 Task: Forward as attachment and add a link Link0000000001 from vinny@softage.net to parteek.kumar@softage.net with a subject Subject0000000001 and add a message Message0000000001. Forward as attachment and add a link Link0000000001 from vinny@softage.net to parteek.kumar@softage.net; aakash.mishra@softage.net with a subject Subject0000000002 and add a message Message0000000002. Forward as attachment and add a link Link0000000001 from vinny@softage.net to parteek.kumar@softage.net with a subject Subject0000000001 and add a message Message0000000001 and with an attachment of Attach0000000001. Forward as attachment and add a link Link0000000001 from vinny@softage.net to parteek.kumar@softage.net; aakash.mishra@softage.net; ayush@softage.net with a subject Subject0000000002 and add a message Message0000000003 and with an attachment of Attach0000000001. Forward as attachment and add a link Link0000000001 from vinny@softage.net to parteek.kumar@softage.net with a cc to Aakash.mishra@softage.net with a subject Subject0000000001 and add a message Message0000000003
Action: Mouse moved to (1234, 345)
Screenshot: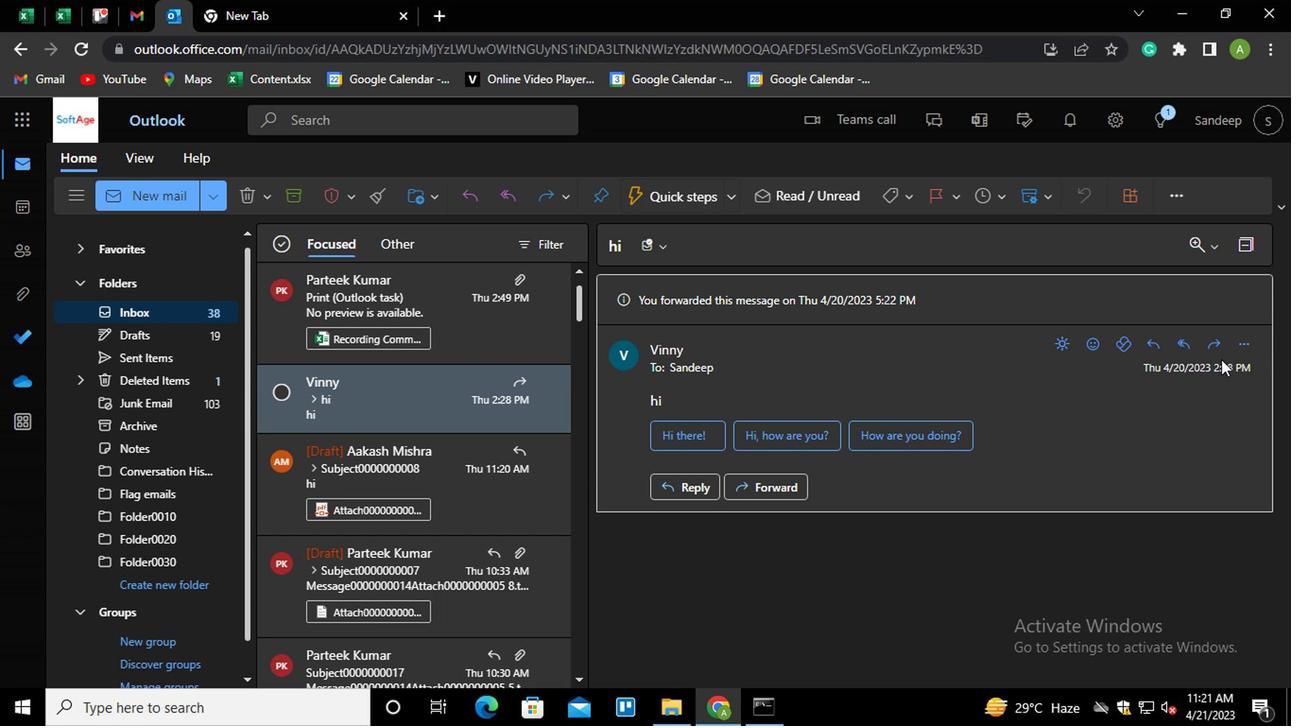 
Action: Mouse pressed left at (1234, 345)
Screenshot: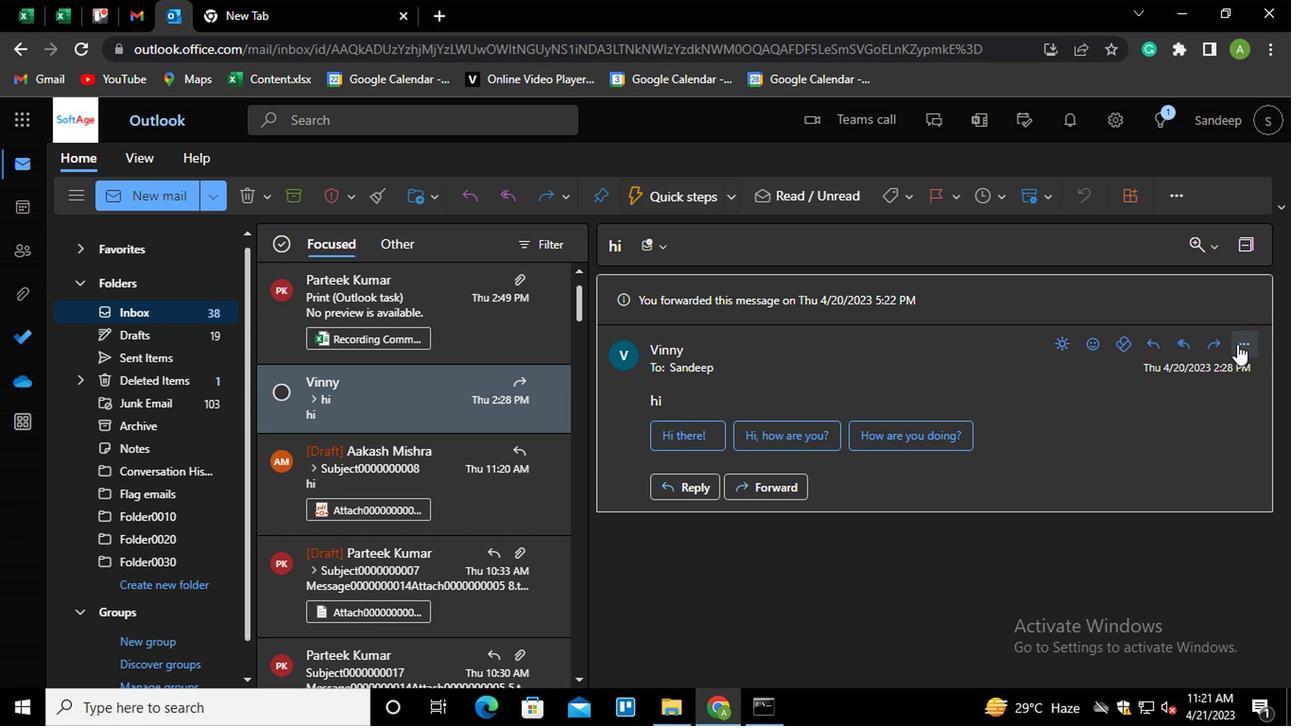 
Action: Mouse moved to (1009, 252)
Screenshot: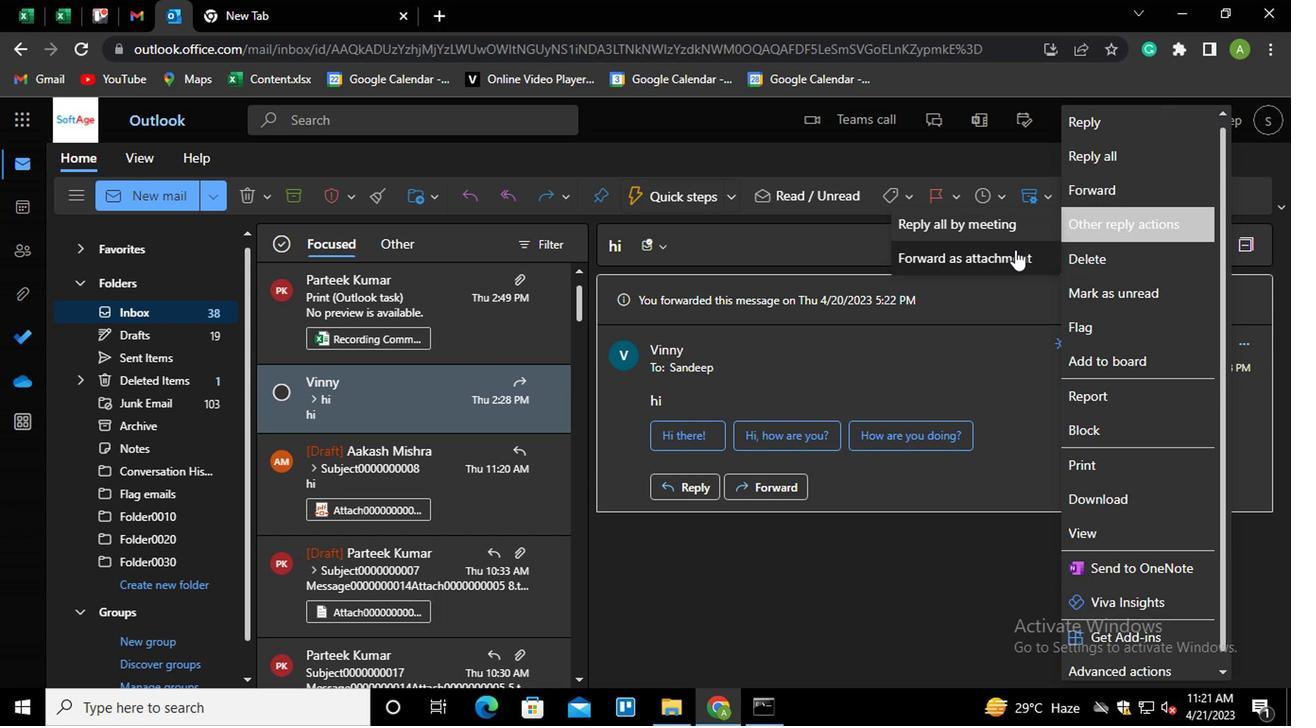 
Action: Mouse pressed left at (1009, 252)
Screenshot: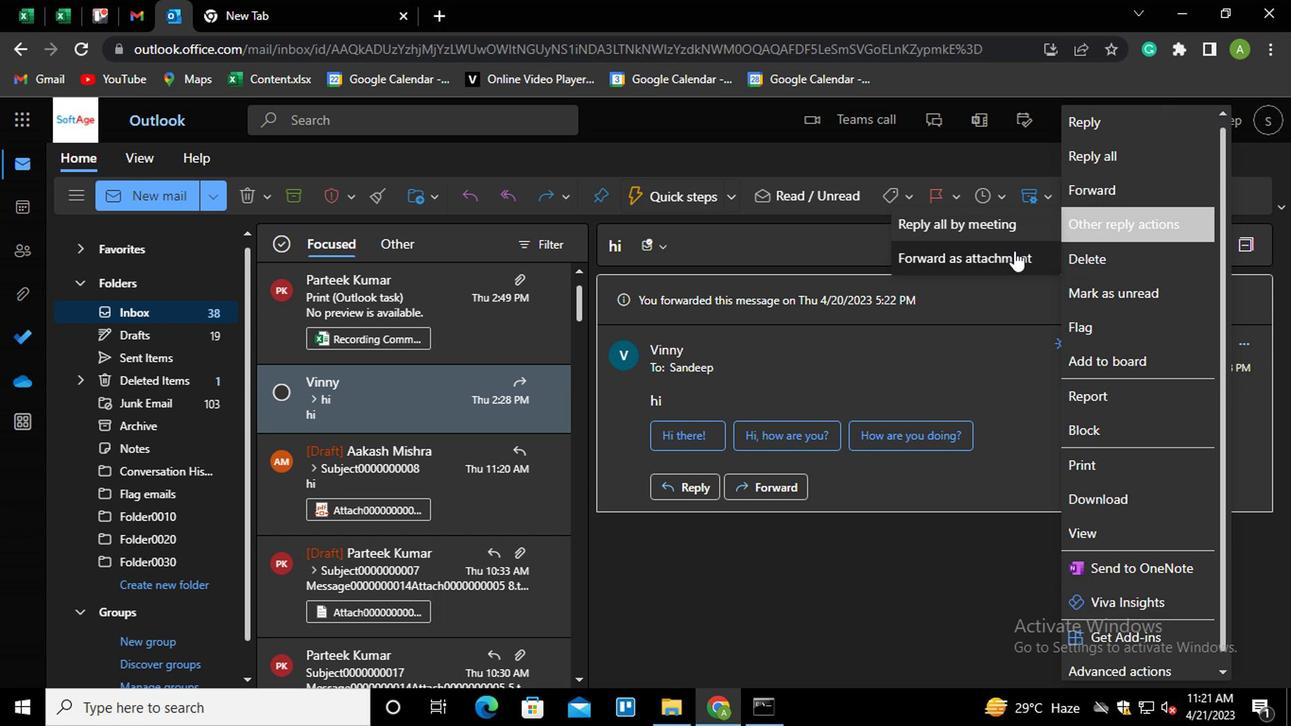 
Action: Mouse moved to (742, 298)
Screenshot: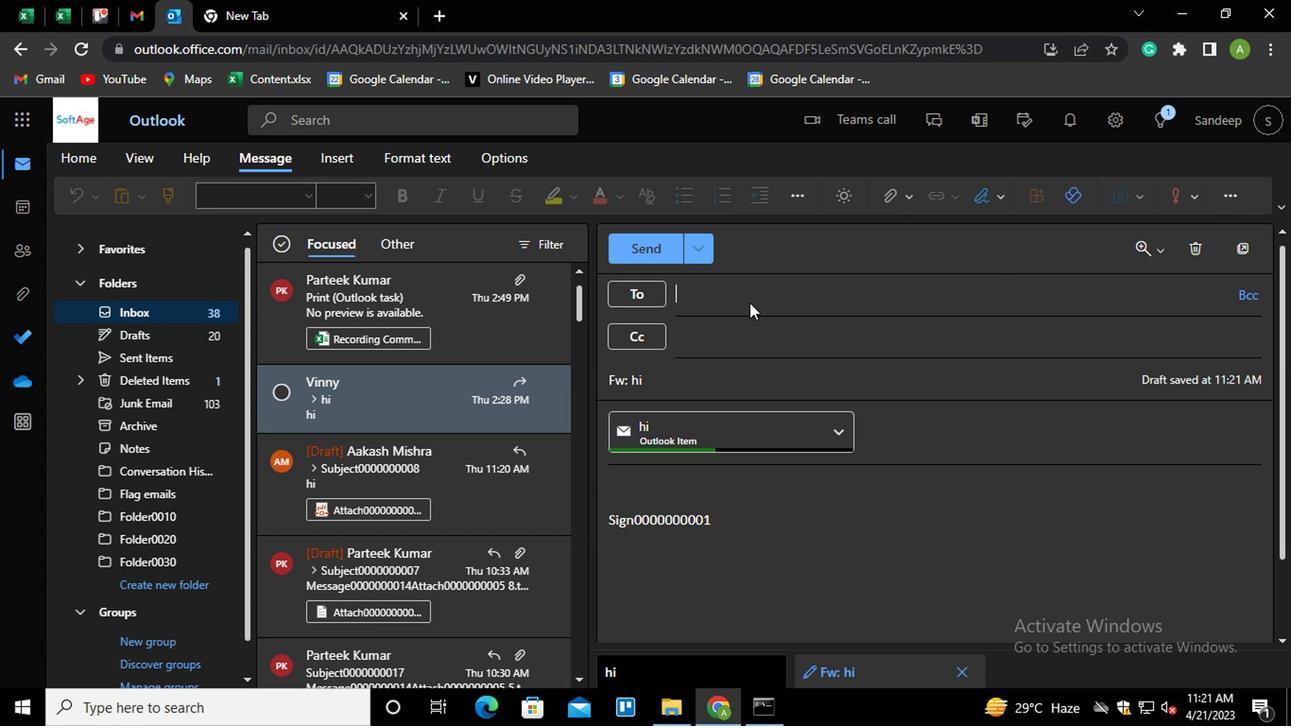 
Action: Mouse pressed left at (742, 298)
Screenshot: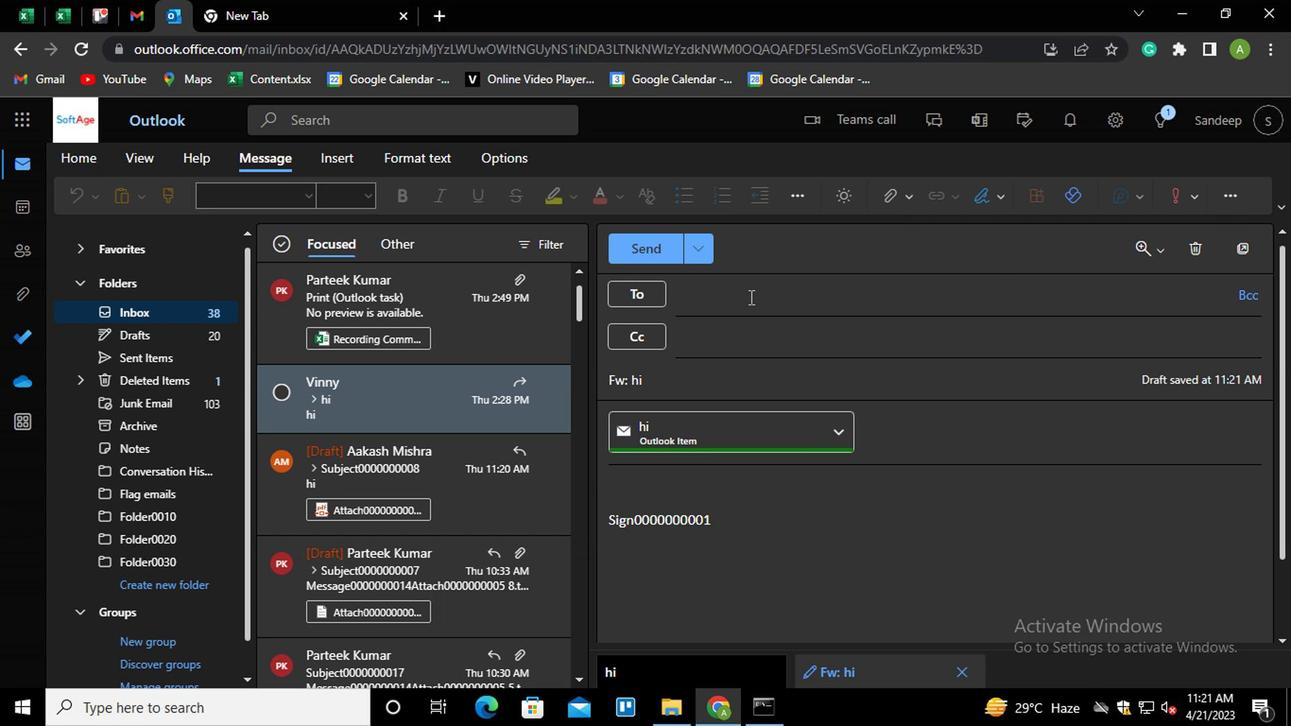 
Action: Key pressed part<Key.enter>
Screenshot: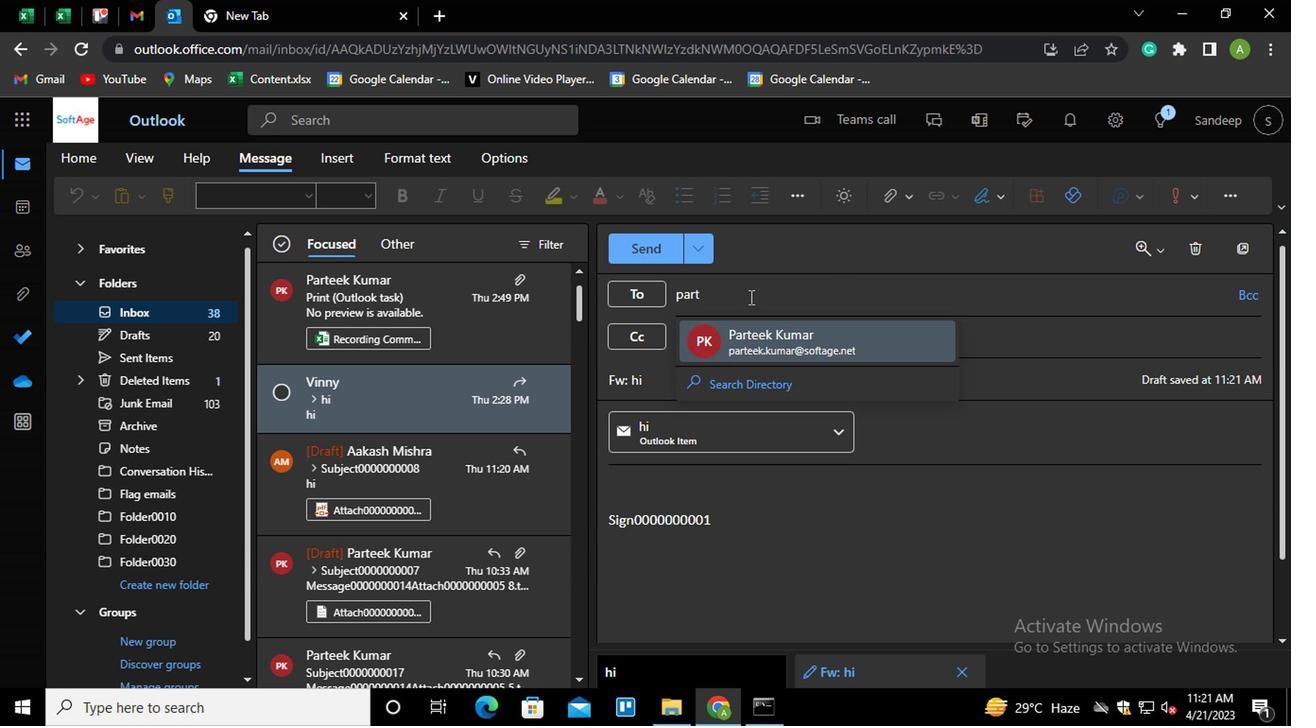 
Action: Mouse moved to (718, 526)
Screenshot: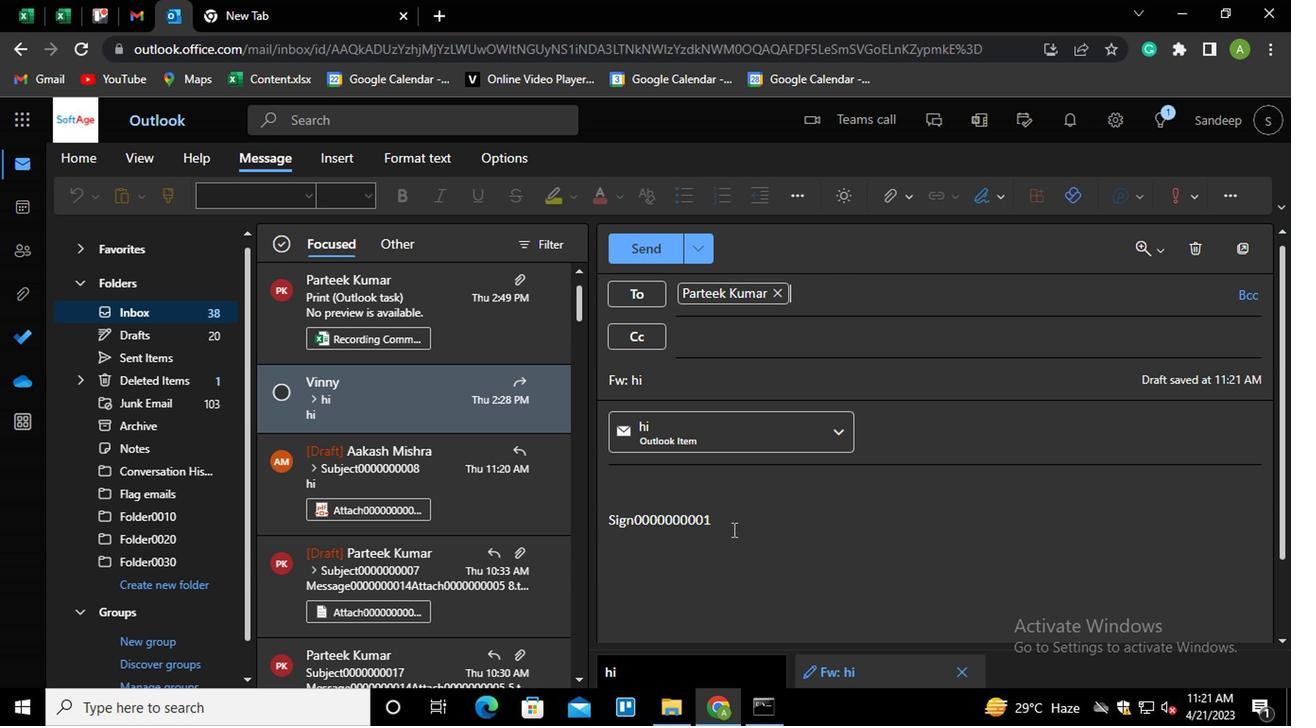 
Action: Mouse pressed left at (718, 526)
Screenshot: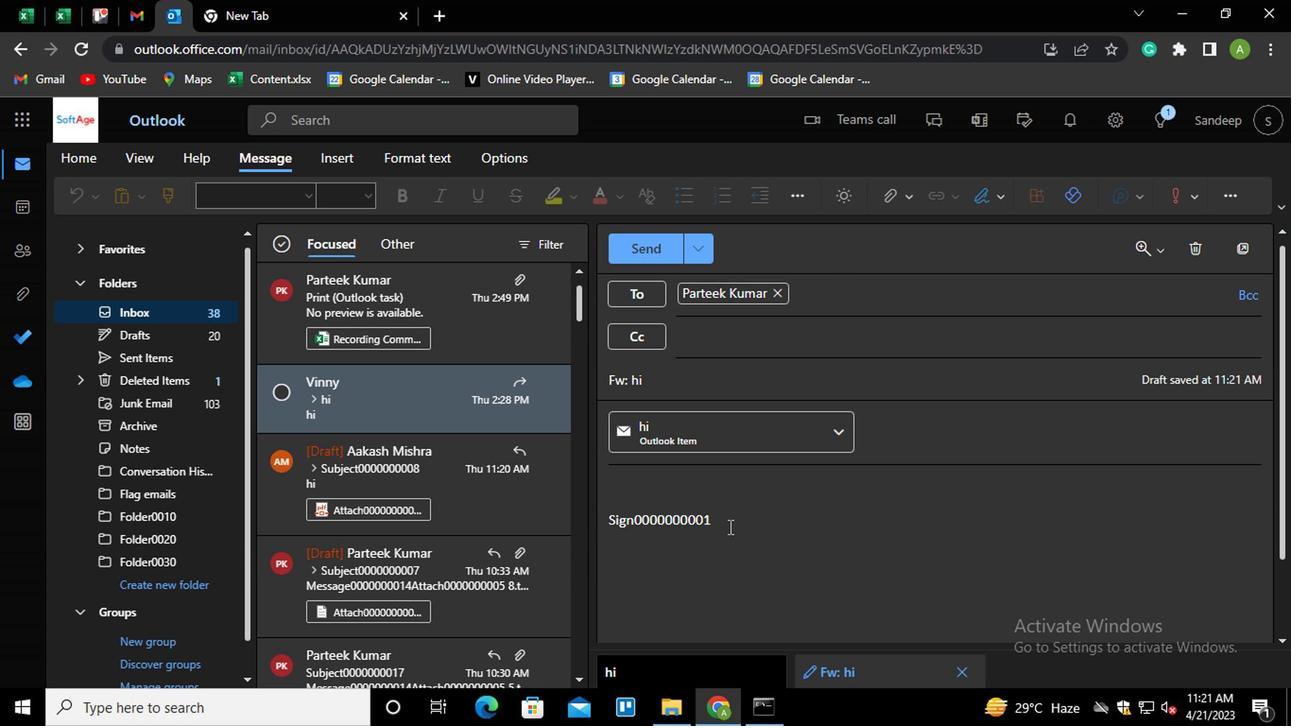 
Action: Mouse moved to (713, 519)
Screenshot: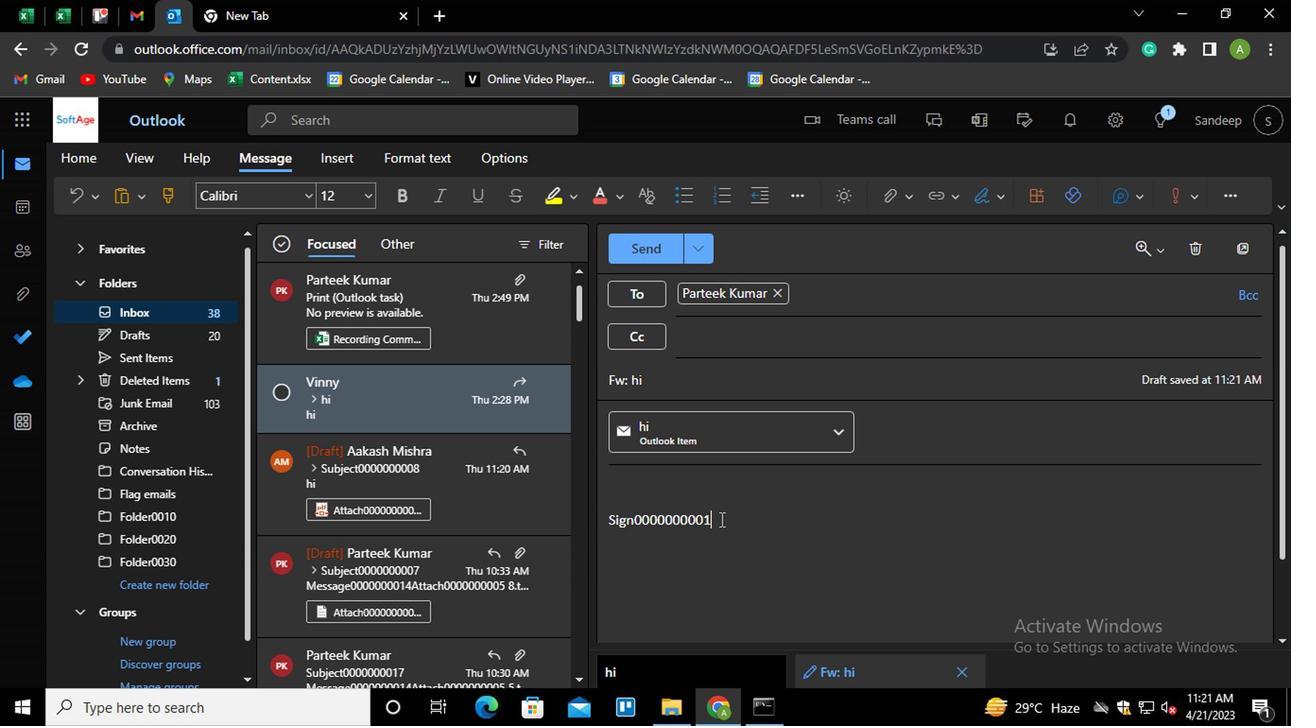 
Action: Key pressed <Key.shift_r><Key.shift_r><Key.enter>ctrl+K<Key.shift_r>ctrl+Link0000000001
Screenshot: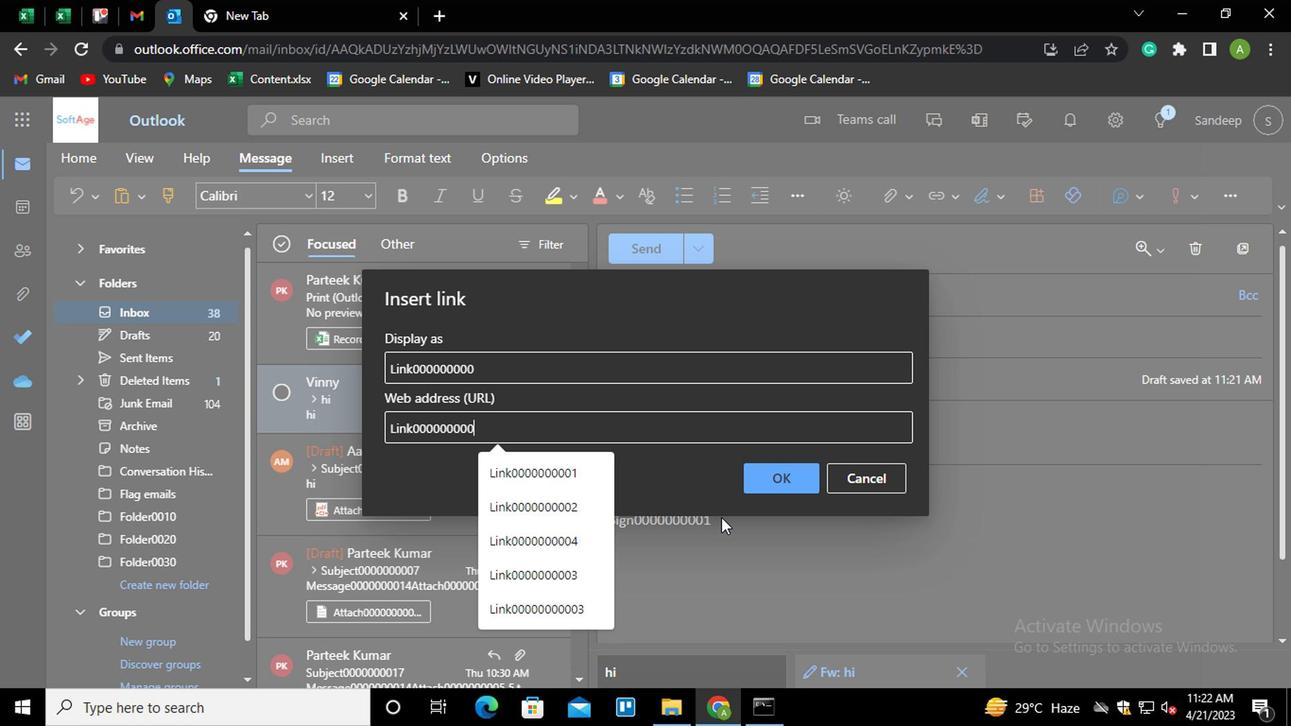 
Action: Mouse moved to (743, 484)
Screenshot: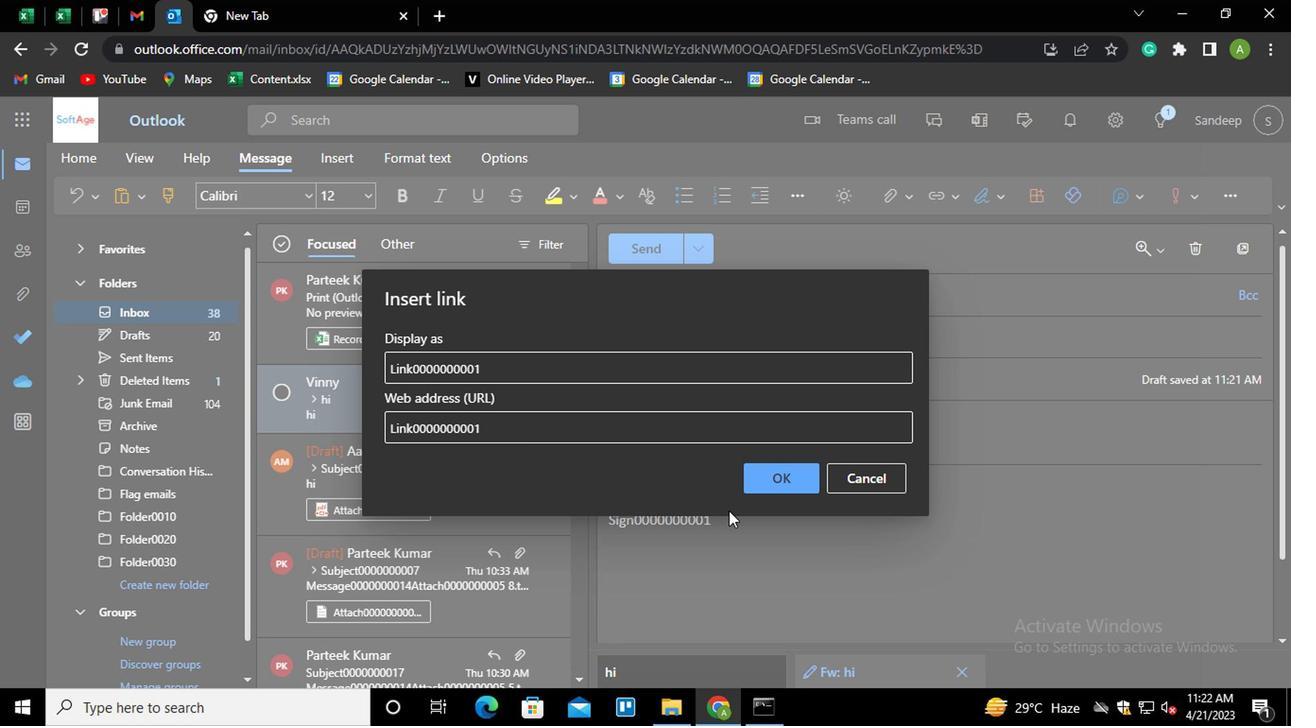 
Action: Mouse pressed left at (743, 484)
Screenshot: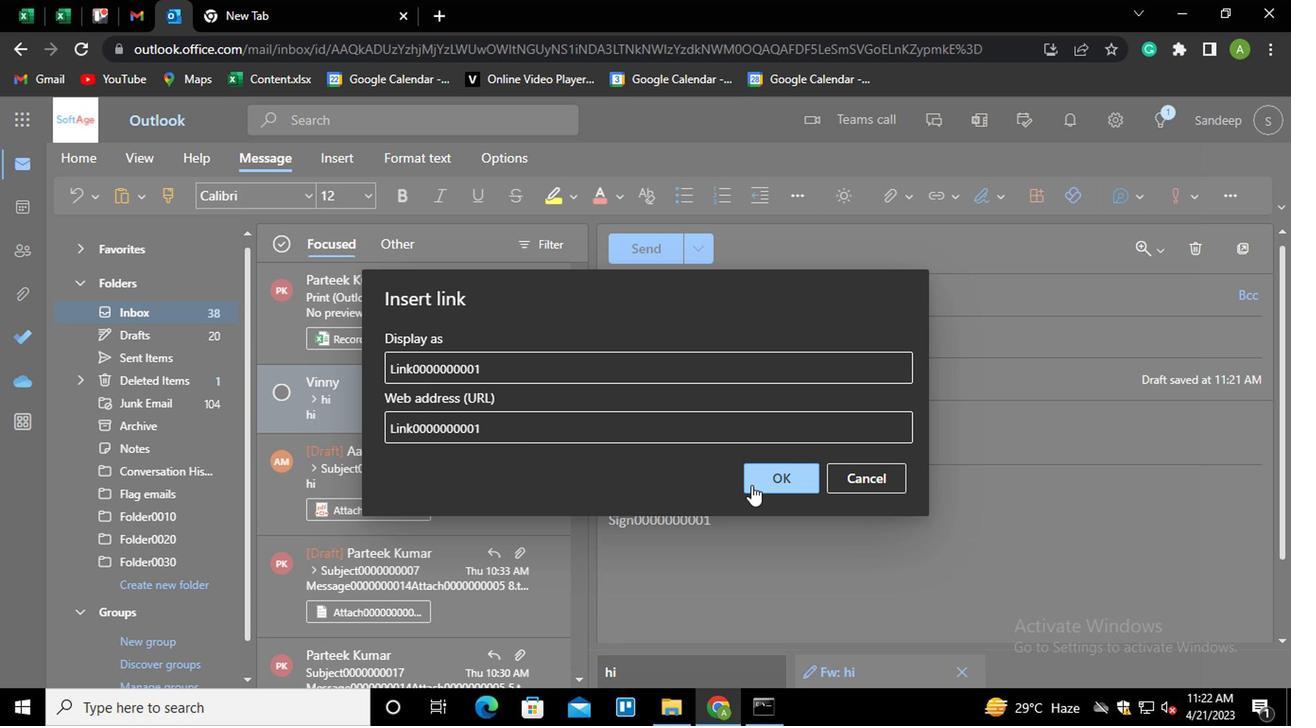
Action: Mouse moved to (713, 523)
Screenshot: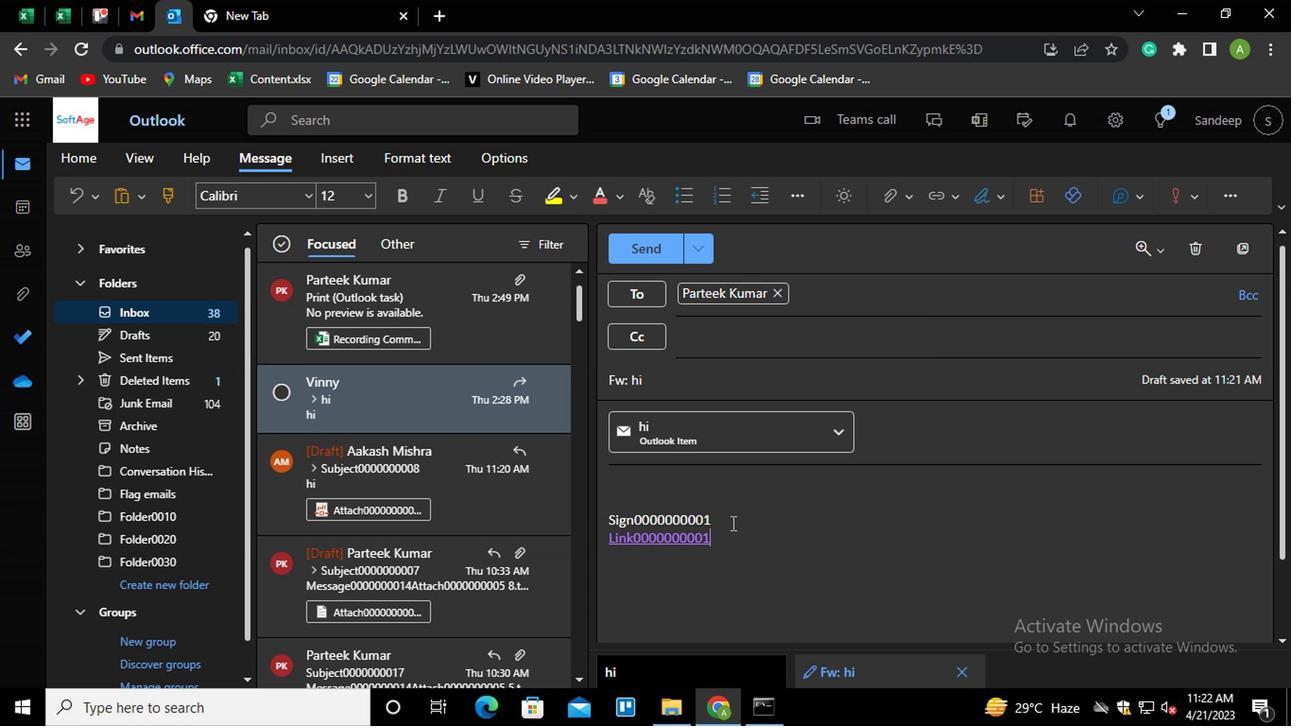 
Action: Mouse pressed left at (713, 523)
Screenshot: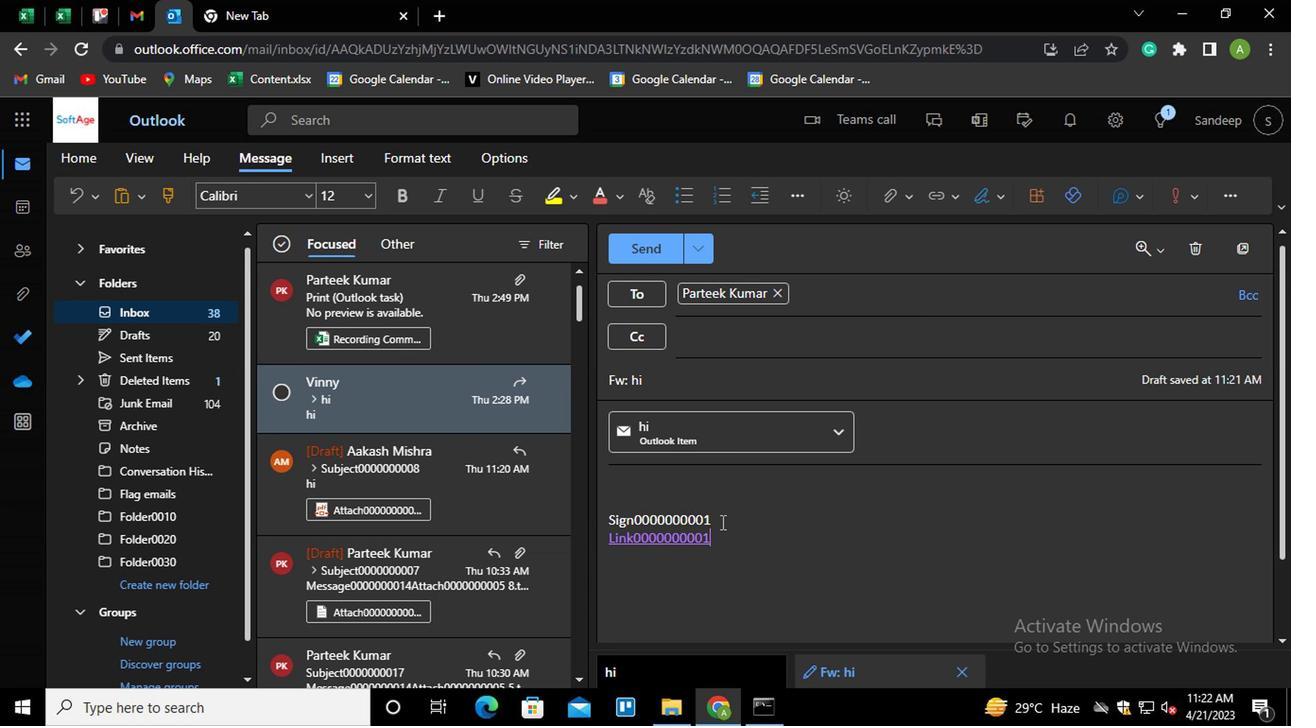 
Action: Key pressed <Key.shift_r><Key.home><Key.backspace>
Screenshot: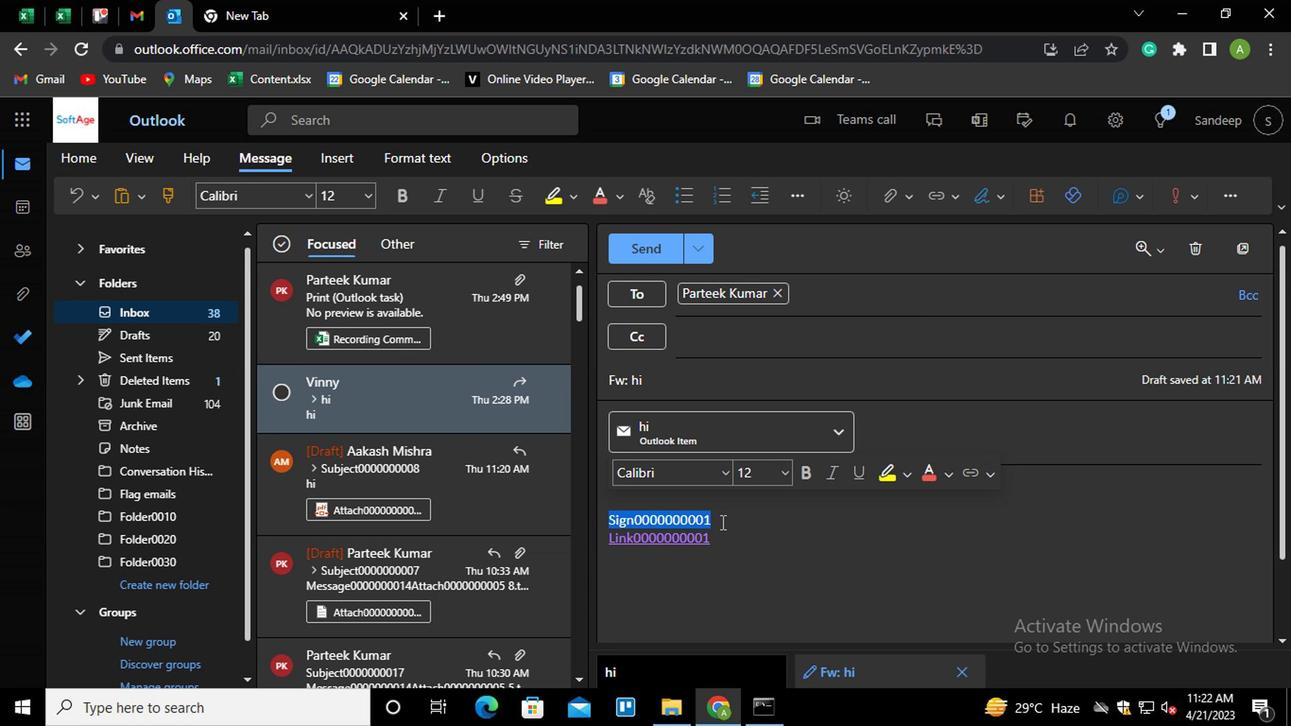 
Action: Mouse moved to (709, 384)
Screenshot: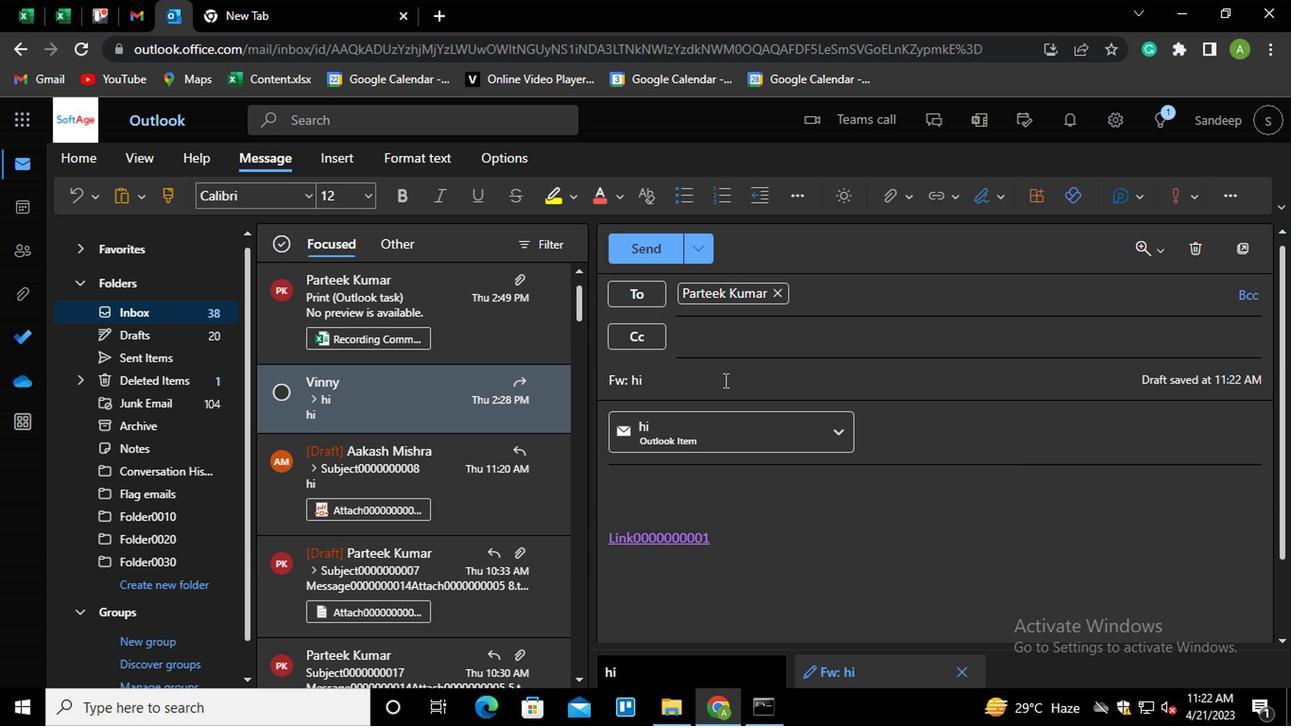 
Action: Mouse pressed left at (709, 384)
Screenshot: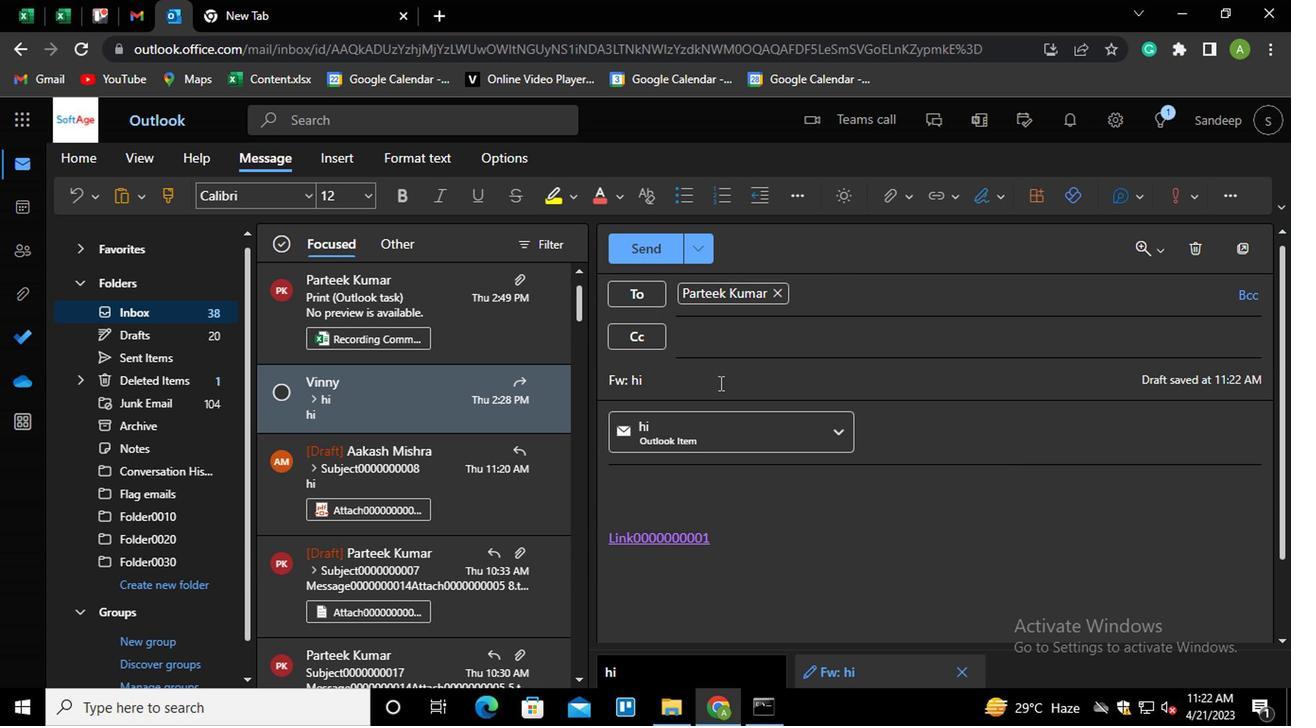 
Action: Key pressed <Key.shift_r><Key.home><Key.shift>SUBJECT0000000001
Screenshot: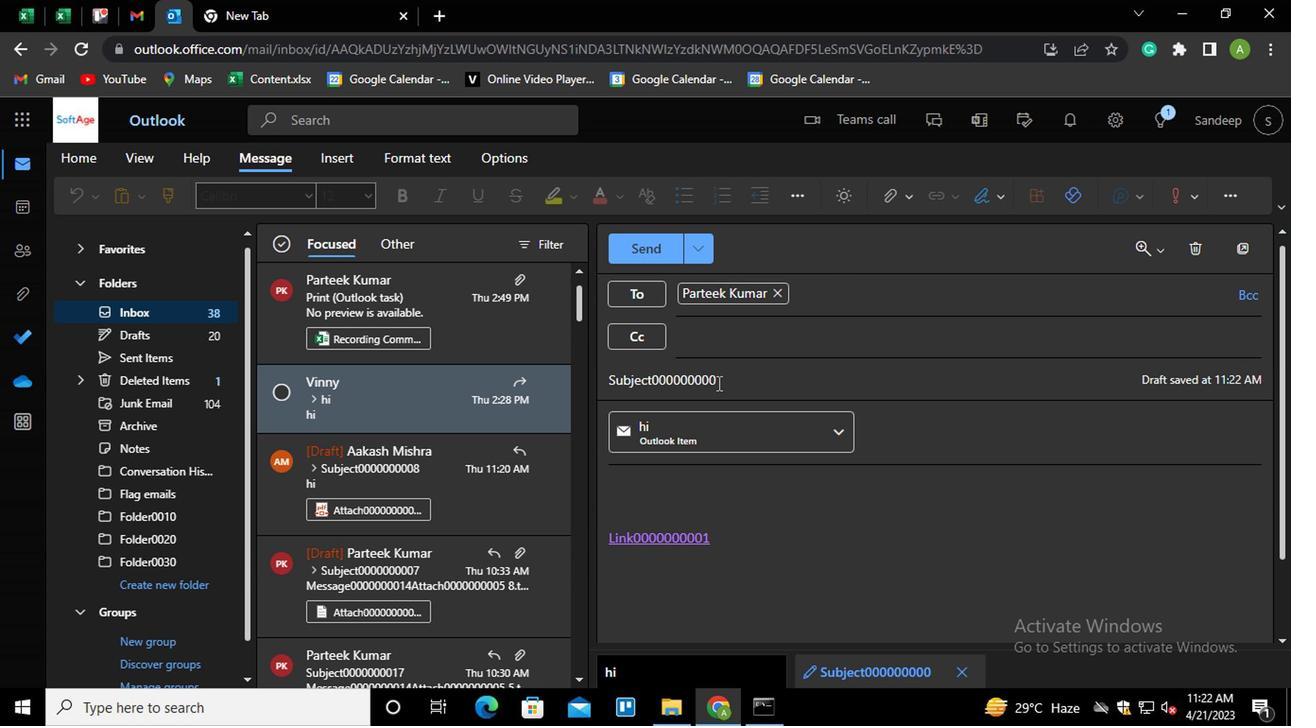 
Action: Mouse moved to (713, 541)
Screenshot: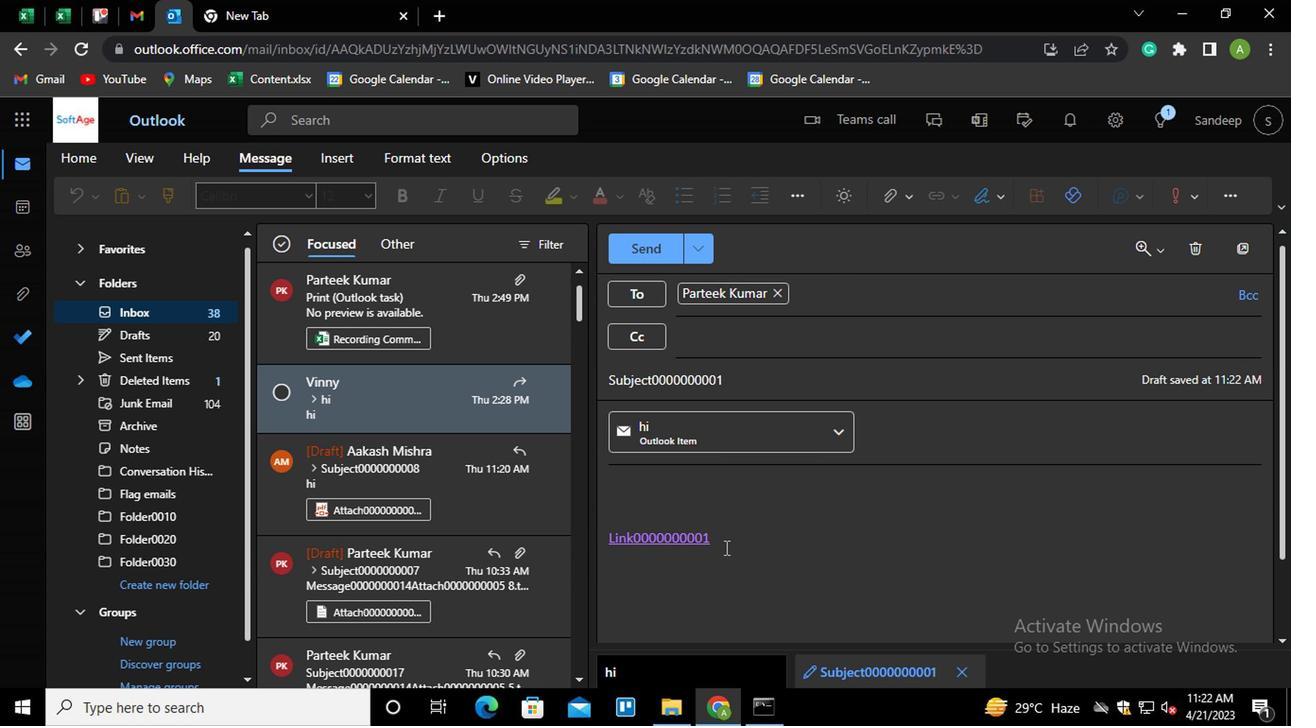 
Action: Mouse pressed left at (713, 541)
Screenshot: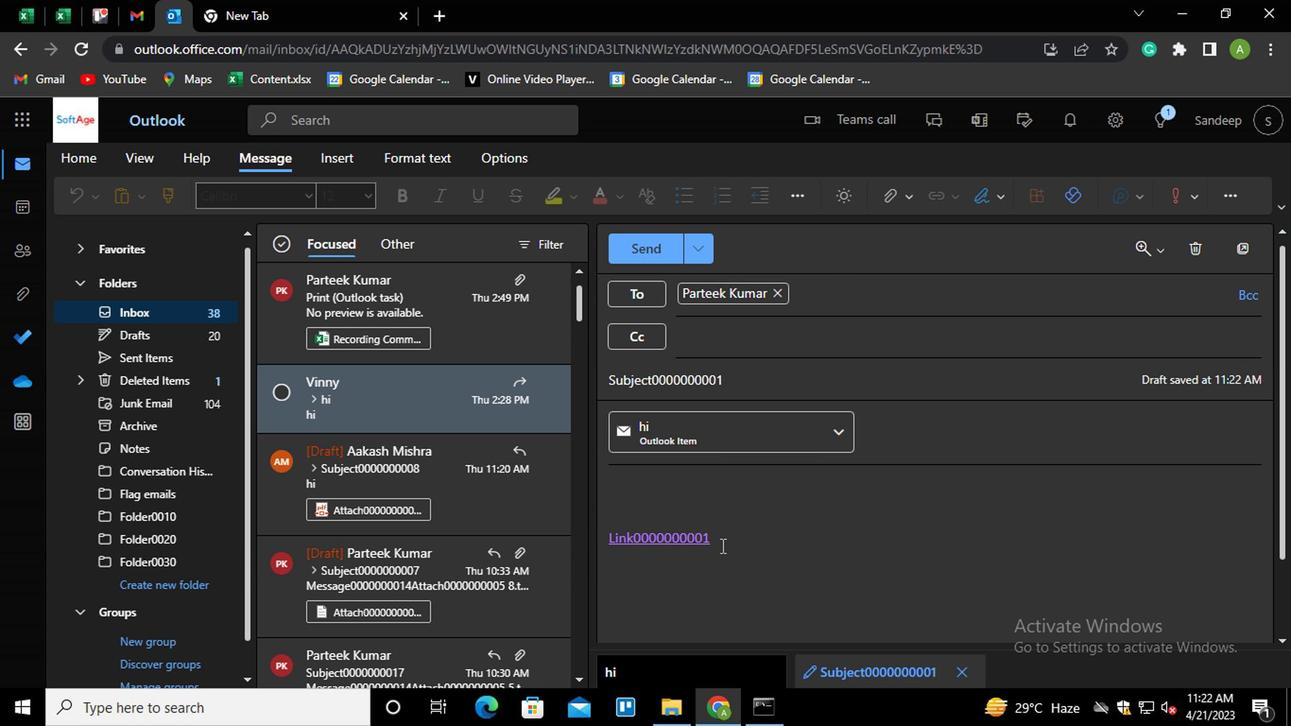 
Action: Key pressed <Key.shift_r><Key.enter><Key.shift_r>MESSAGE0000000001
Screenshot: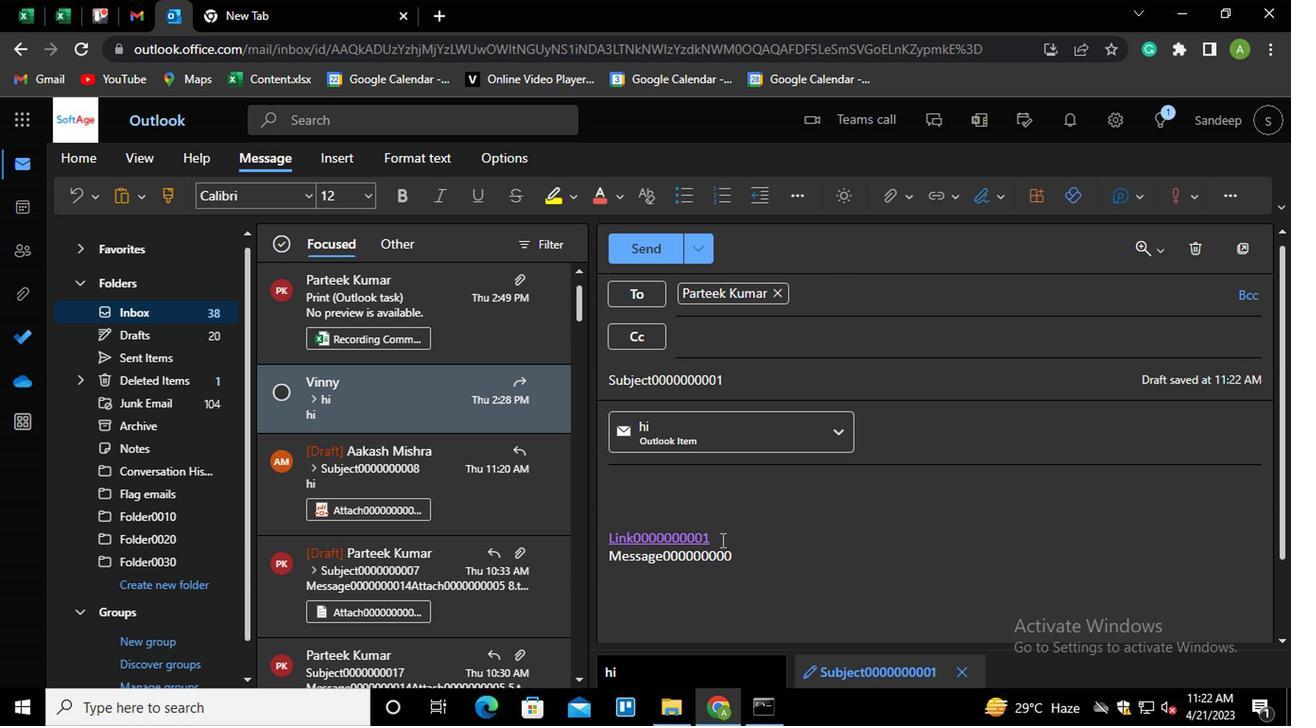 
Action: Mouse moved to (638, 250)
Screenshot: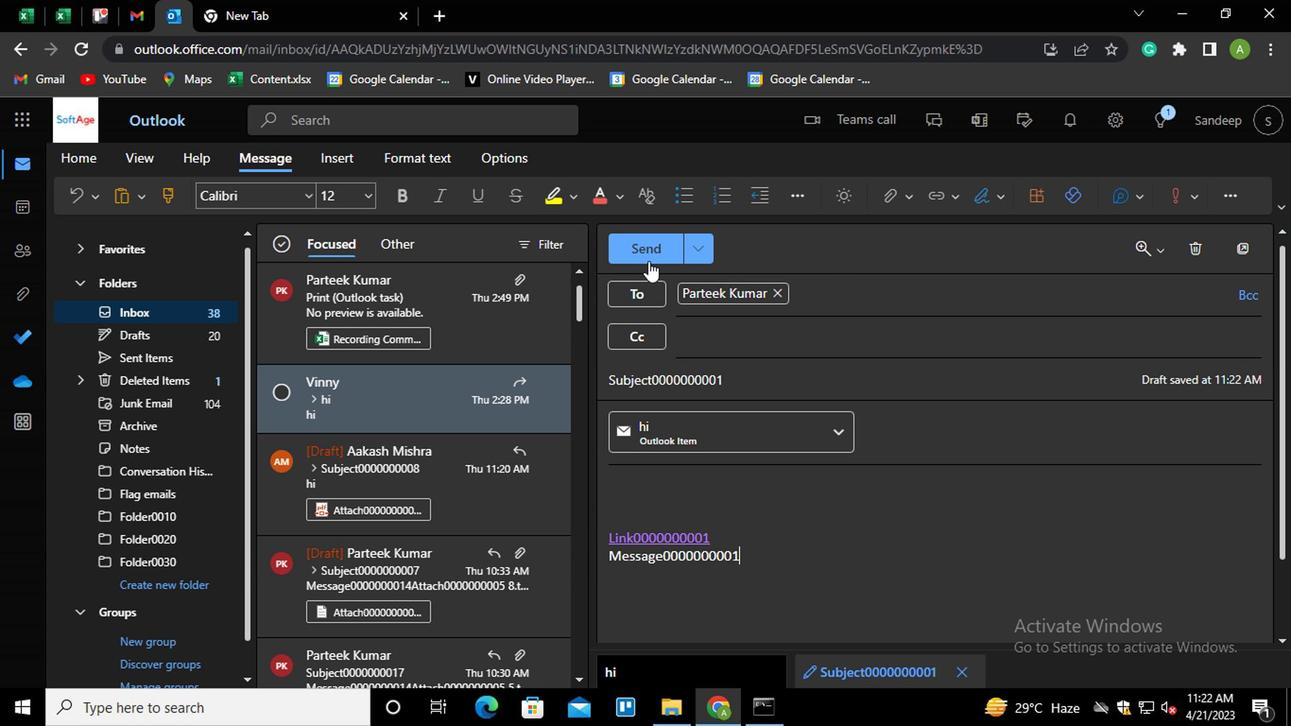 
Action: Mouse pressed left at (638, 250)
Screenshot: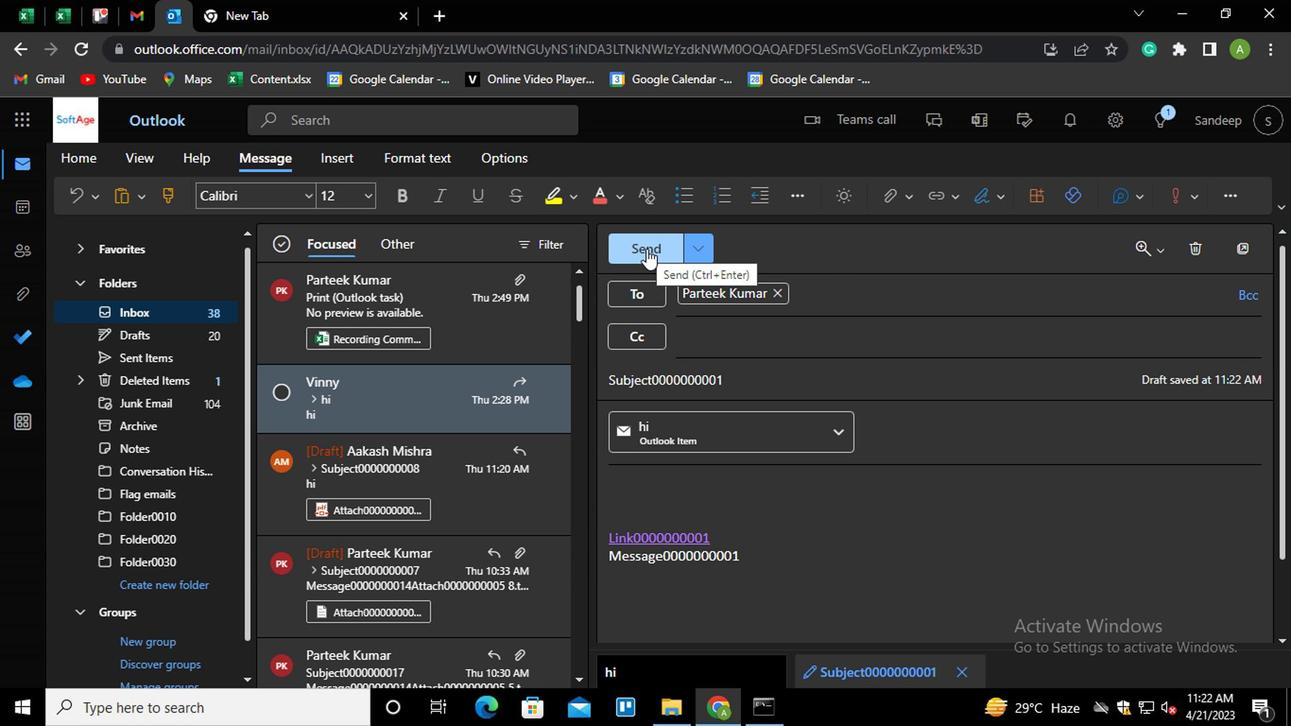 
Action: Mouse moved to (1241, 347)
Screenshot: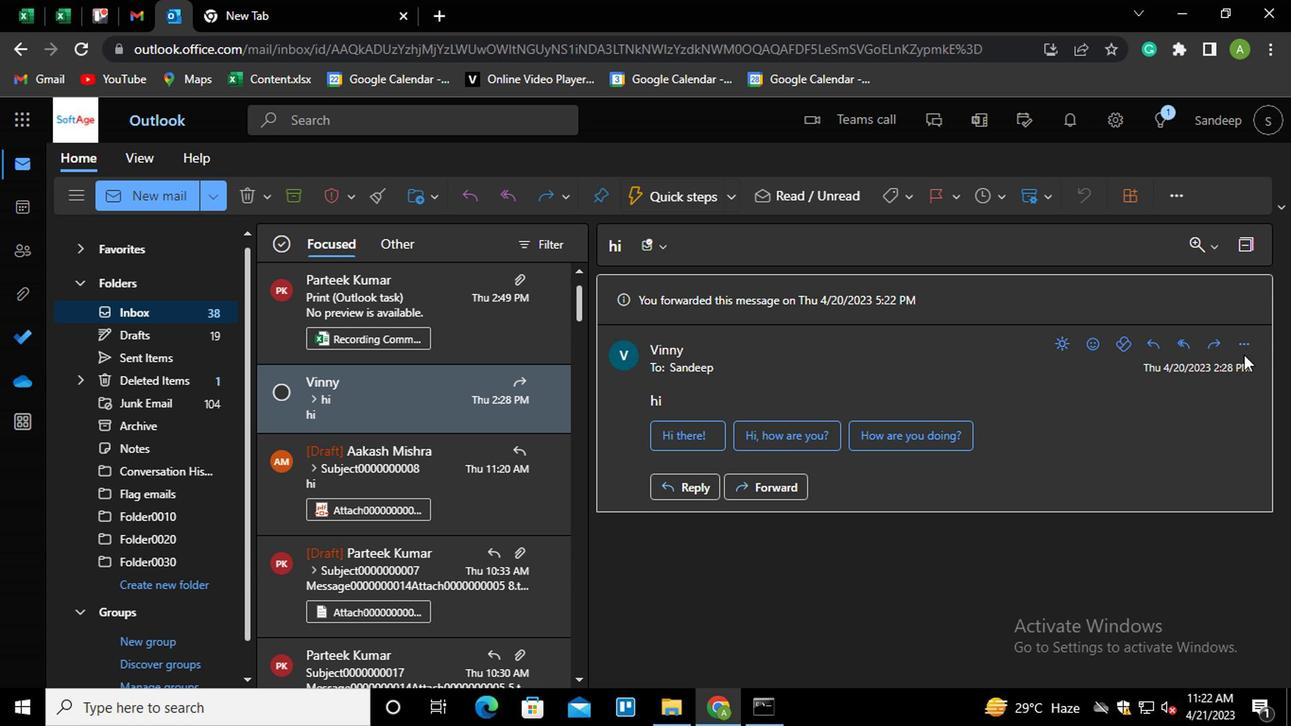 
Action: Mouse pressed left at (1241, 347)
Screenshot: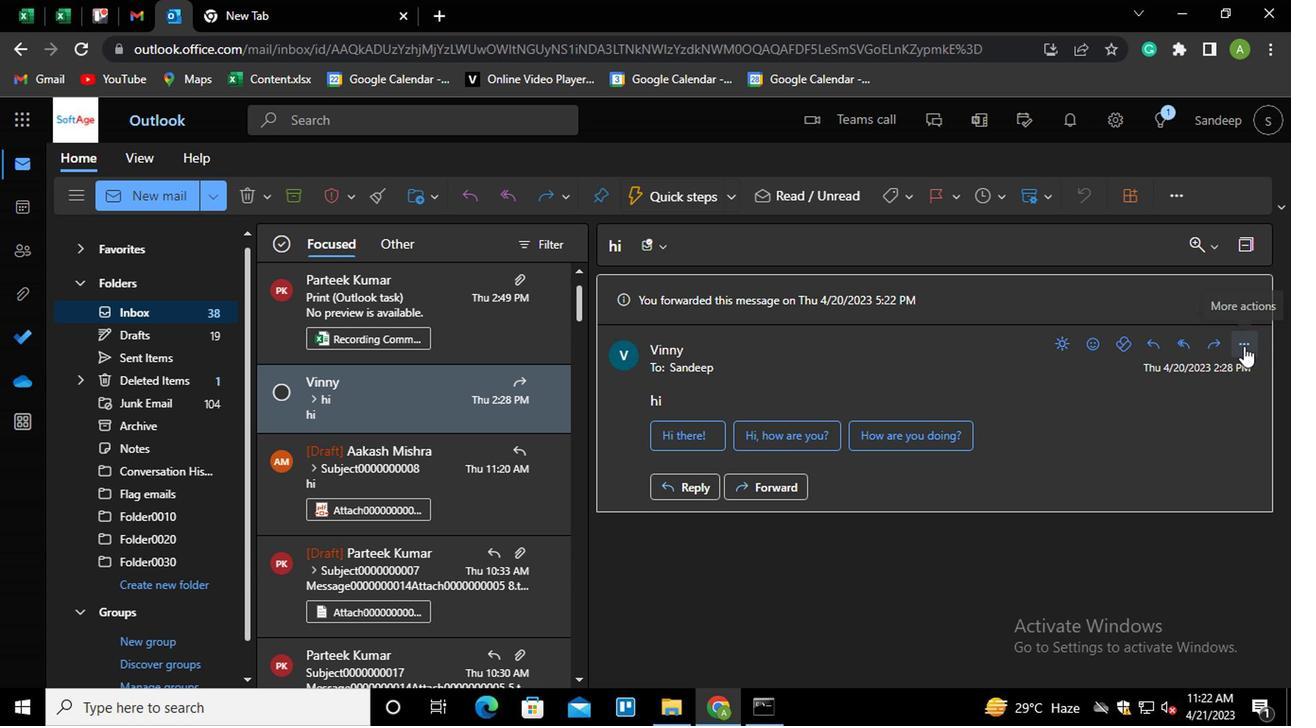 
Action: Mouse moved to (986, 263)
Screenshot: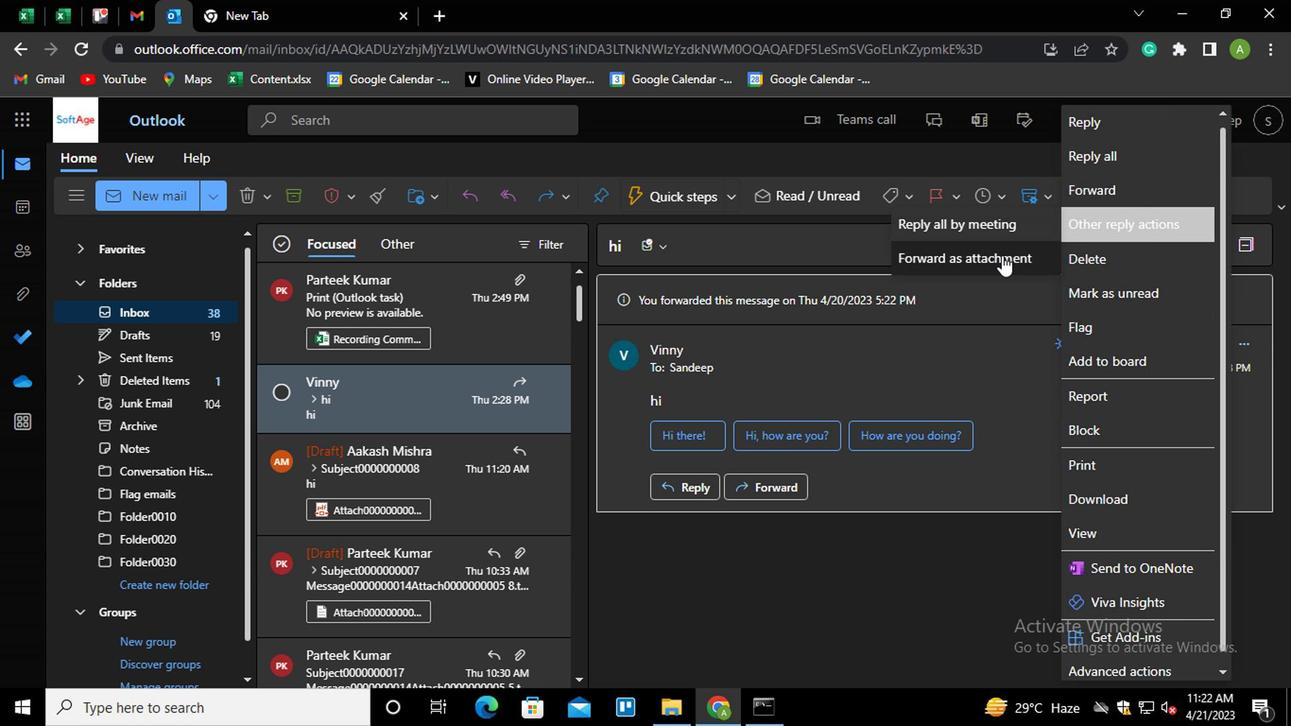 
Action: Mouse pressed left at (986, 263)
Screenshot: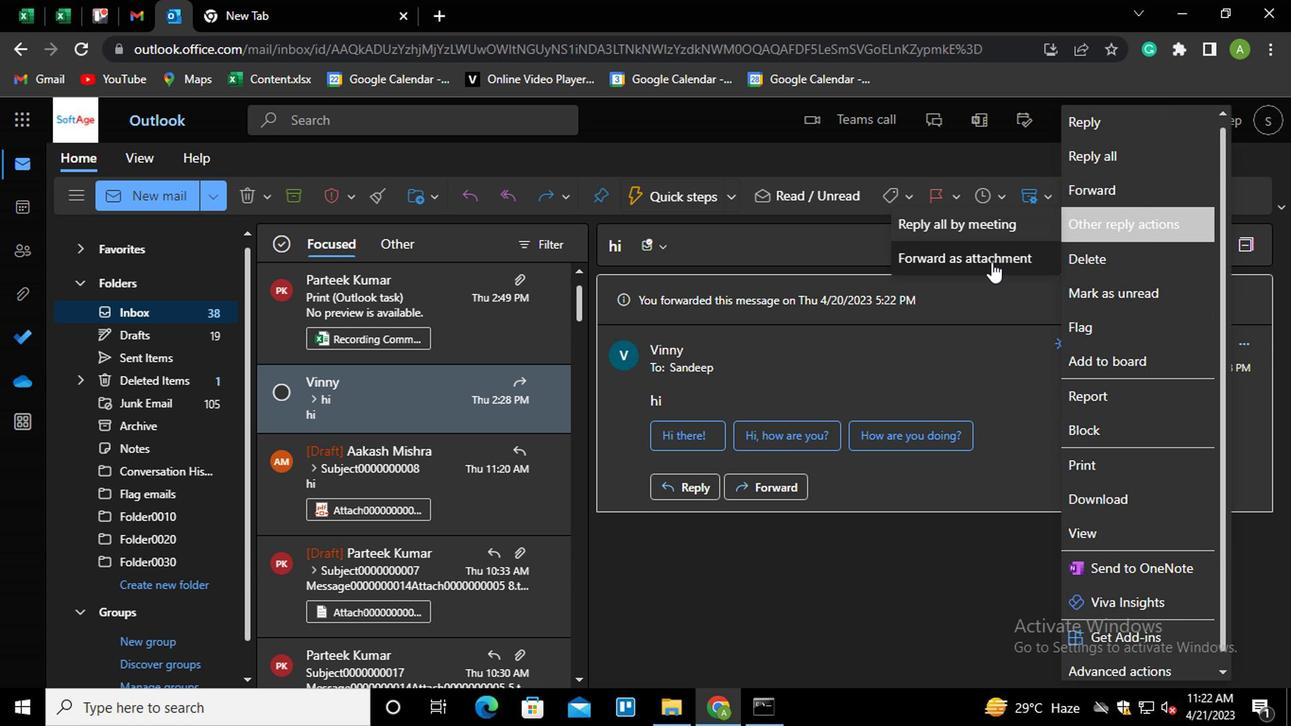 
Action: Mouse moved to (802, 305)
Screenshot: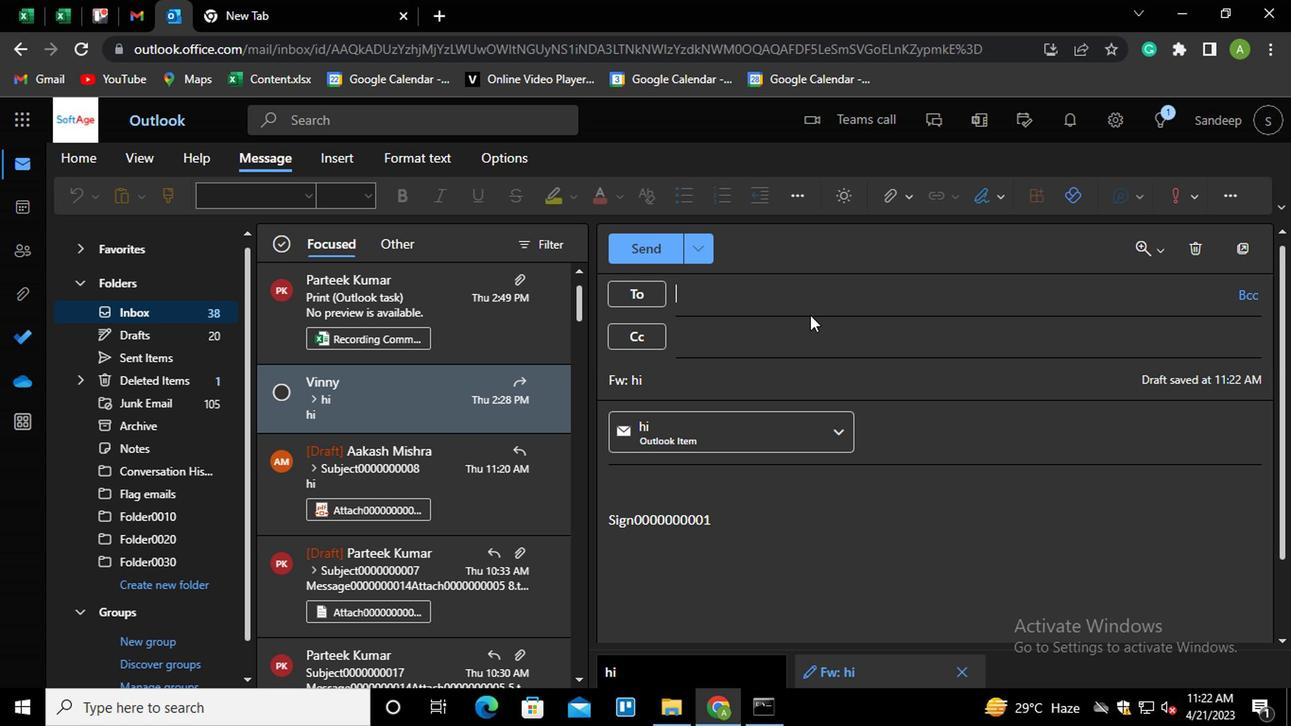 
Action: Mouse pressed left at (802, 305)
Screenshot: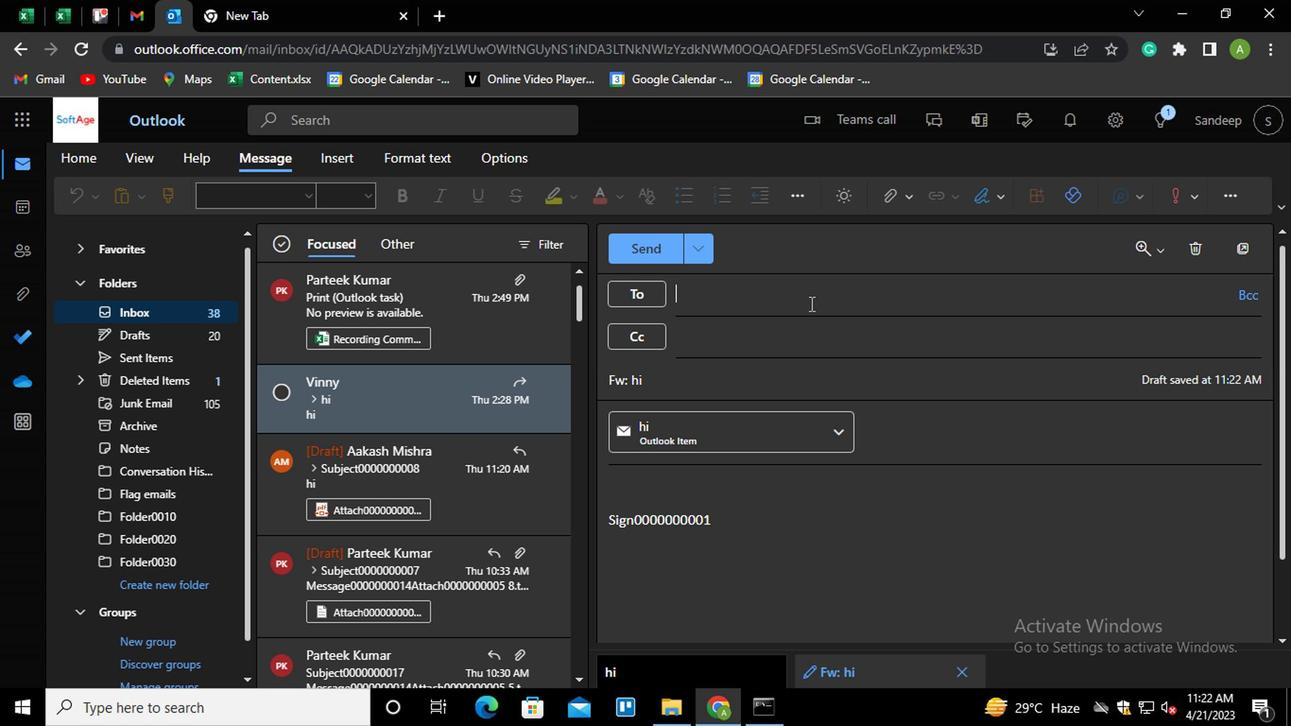 
Action: Key pressed PART<Key.enter>AA<Key.enter>
Screenshot: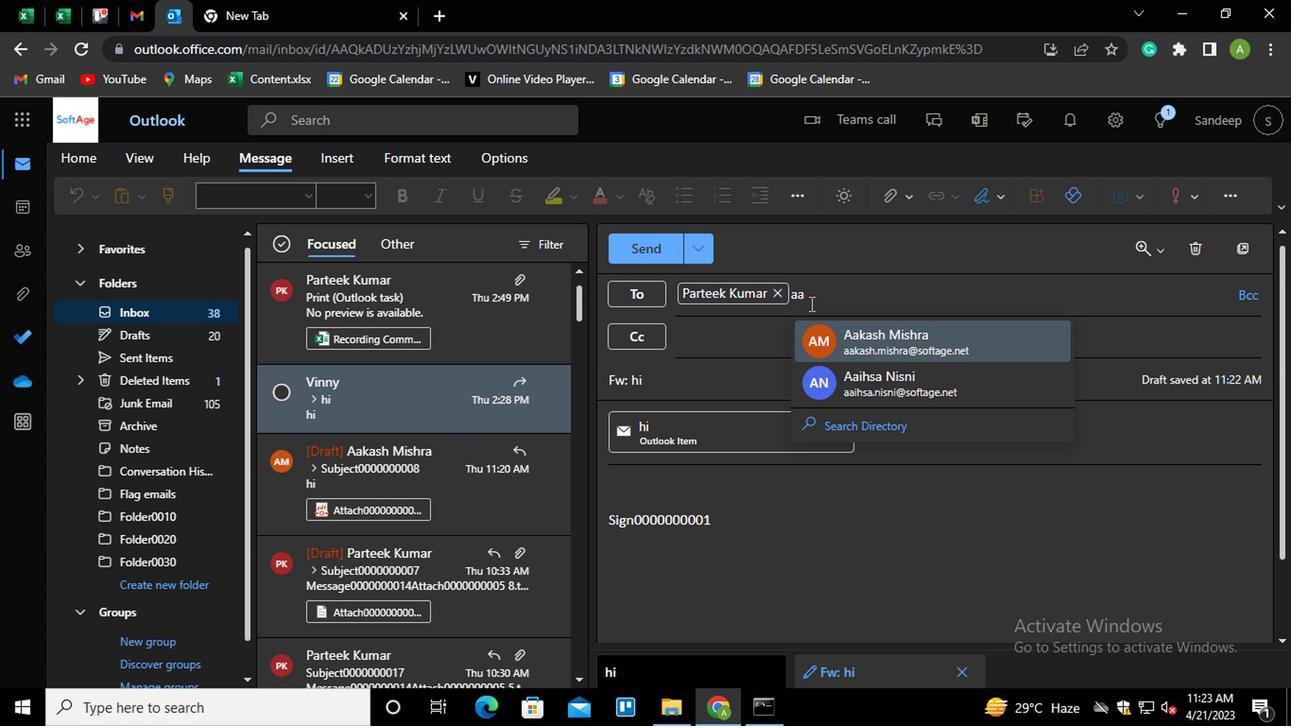 
Action: Mouse moved to (691, 375)
Screenshot: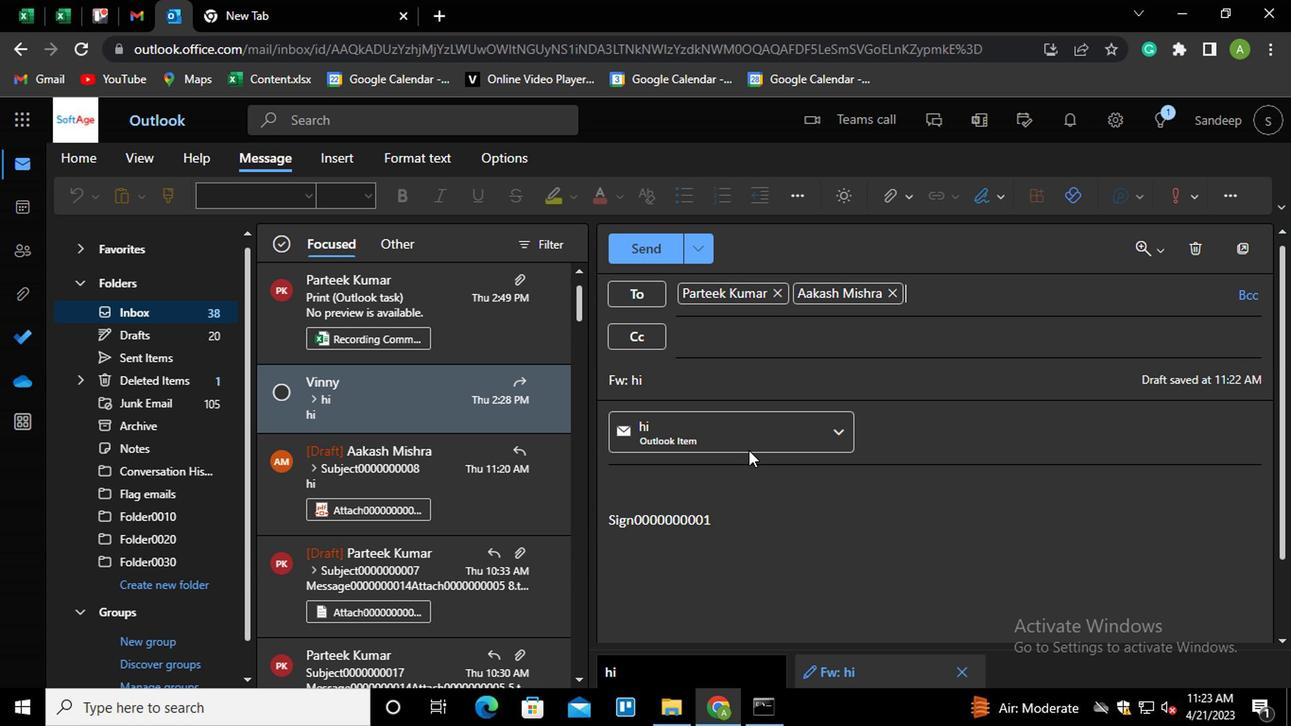 
Action: Mouse pressed left at (691, 375)
Screenshot: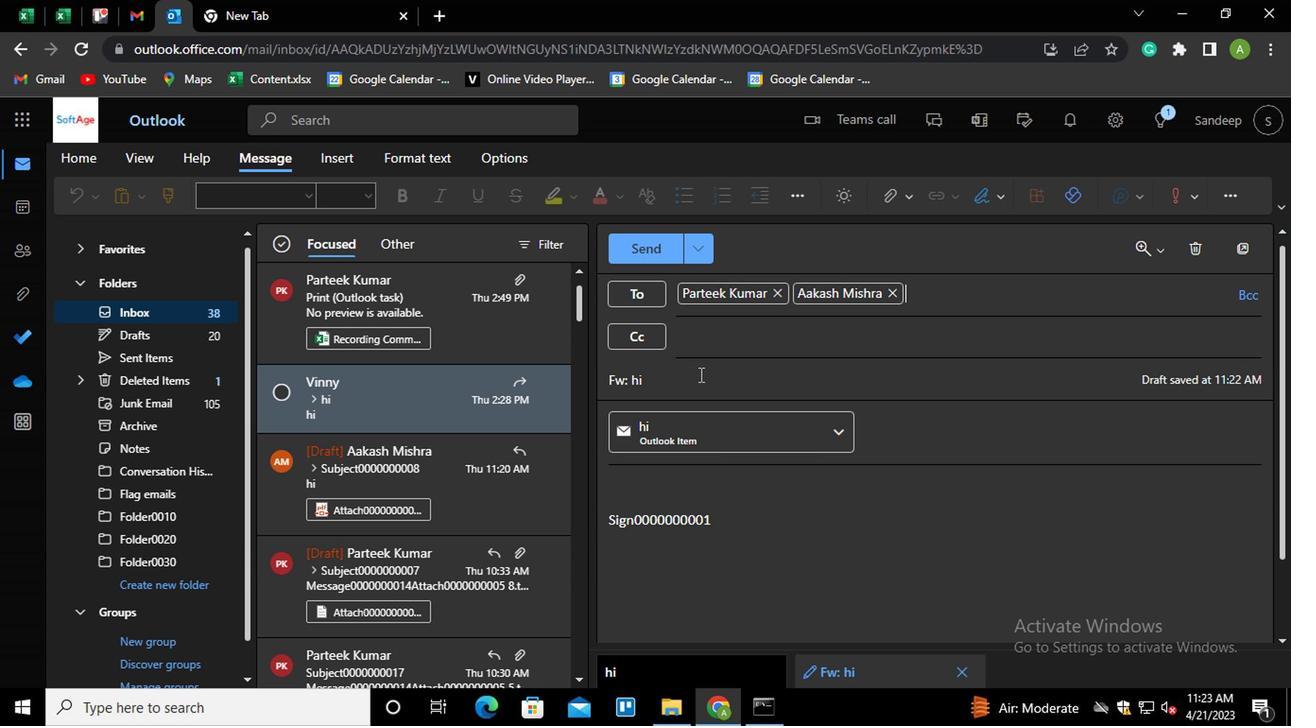 
Action: Key pressed <Key.shift_r><Key.home><Key.shift>SUBJECT0000000002
Screenshot: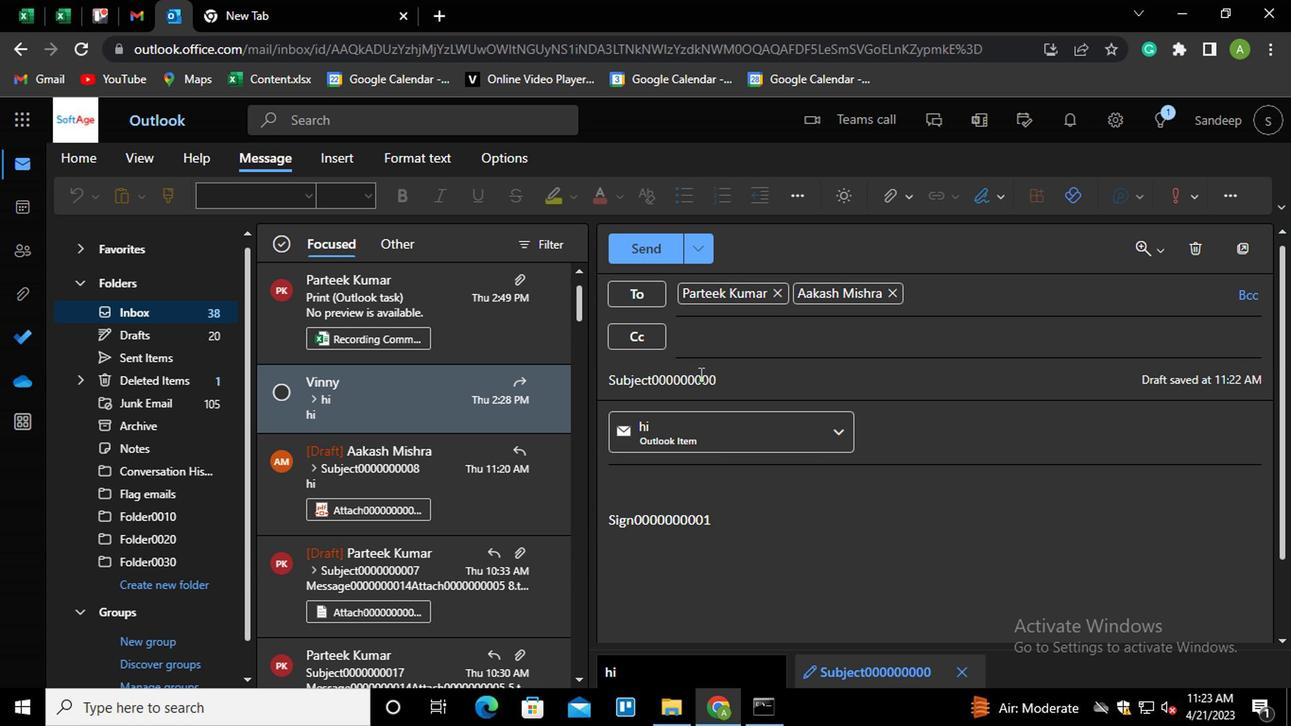 
Action: Mouse moved to (718, 521)
Screenshot: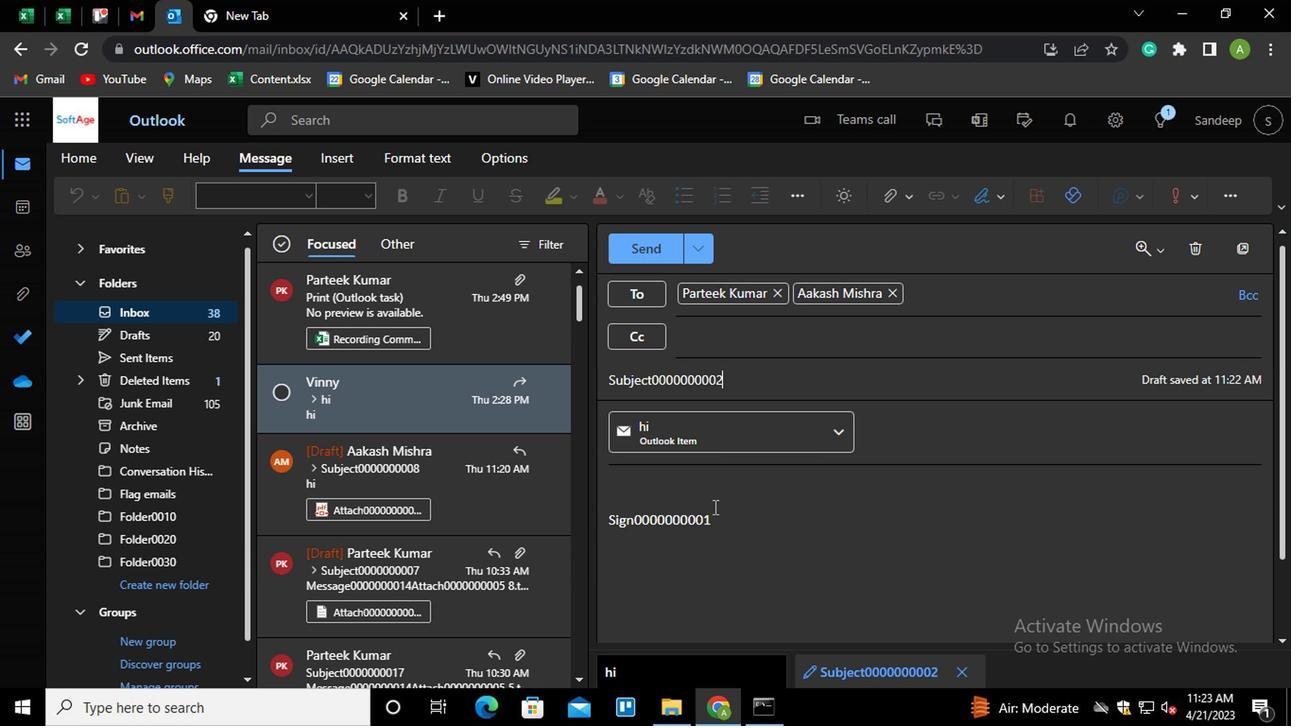 
Action: Mouse pressed left at (718, 521)
Screenshot: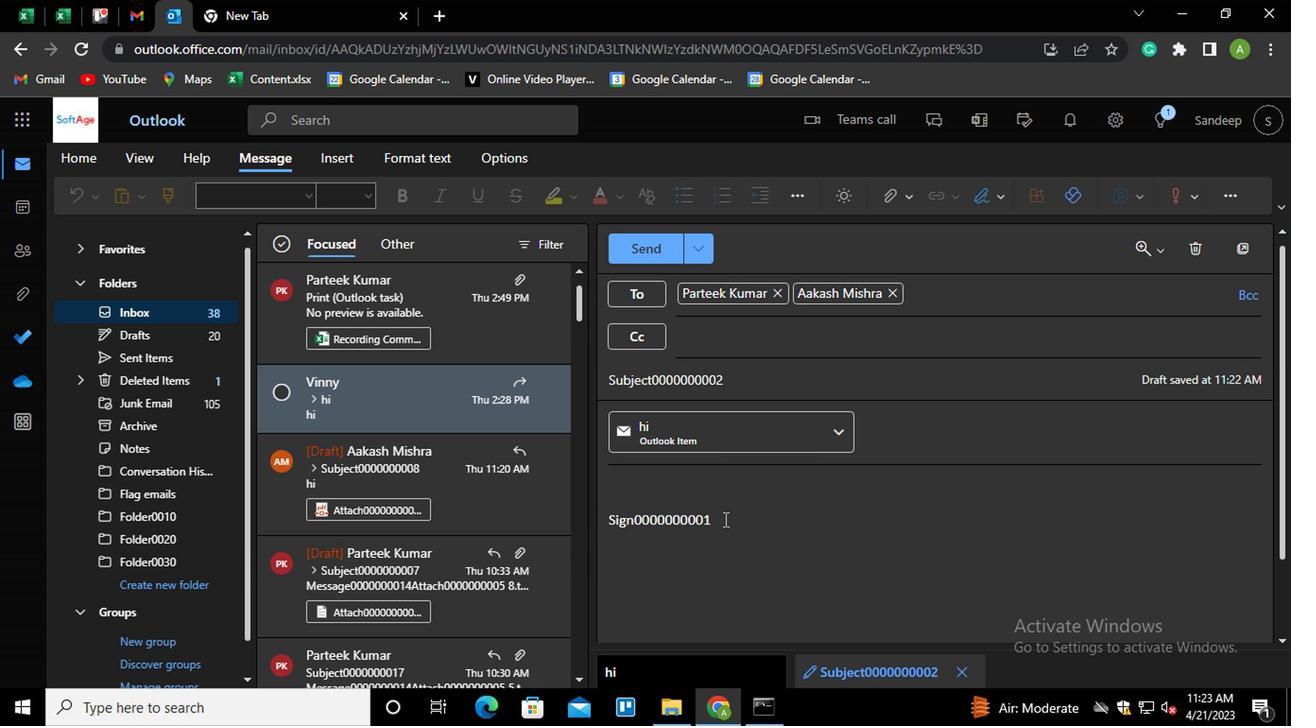 
Action: Key pressed <Key.shift_r><Key.enter><Key.shift_r>MESSAGE0000000001<Key.up><Key.shift_r><Key.home>ctrl+K<Key.shift_r>ctrl+LINK0000000001
Screenshot: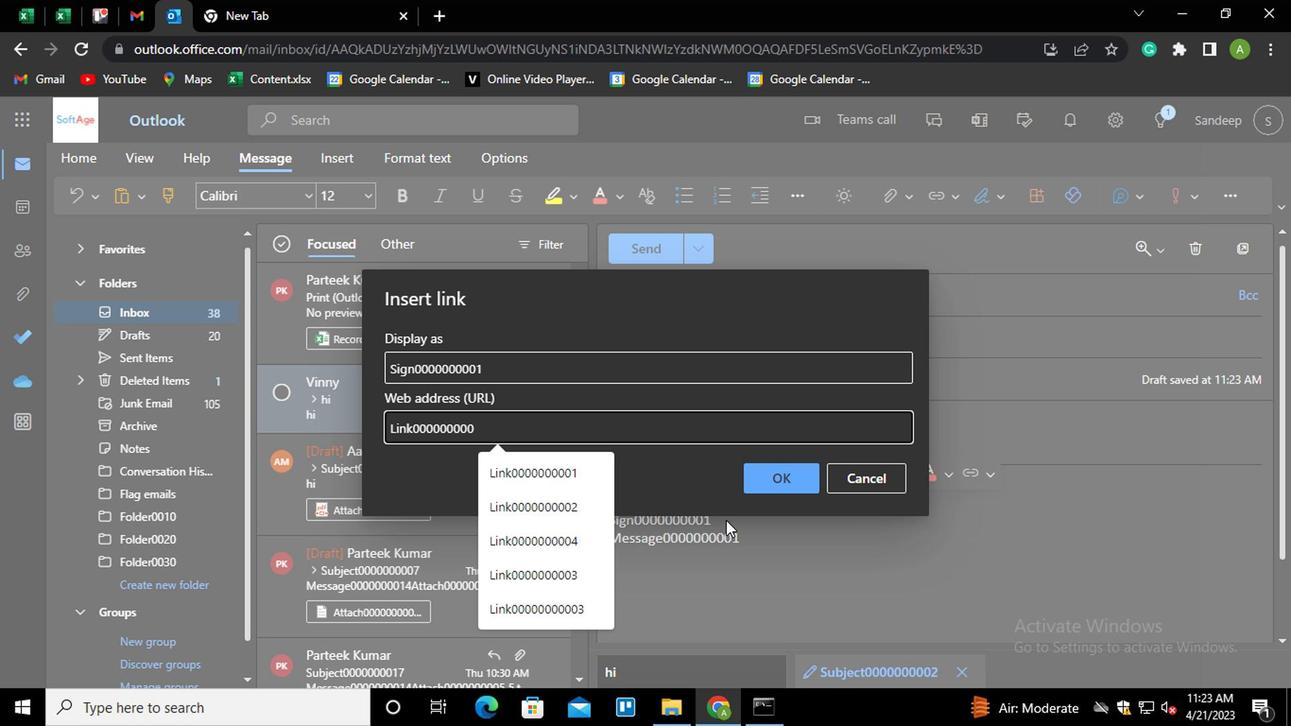 
Action: Mouse moved to (759, 483)
Screenshot: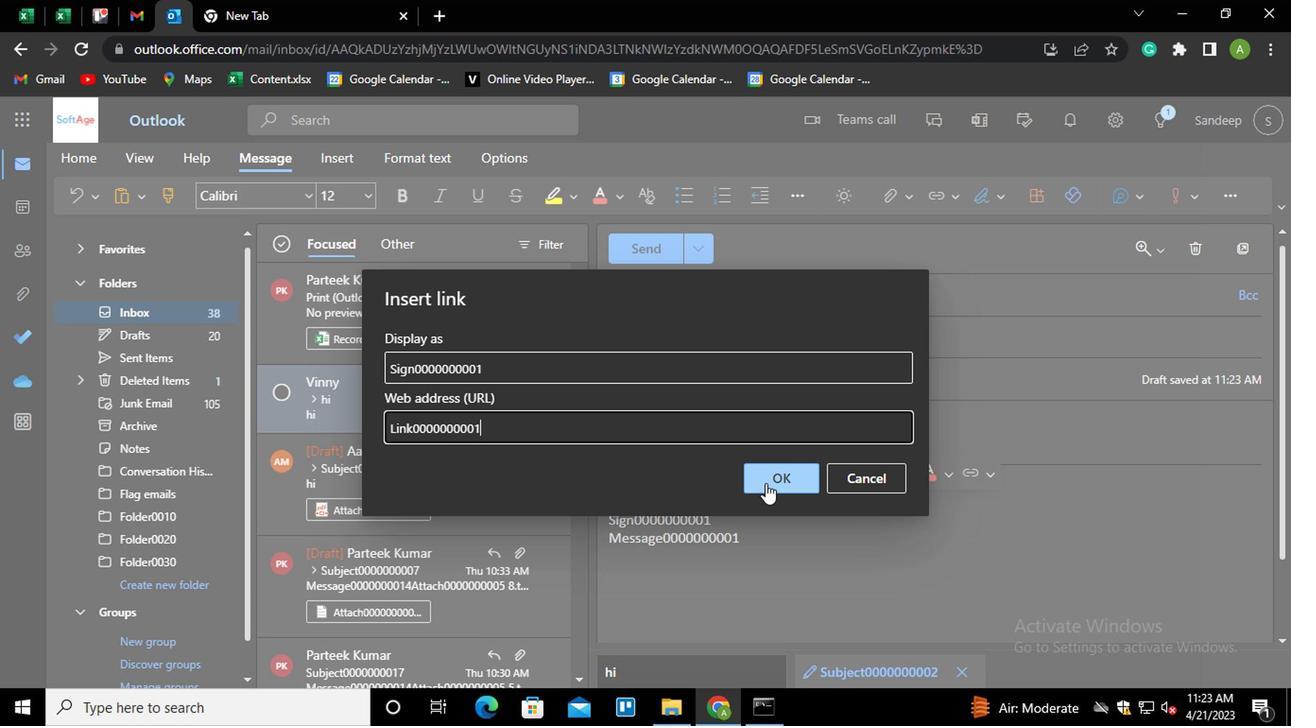 
Action: Mouse pressed left at (759, 483)
Screenshot: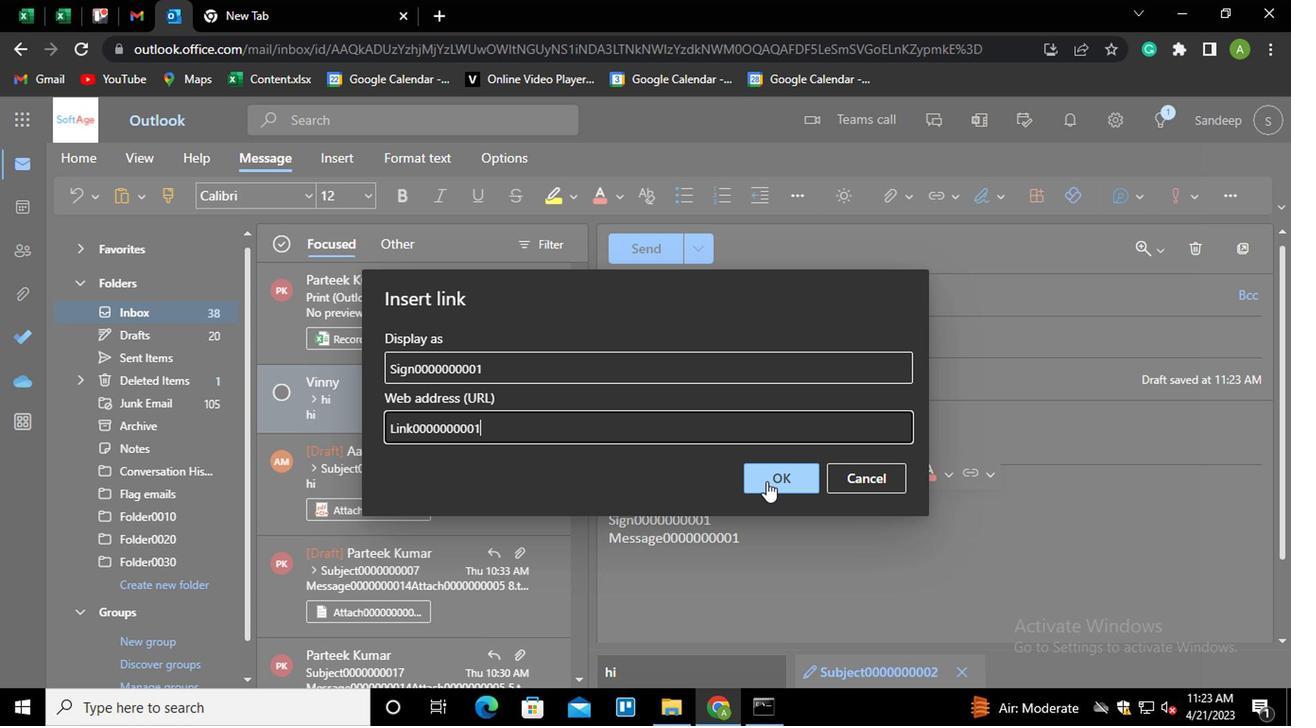 
Action: Mouse moved to (745, 530)
Screenshot: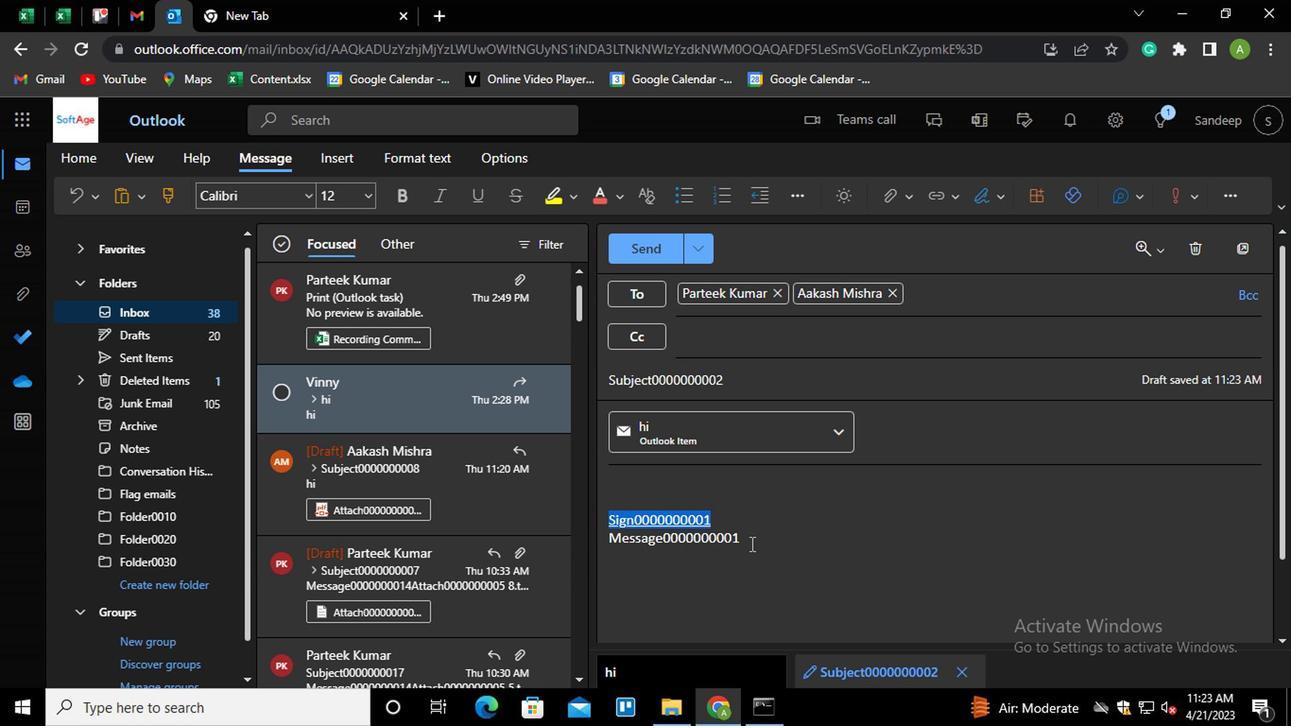
Action: Mouse pressed left at (745, 530)
Screenshot: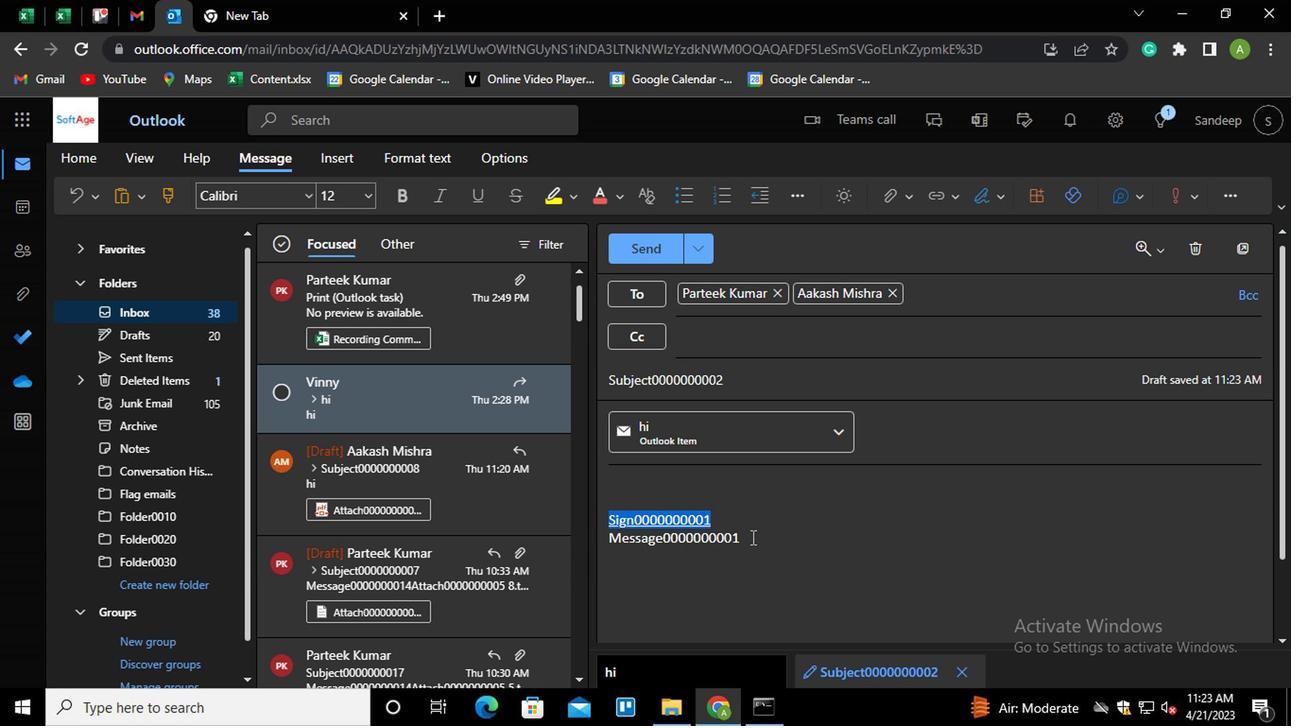 
Action: Key pressed <Key.backspace>2
Screenshot: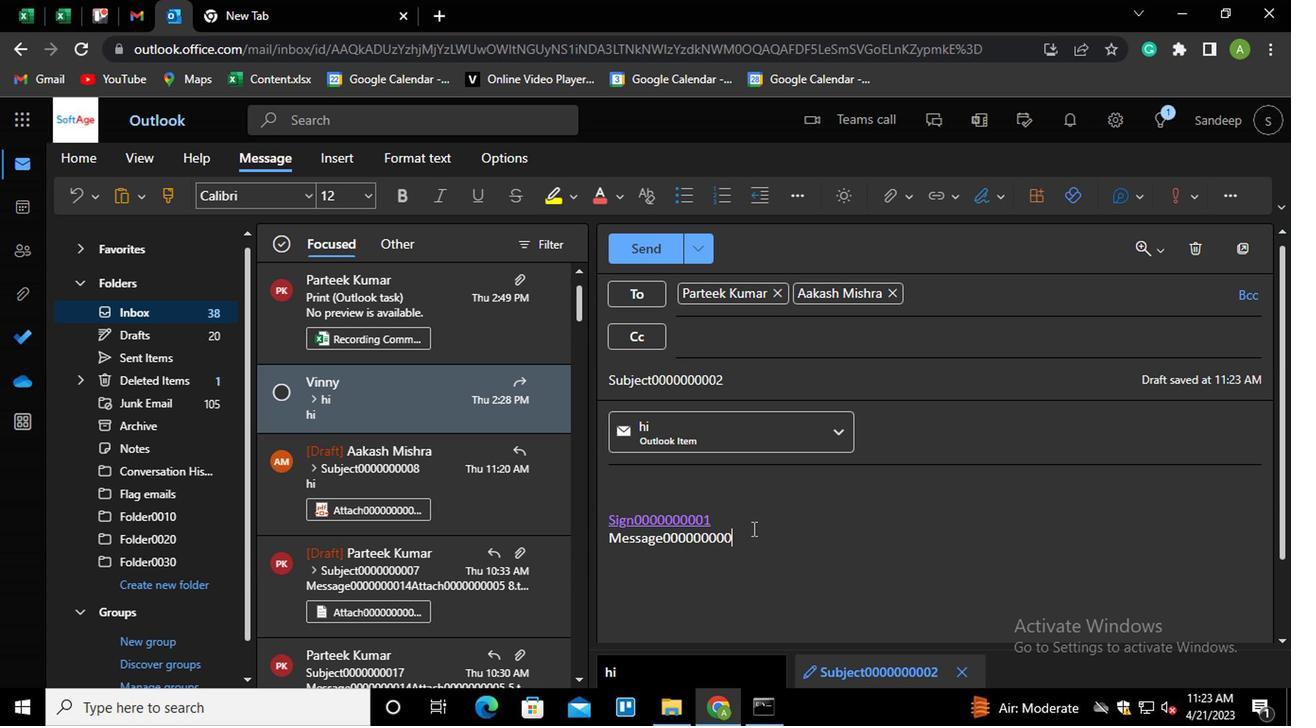 
Action: Mouse moved to (651, 261)
Screenshot: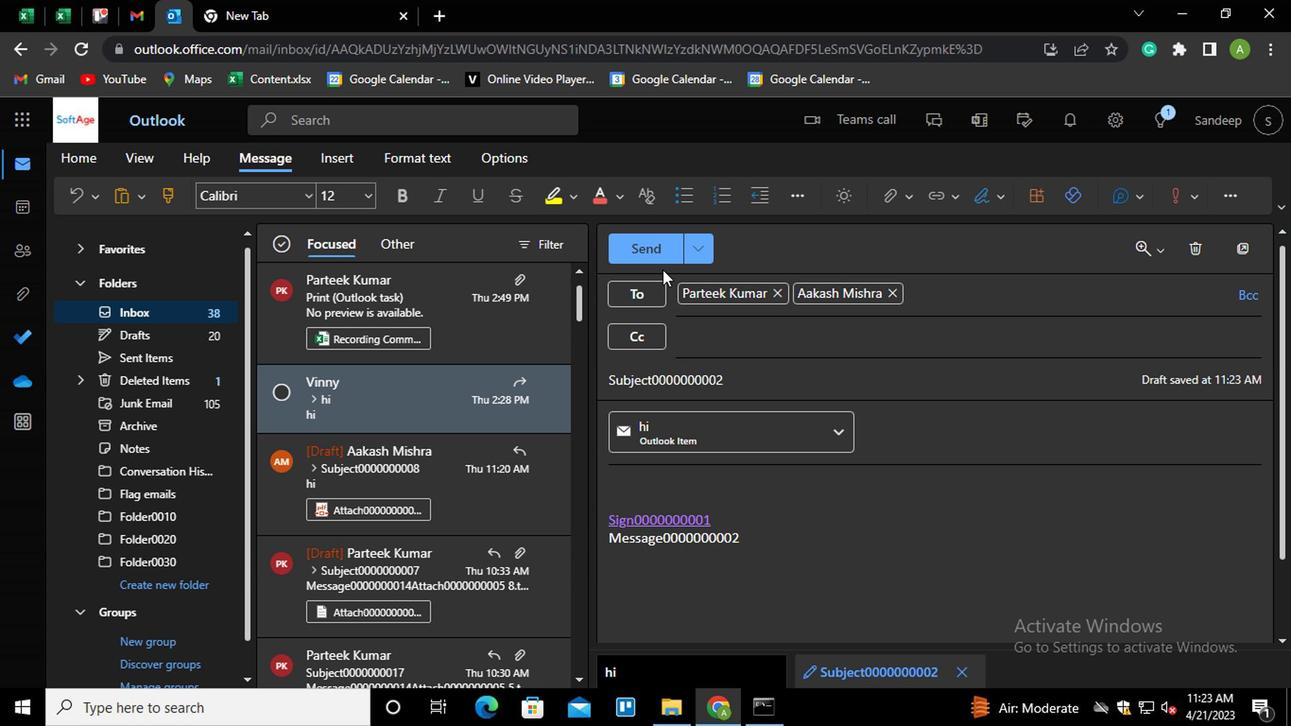 
Action: Mouse pressed left at (651, 261)
Screenshot: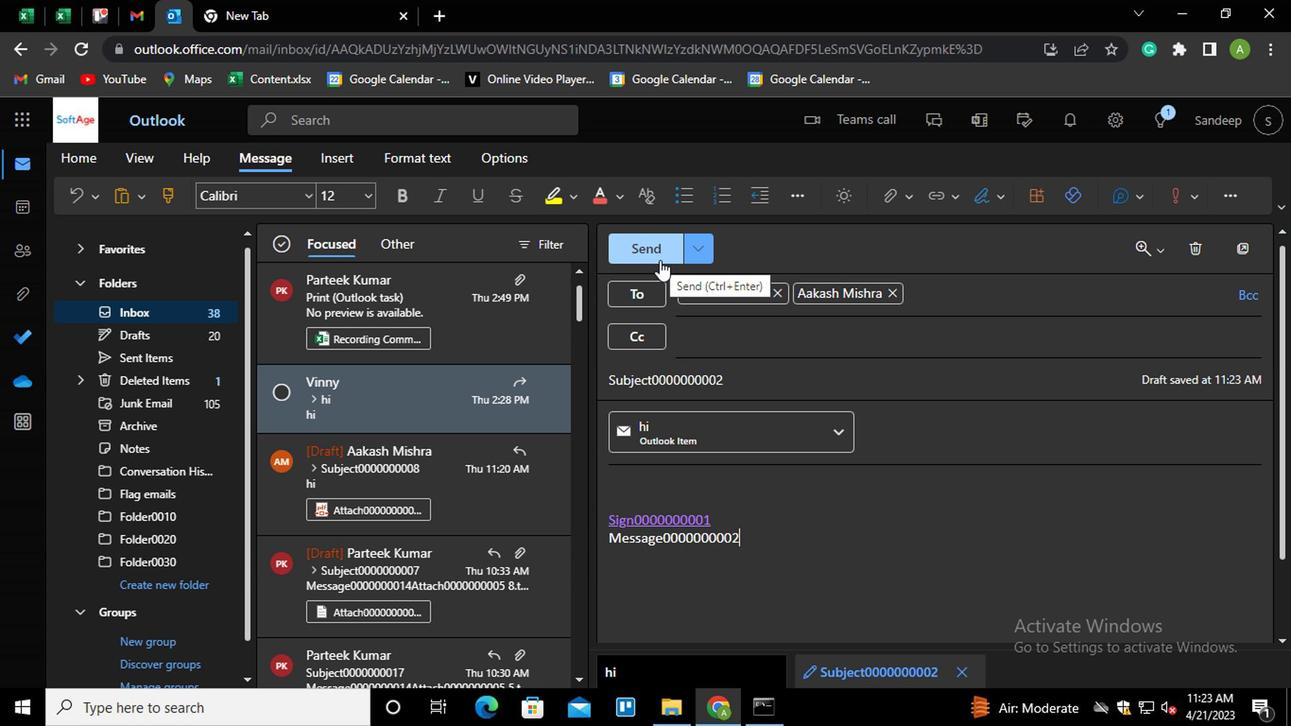 
Action: Mouse moved to (1241, 348)
Screenshot: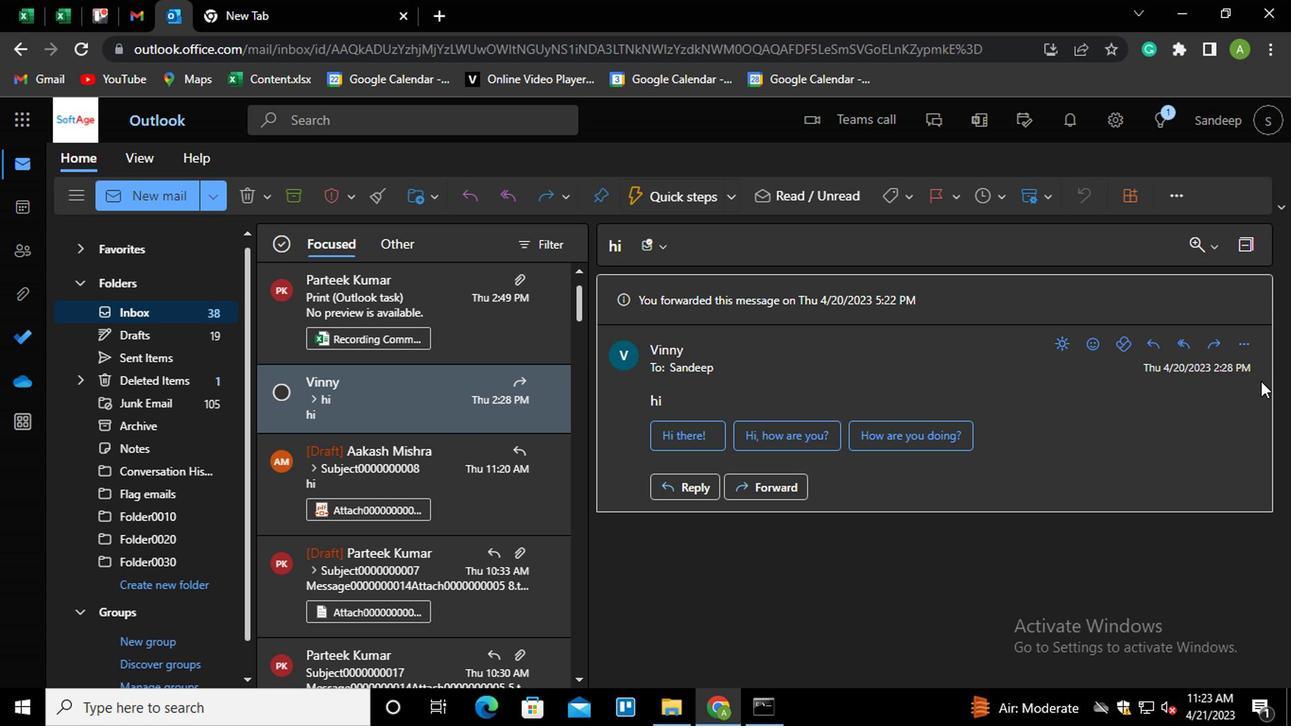 
Action: Mouse pressed left at (1241, 348)
Screenshot: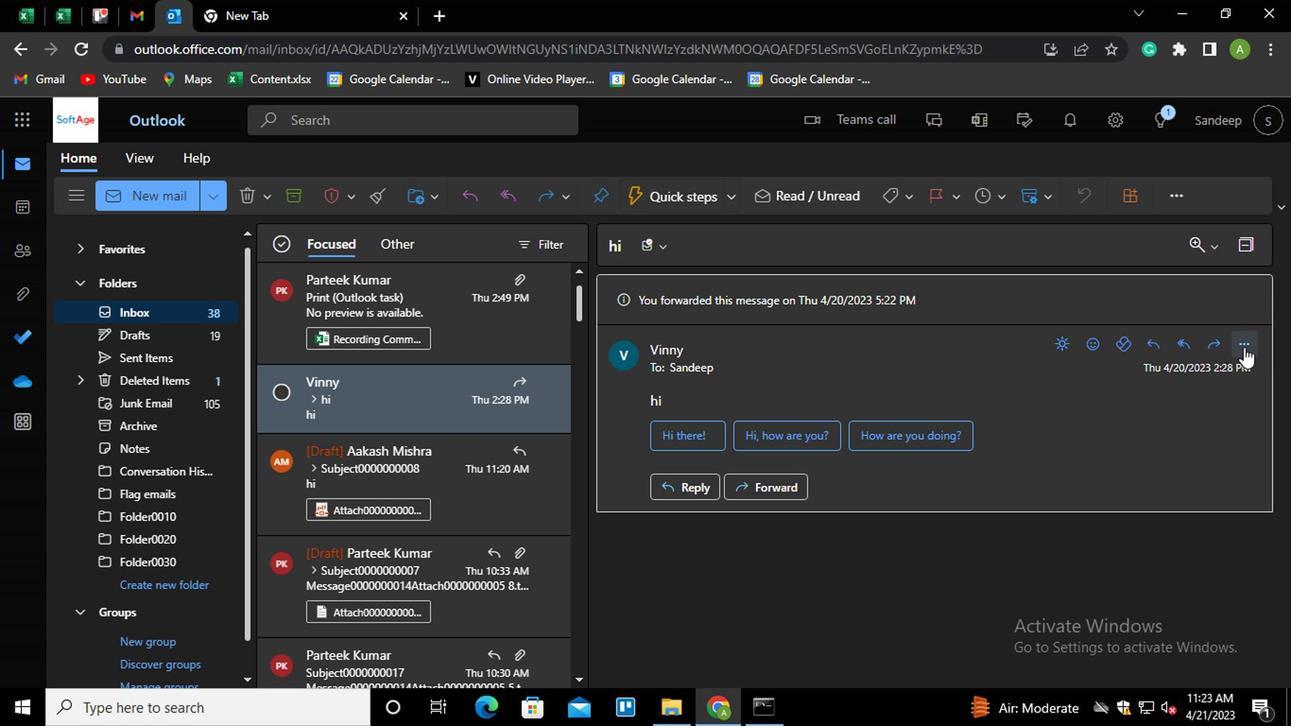 
Action: Mouse moved to (1111, 192)
Screenshot: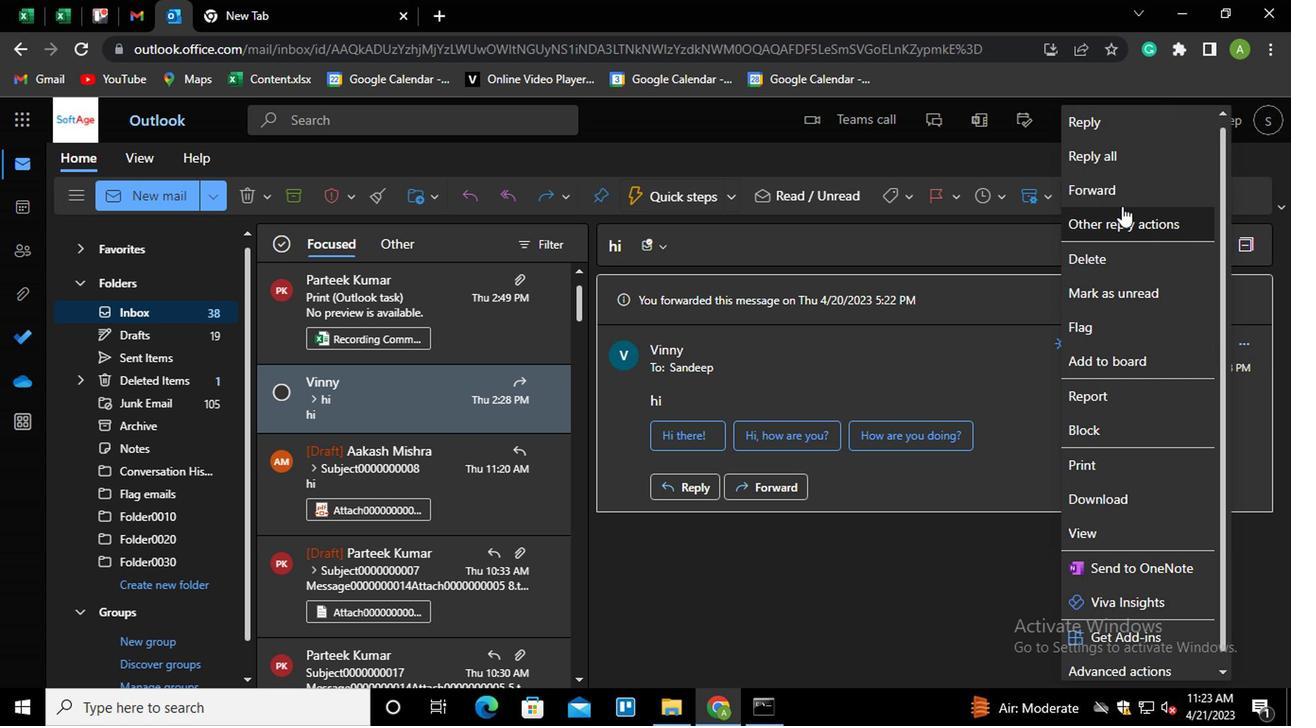 
Action: Mouse pressed left at (1111, 192)
Screenshot: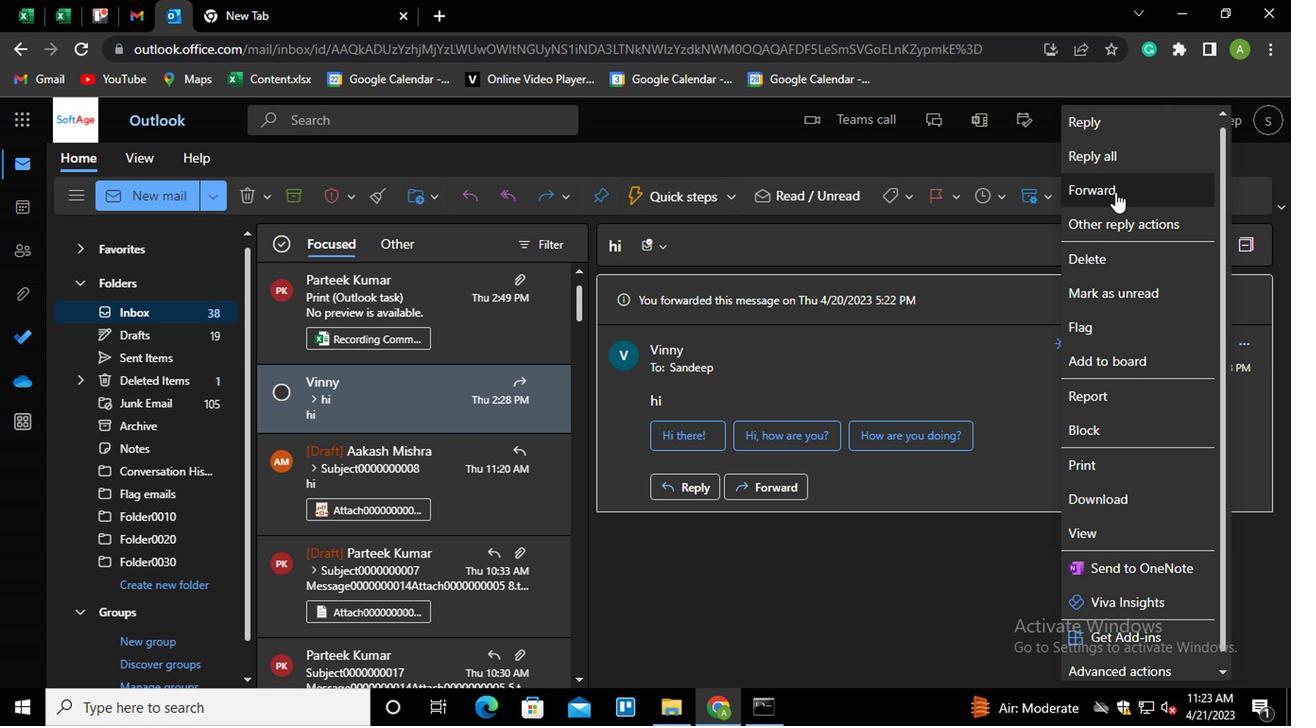 
Action: Mouse moved to (956, 671)
Screenshot: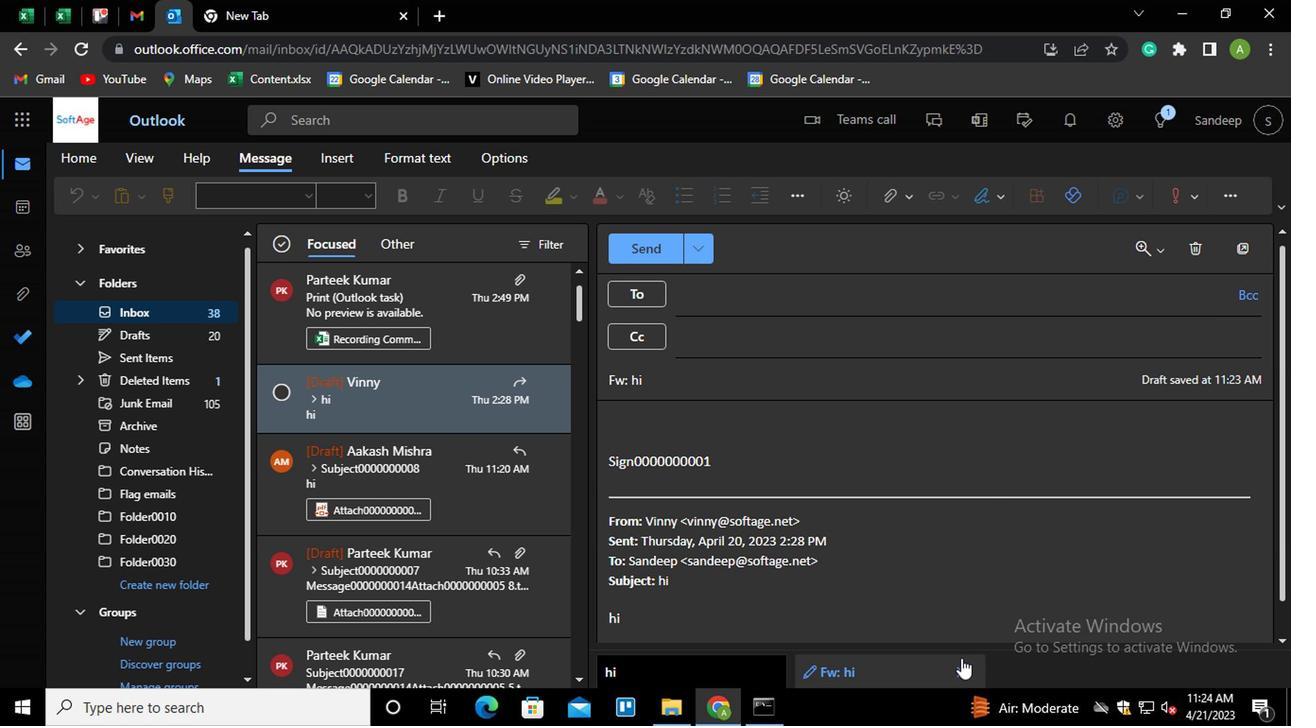 
Action: Mouse pressed left at (956, 671)
Screenshot: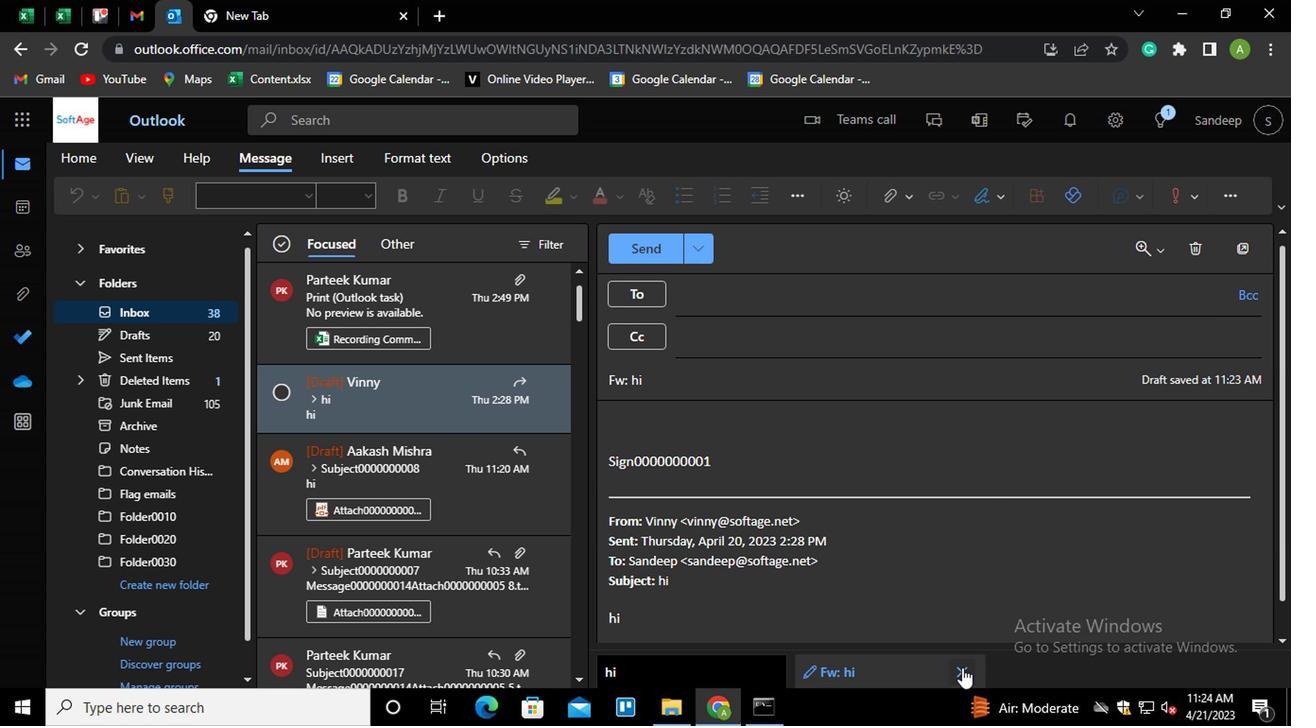 
Action: Mouse moved to (1243, 488)
Screenshot: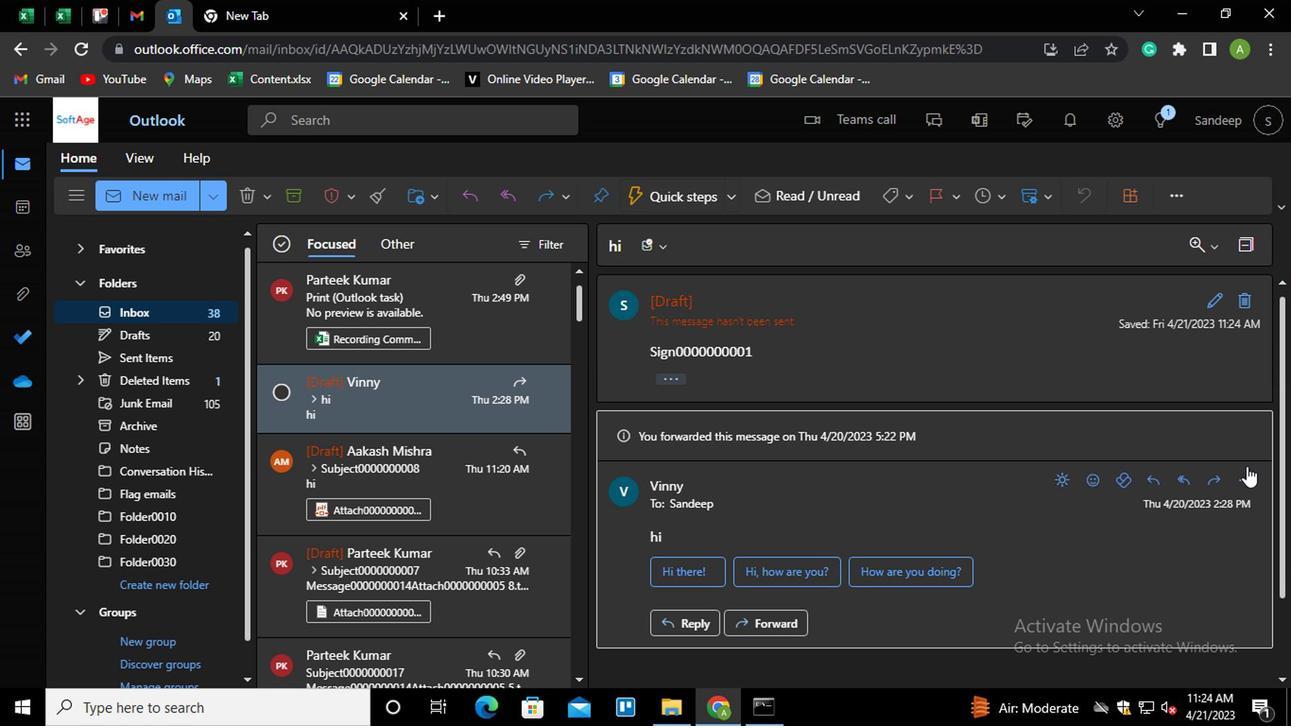 
Action: Mouse pressed left at (1243, 488)
Screenshot: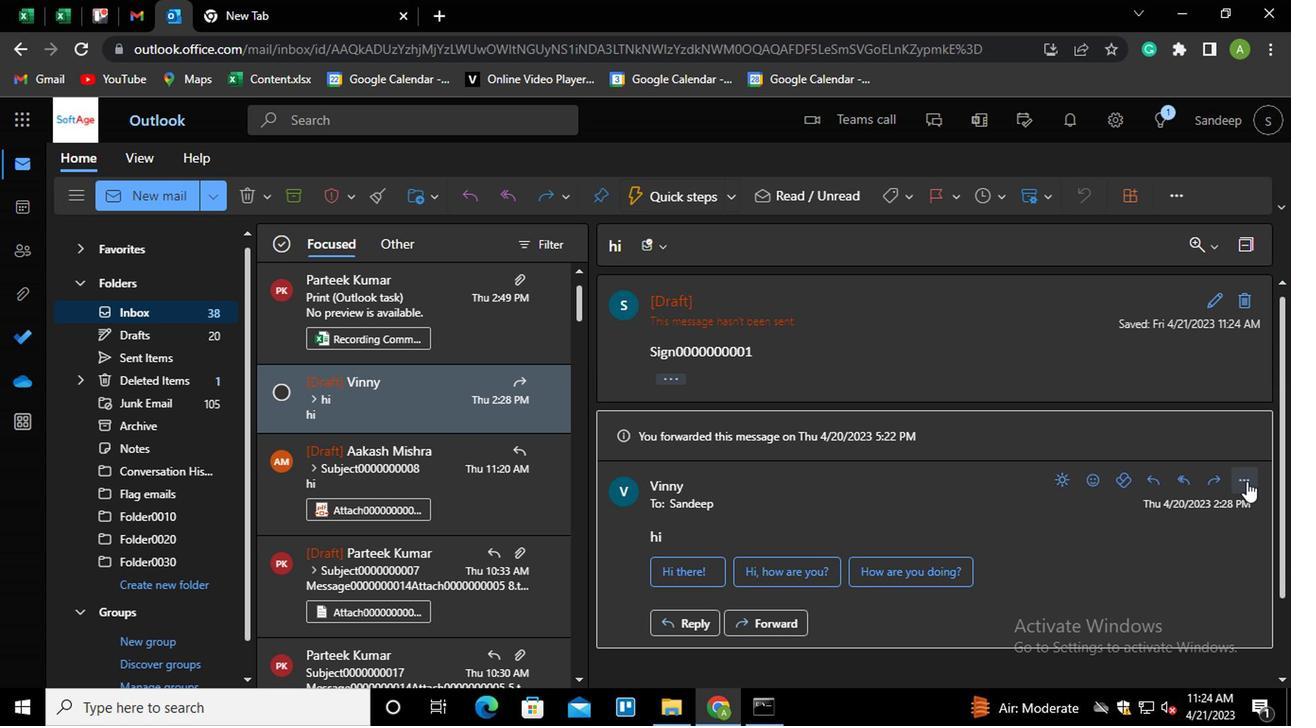 
Action: Mouse moved to (1007, 257)
Screenshot: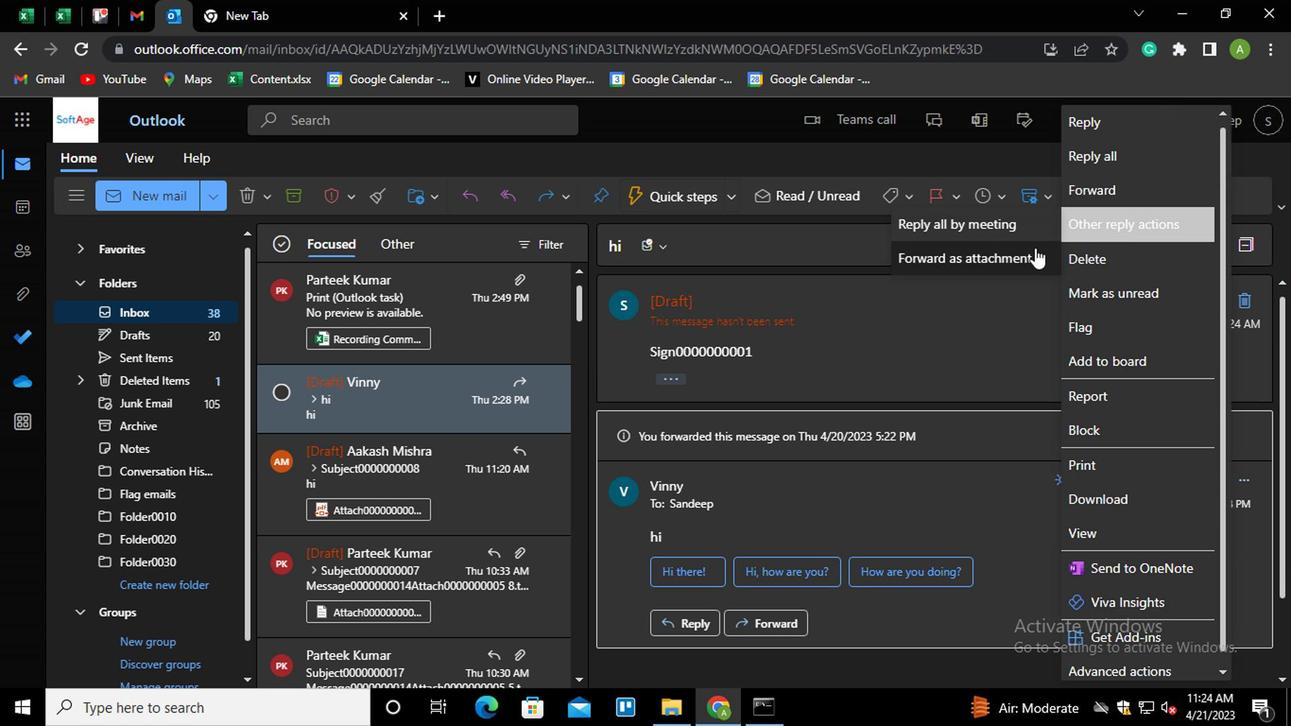 
Action: Mouse pressed left at (1007, 257)
Screenshot: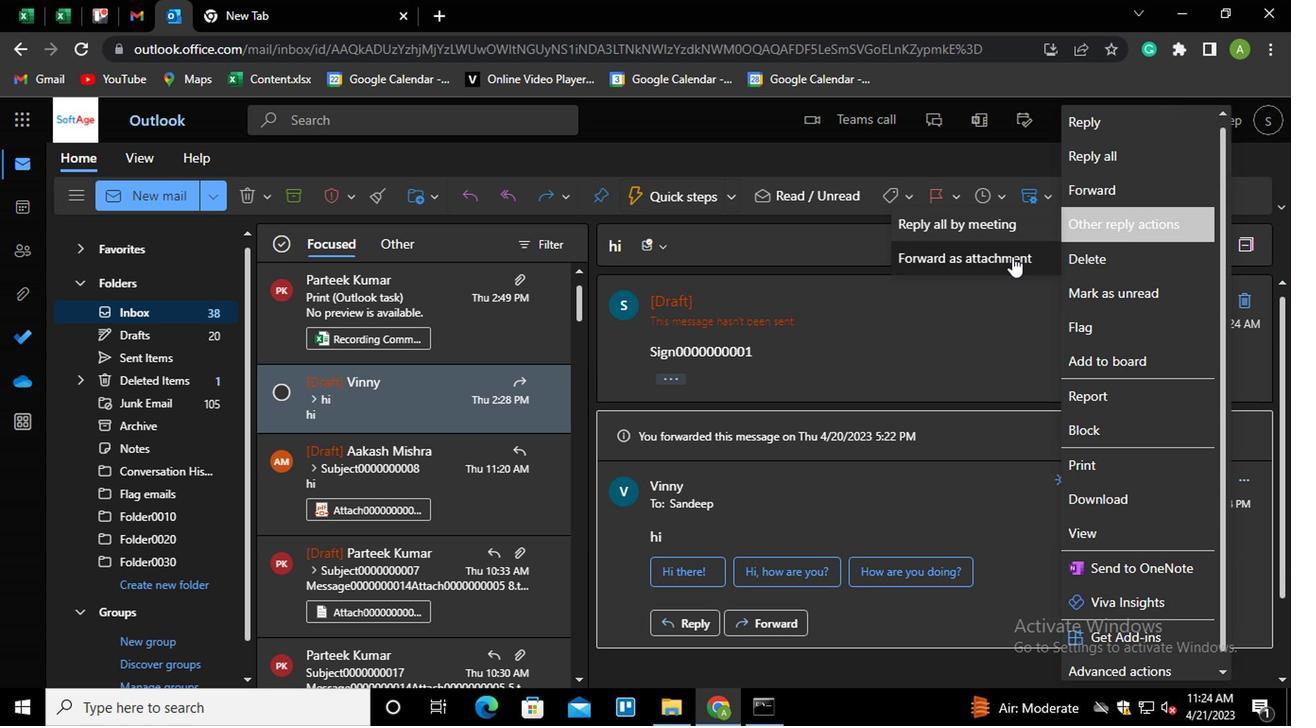 
Action: Mouse moved to (716, 519)
Screenshot: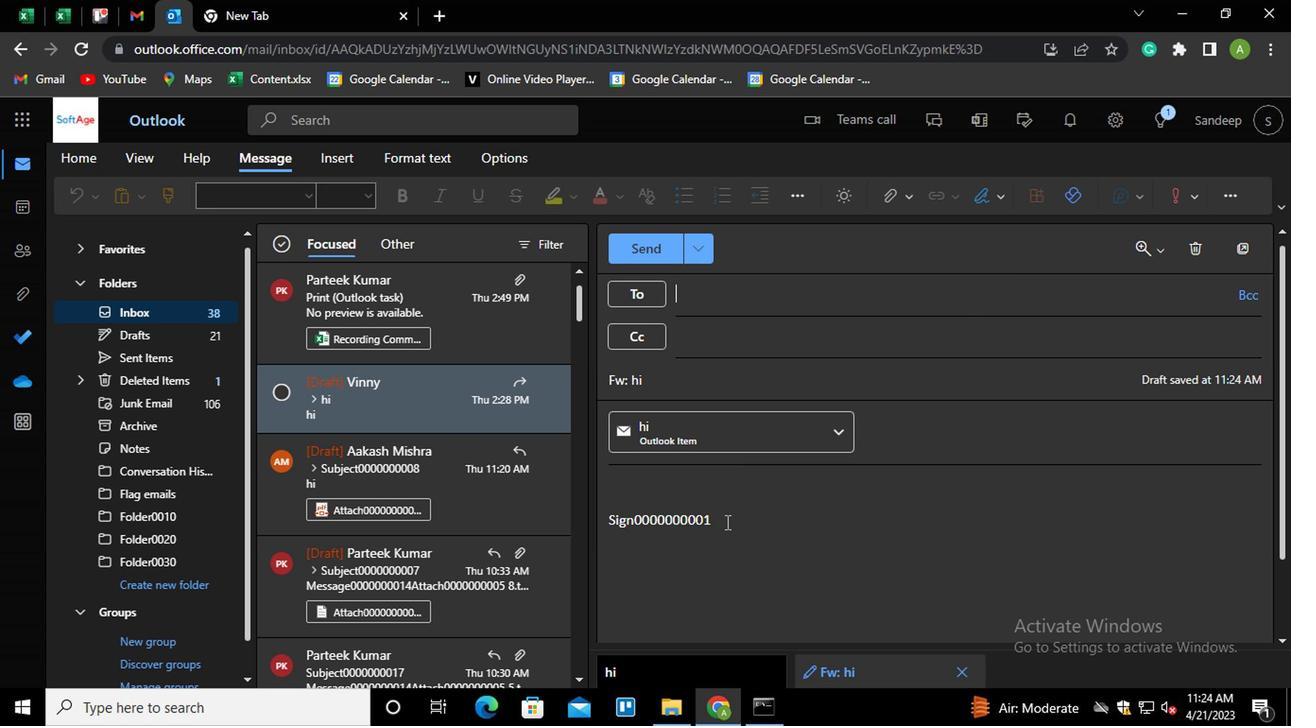 
Action: Mouse pressed left at (716, 519)
Screenshot: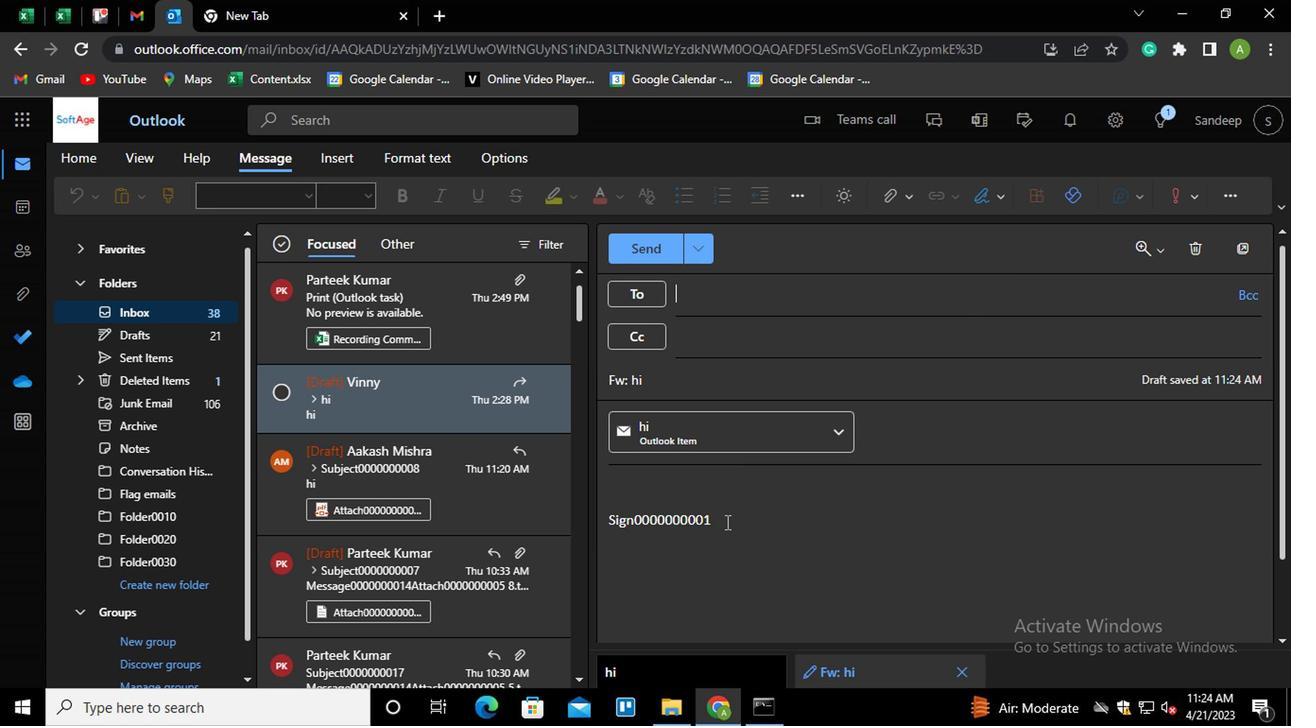 
Action: Key pressed <Key.shift_r><Key.home><Key.shift_r>LINK0000000001<Key.shift_r><Key.home>ctrl+K<Key.shift_r>LINK0000000001
Screenshot: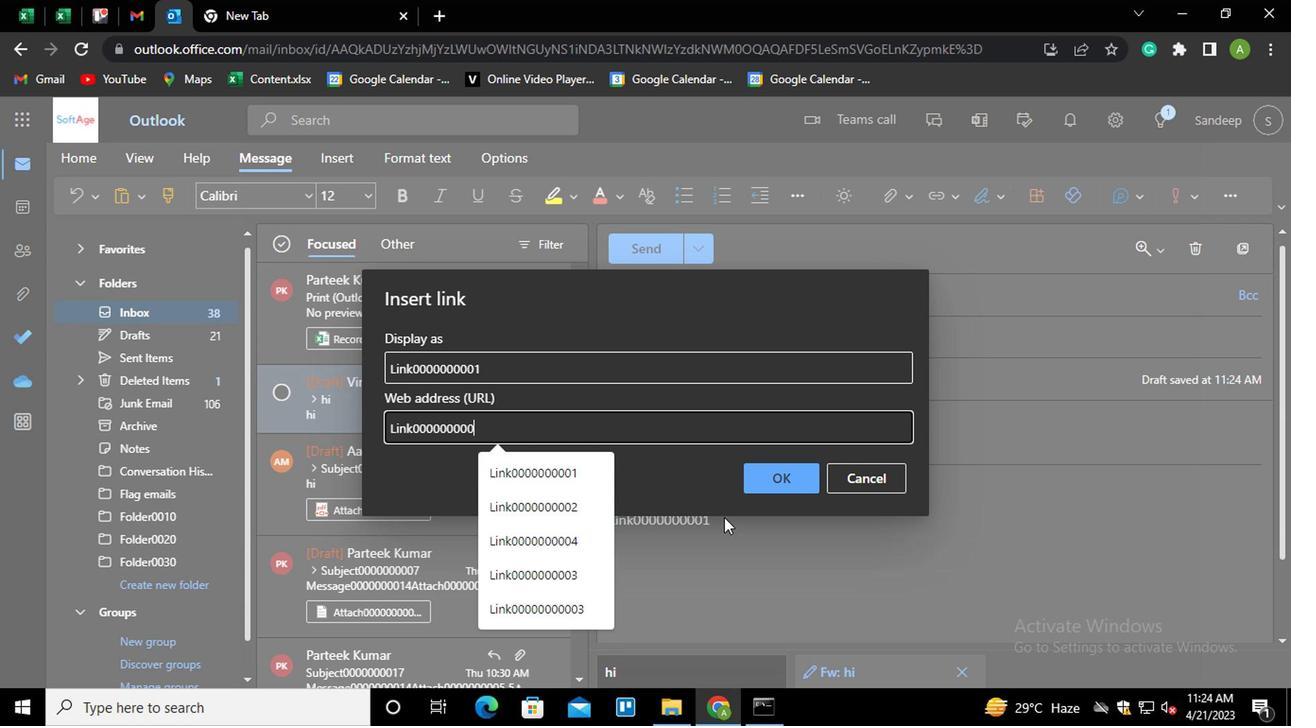 
Action: Mouse moved to (749, 489)
Screenshot: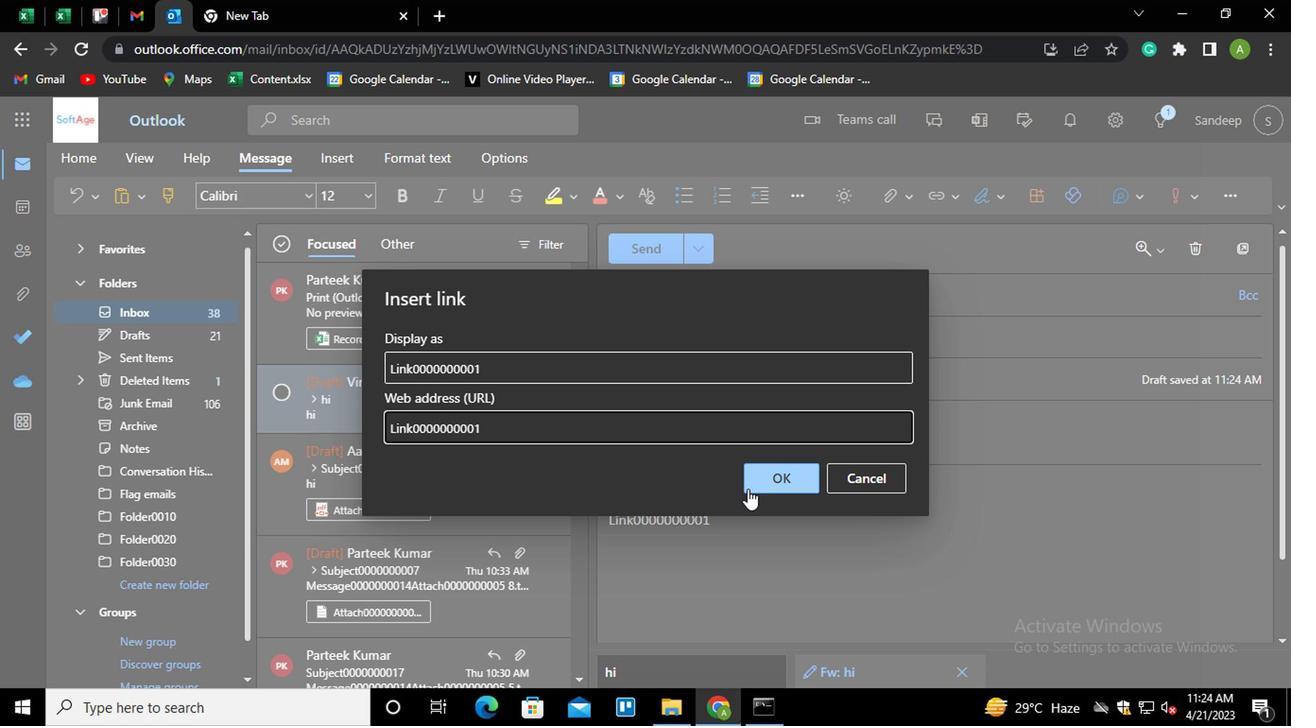 
Action: Mouse pressed left at (749, 489)
Screenshot: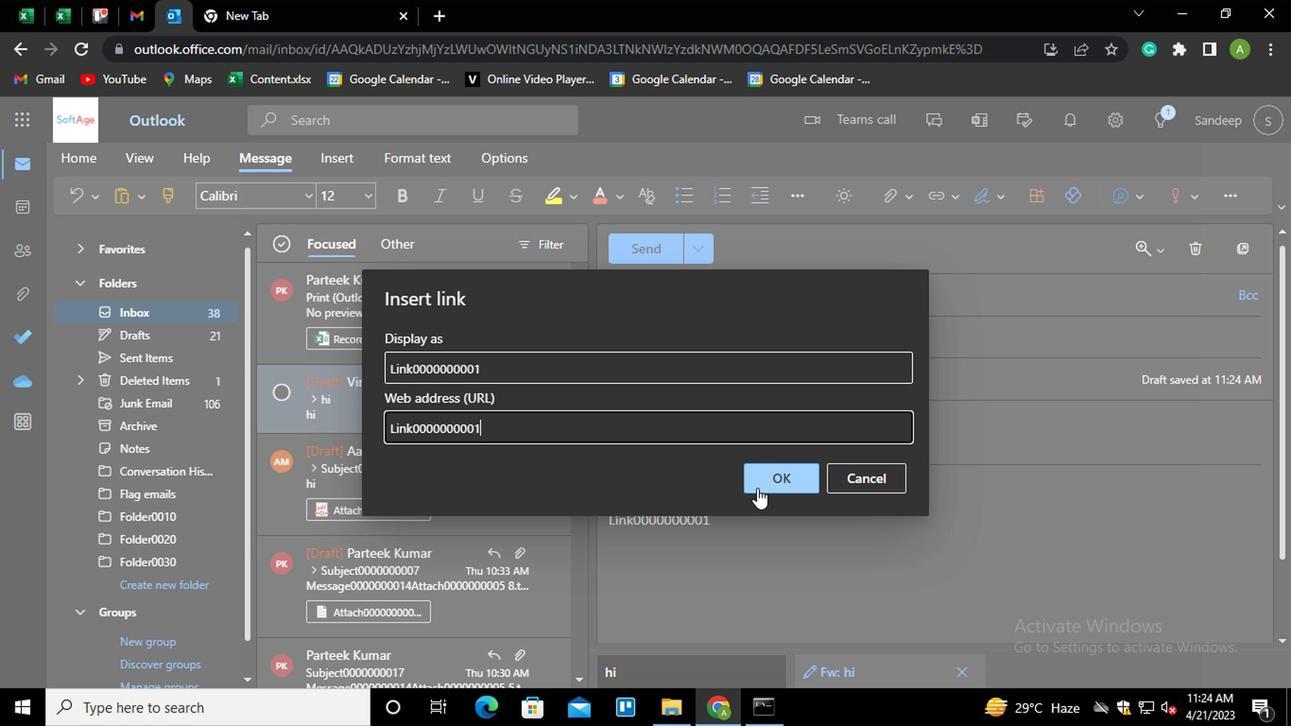 
Action: Mouse moved to (713, 294)
Screenshot: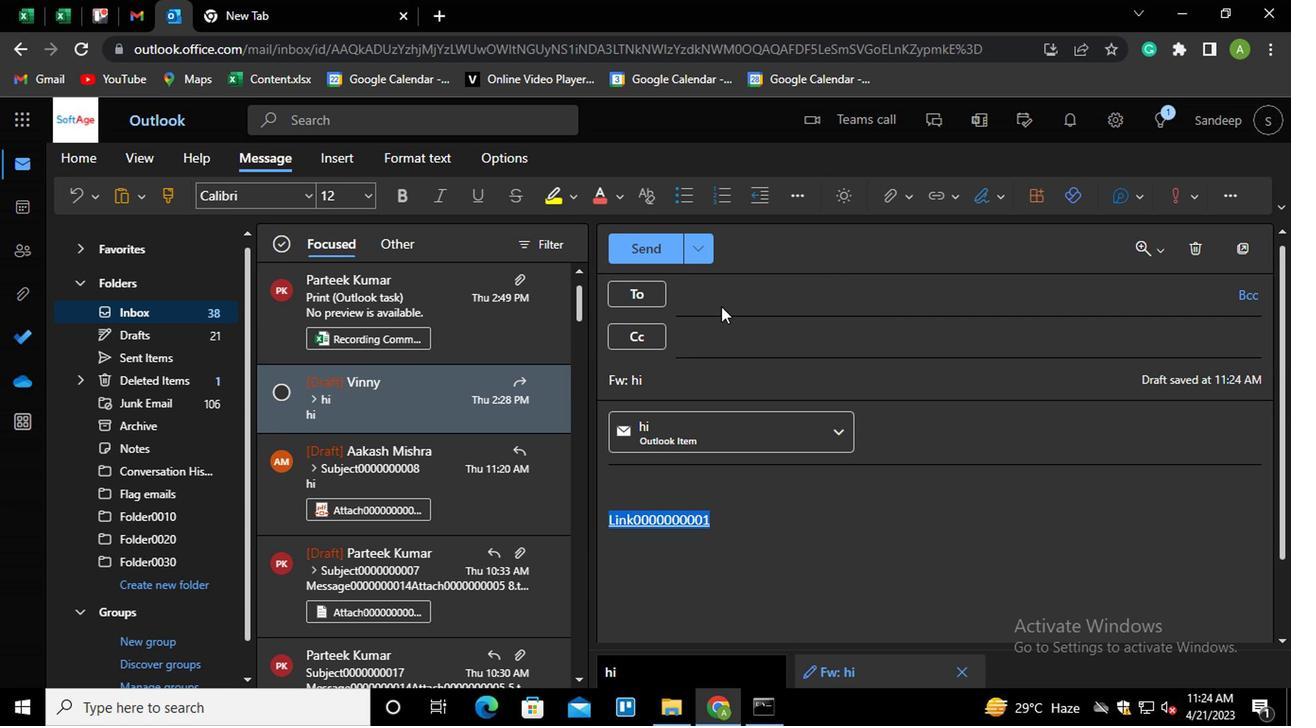 
Action: Mouse pressed left at (713, 294)
Screenshot: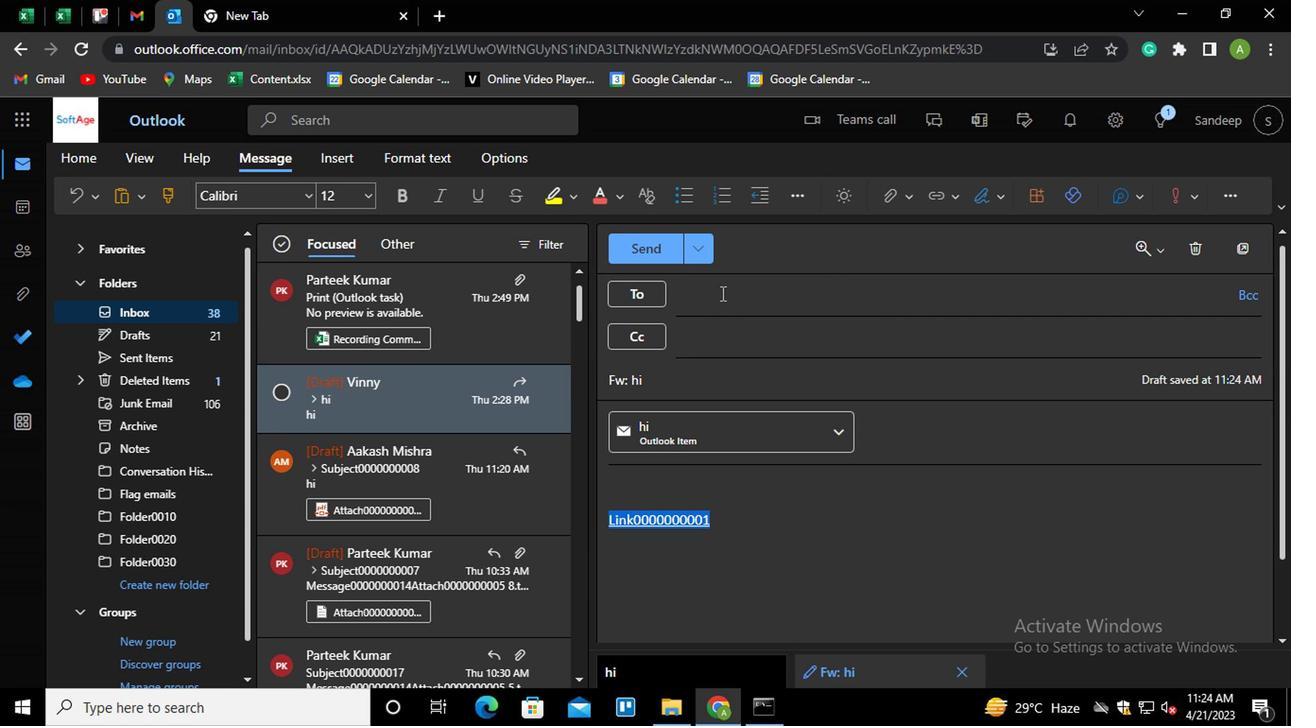 
Action: Key pressed PART<Key.enter>
Screenshot: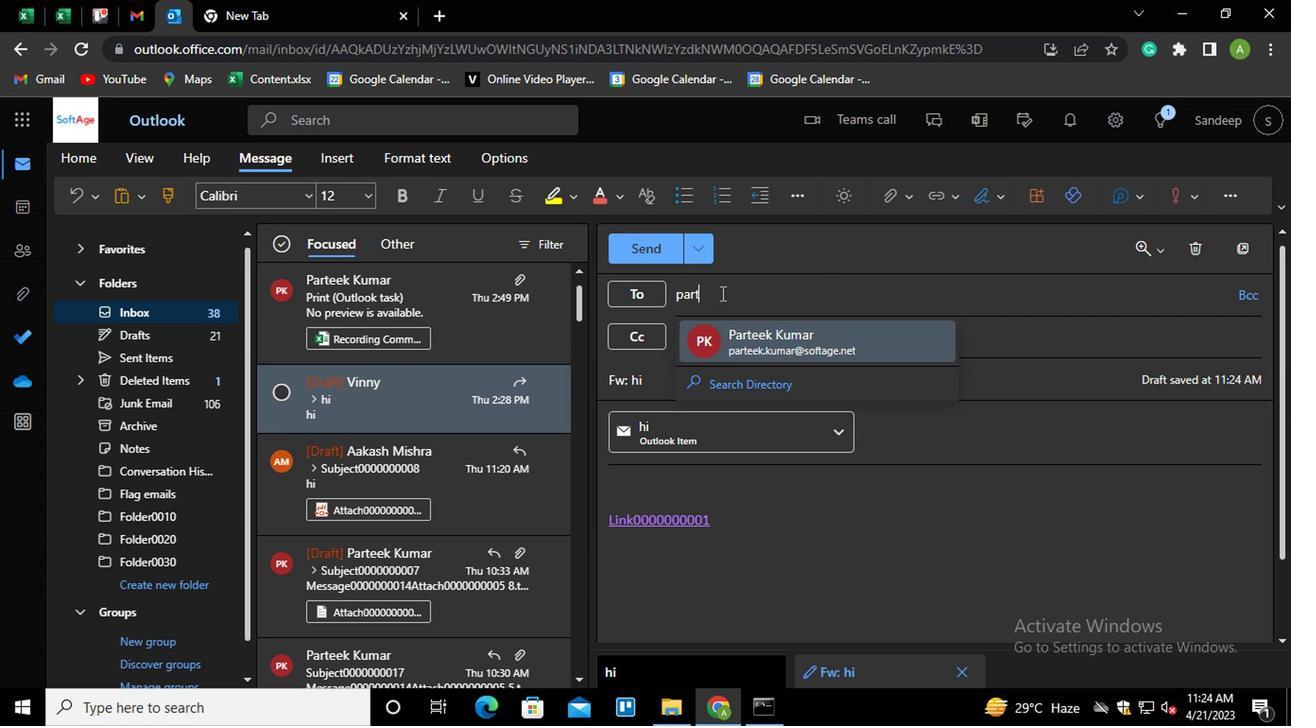 
Action: Mouse moved to (679, 385)
Screenshot: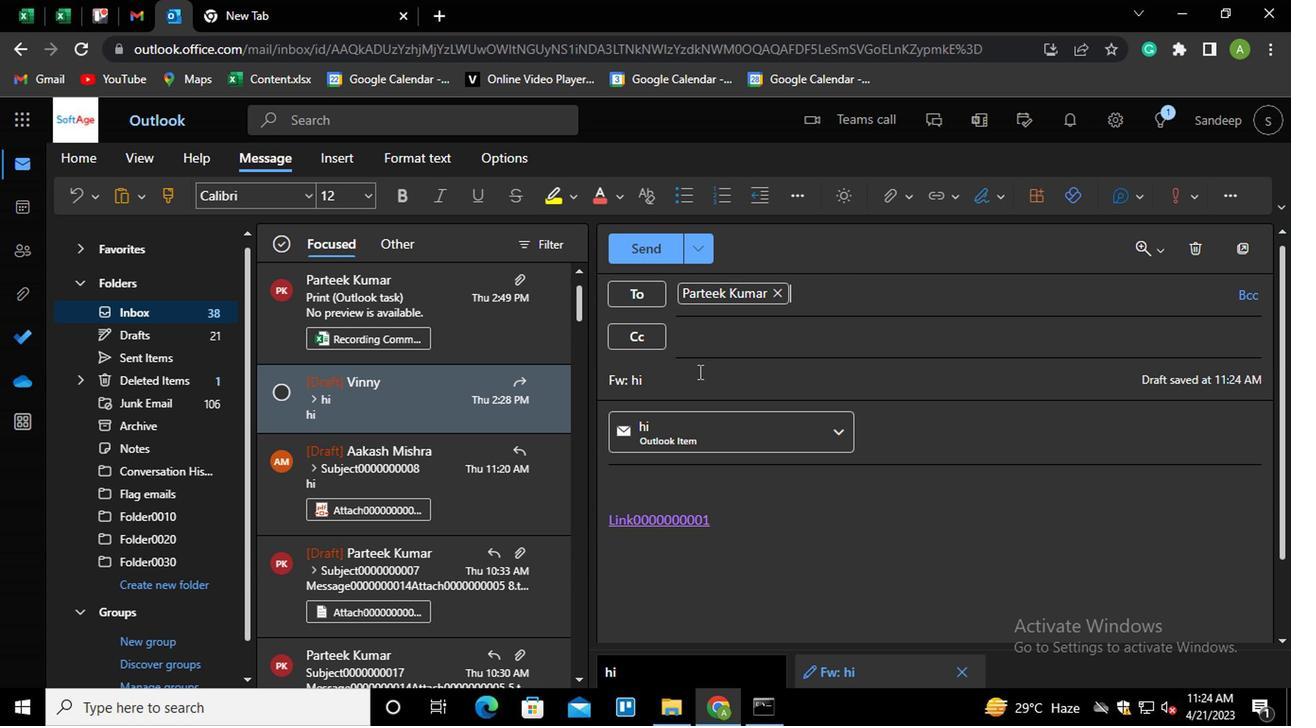 
Action: Mouse pressed left at (679, 385)
Screenshot: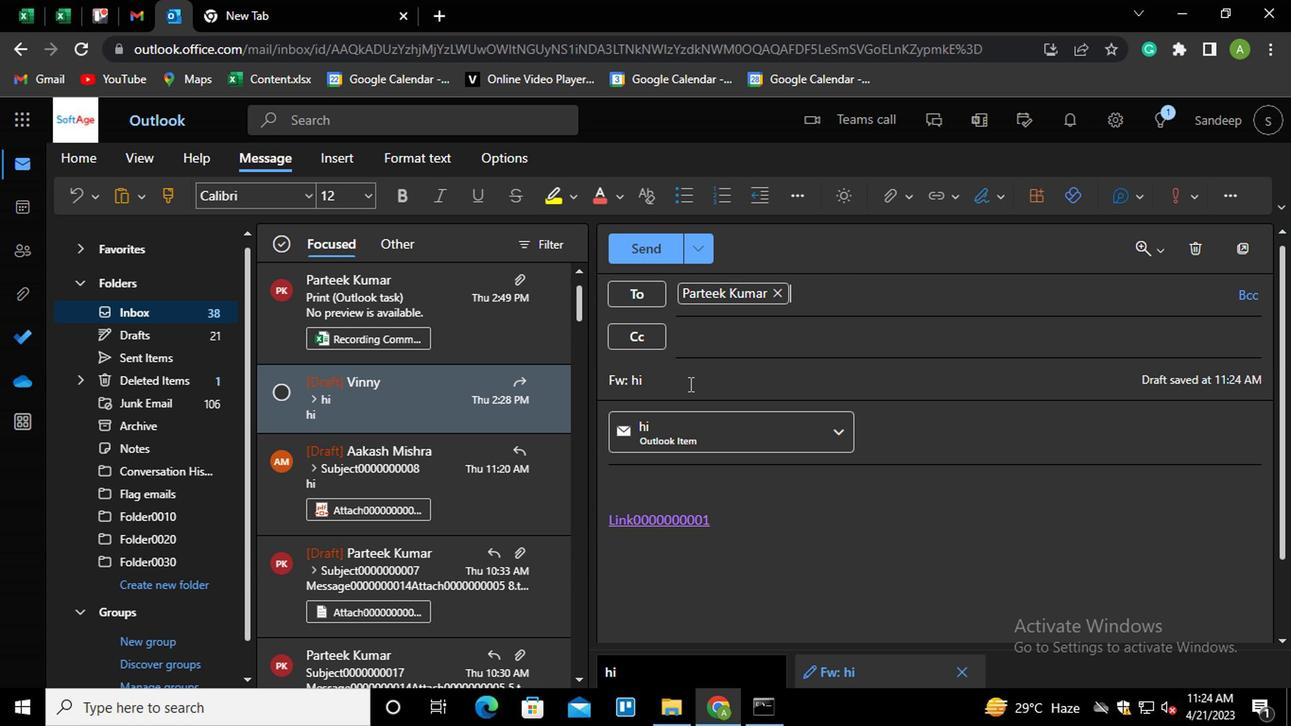 
Action: Key pressed <Key.shift_r><Key.home><Key.shift>SUBJECT0000000001
Screenshot: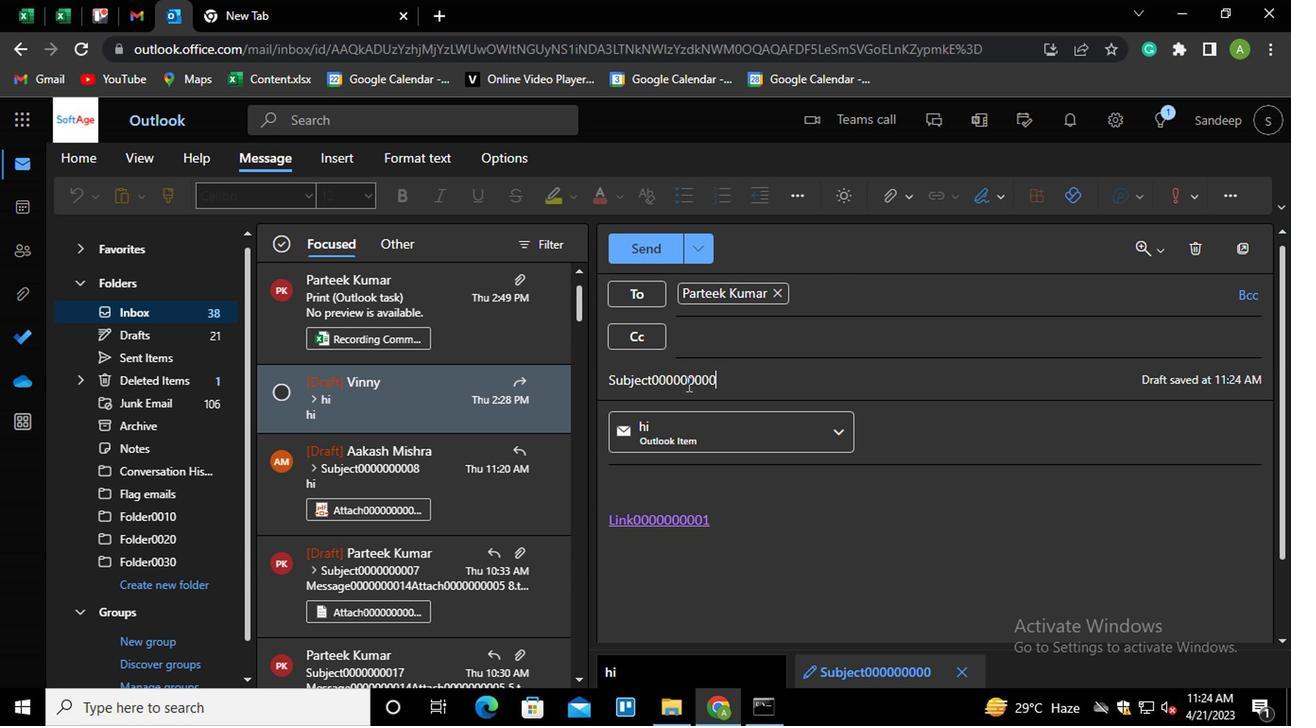 
Action: Mouse moved to (712, 523)
Screenshot: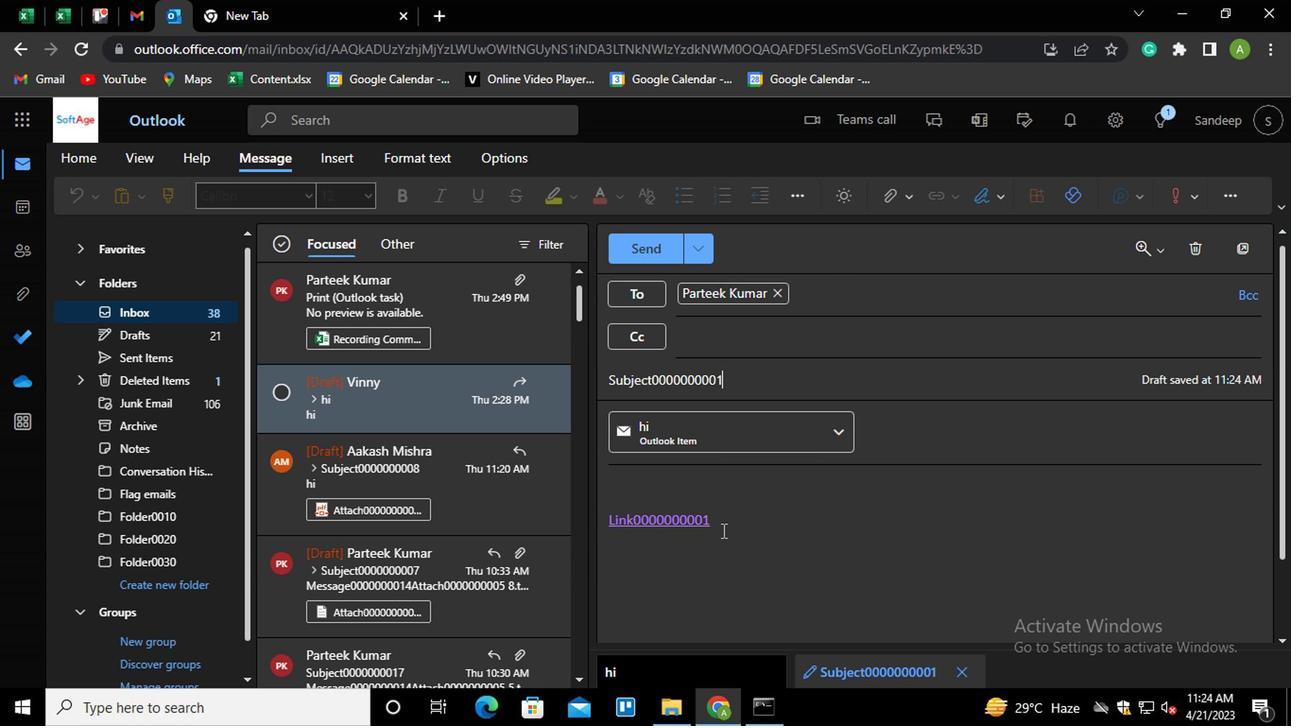 
Action: Mouse pressed left at (712, 523)
Screenshot: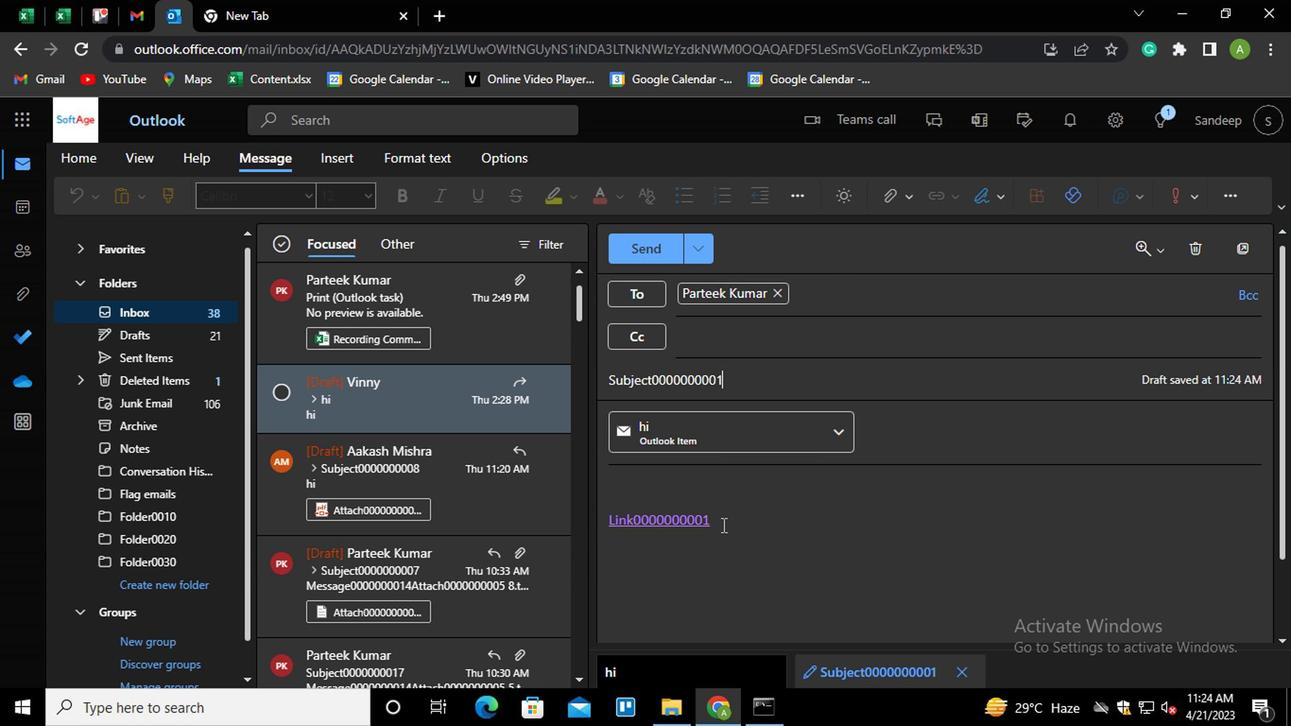 
Action: Mouse moved to (712, 523)
Screenshot: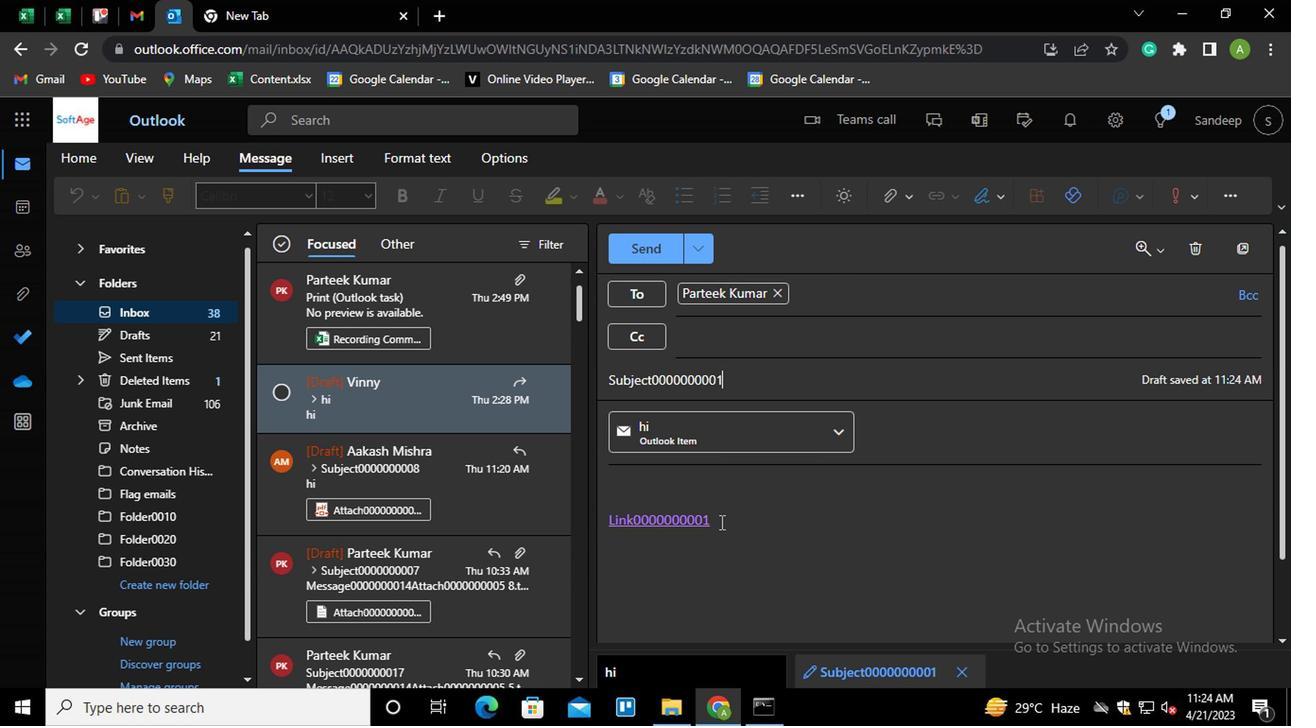 
Action: Key pressed <Key.right><Key.shift_r><Key.enter><Key.shift_r><Key.shift_r>MESSAGE0000000001
Screenshot: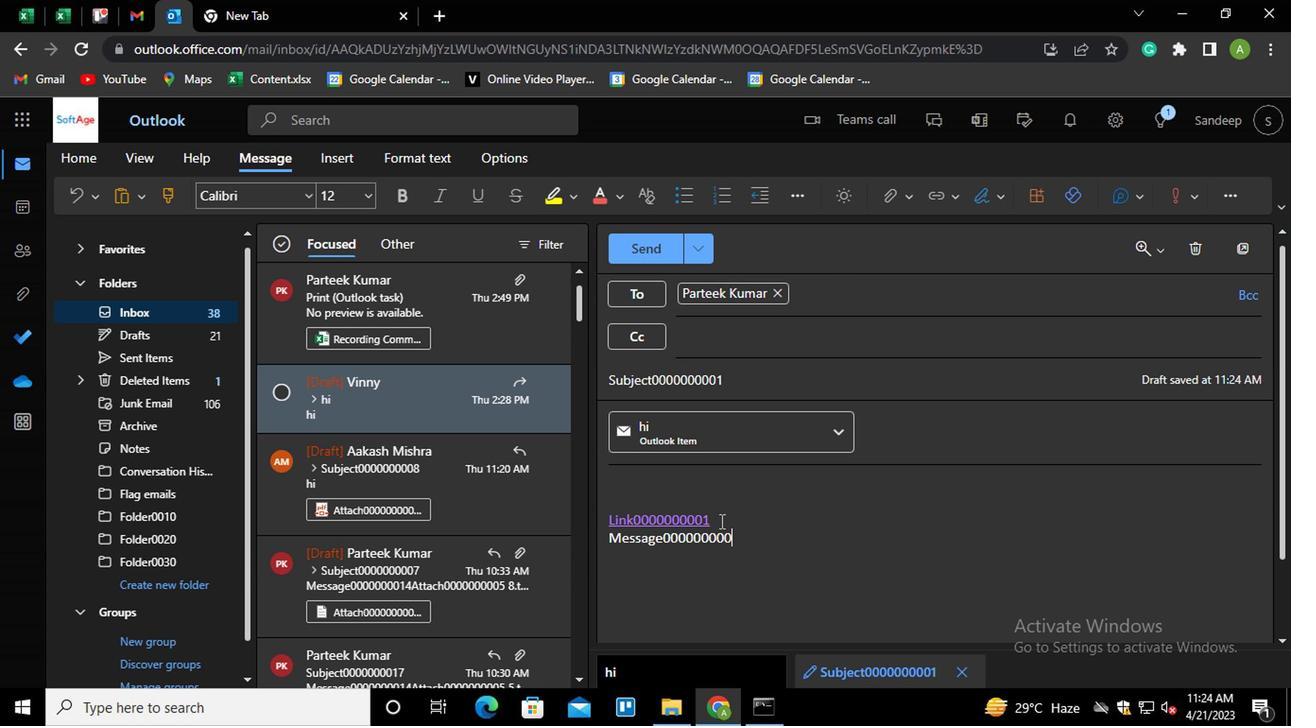 
Action: Mouse moved to (940, 202)
Screenshot: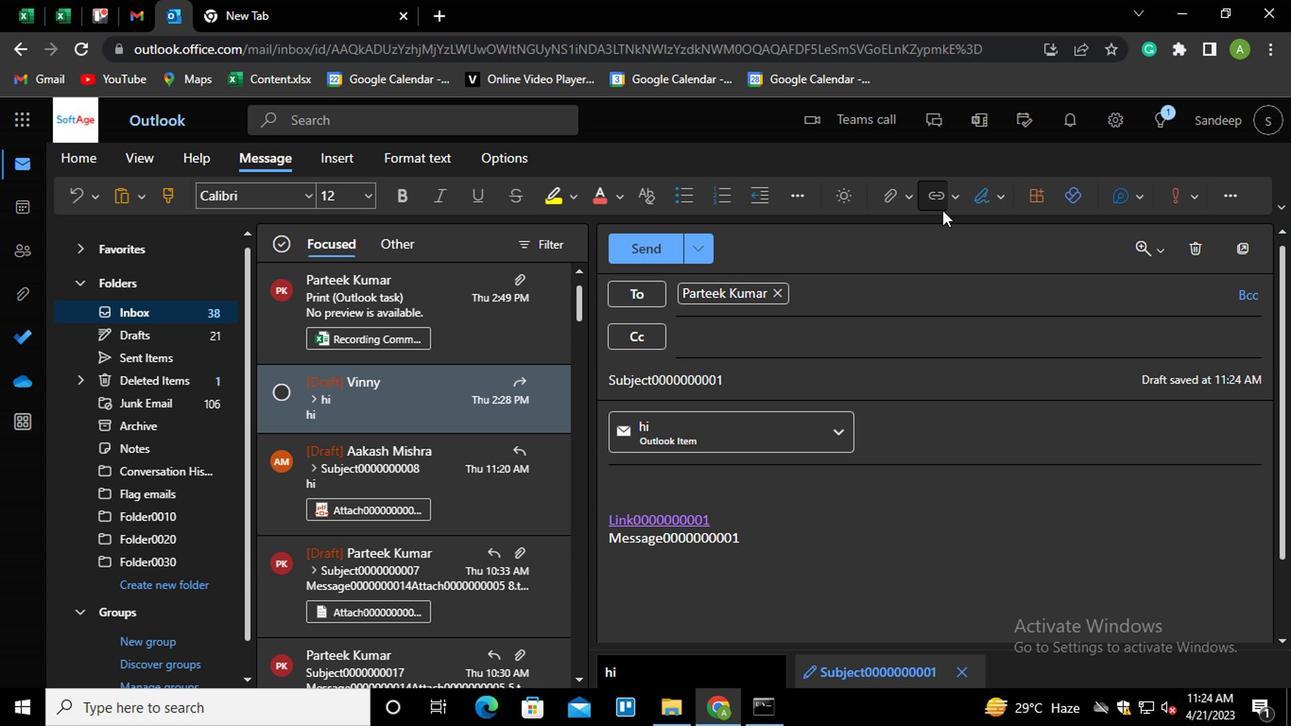 
Action: Mouse pressed left at (940, 202)
Screenshot: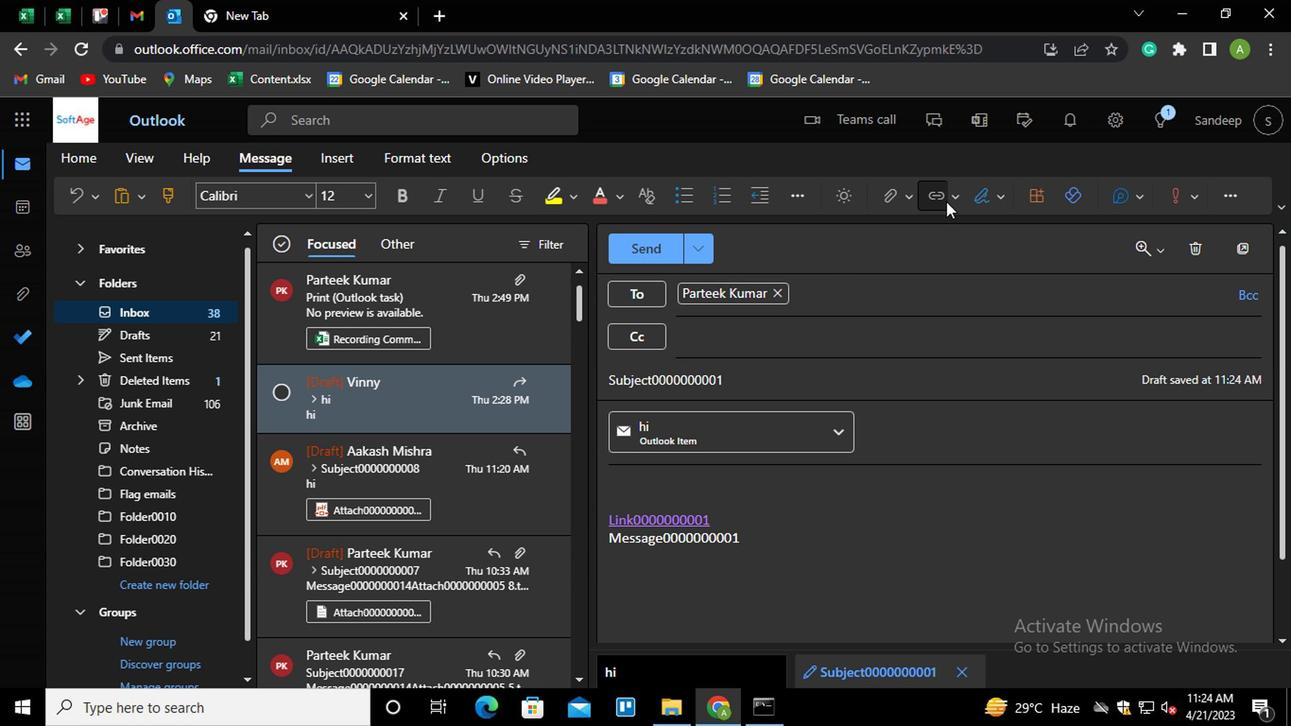 
Action: Mouse moved to (781, 483)
Screenshot: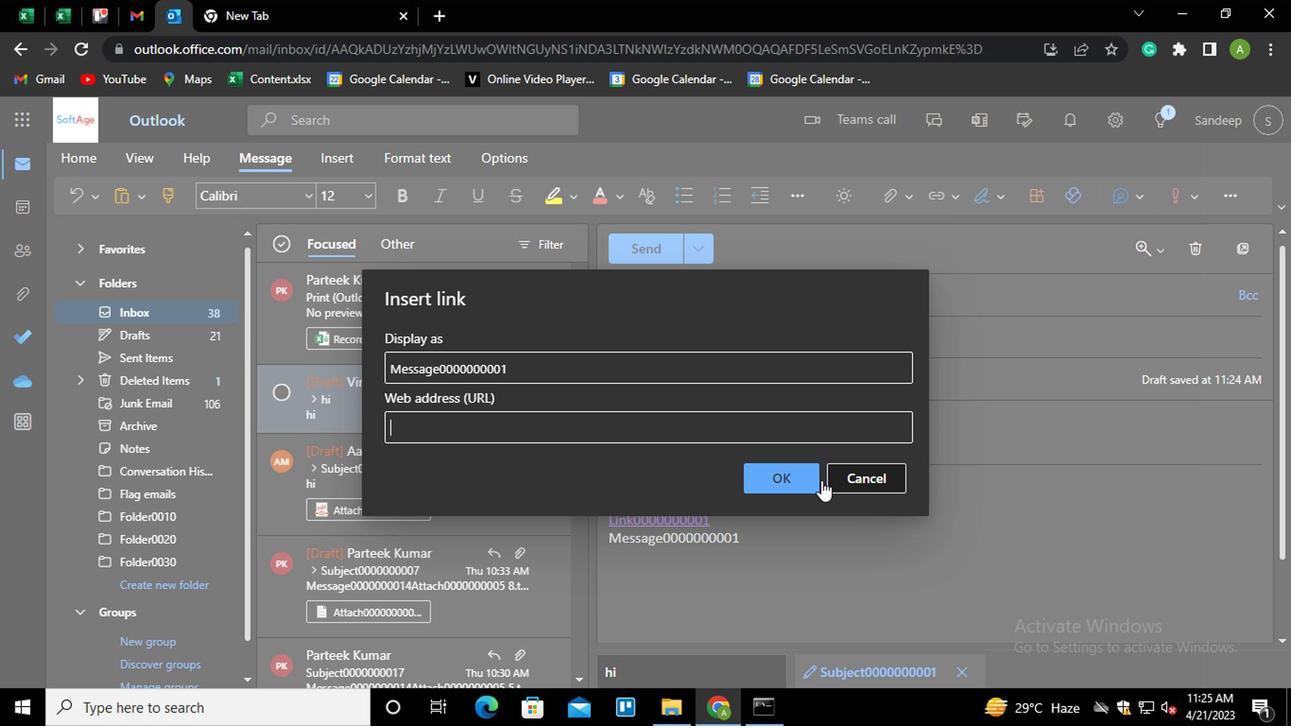 
Action: Mouse pressed left at (781, 483)
Screenshot: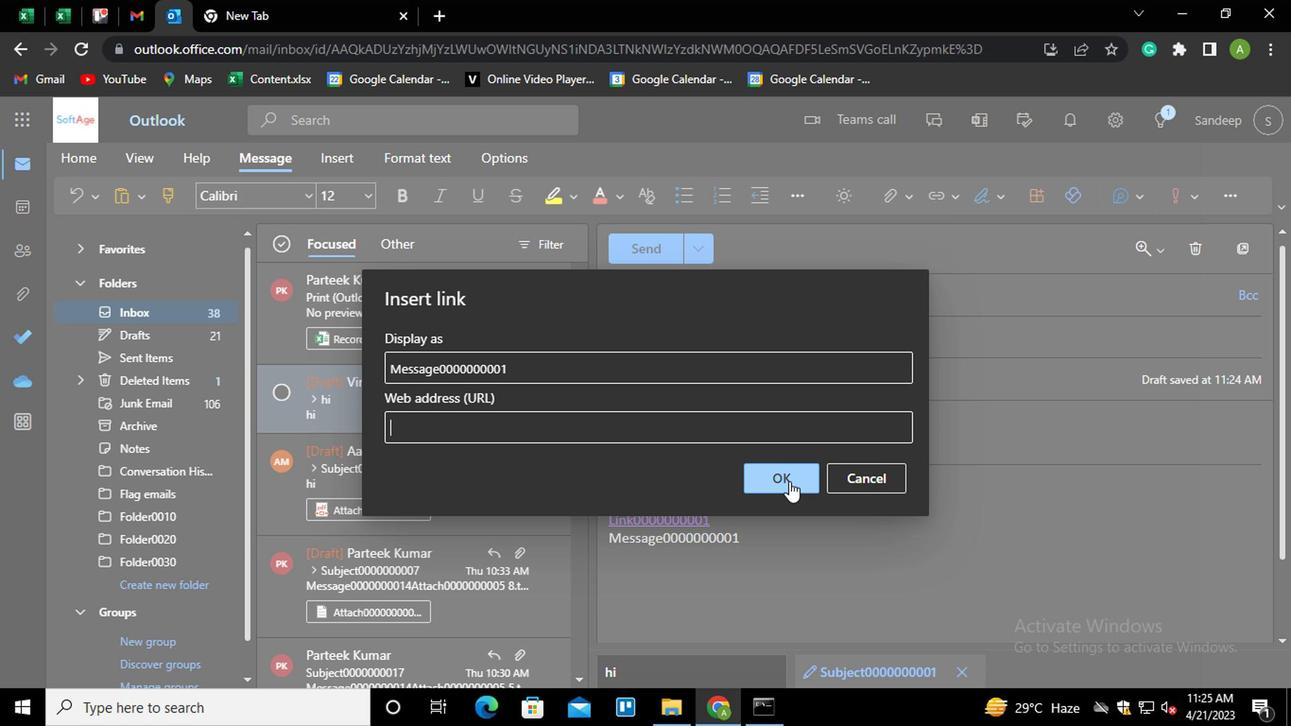 
Action: Mouse moved to (804, 521)
Screenshot: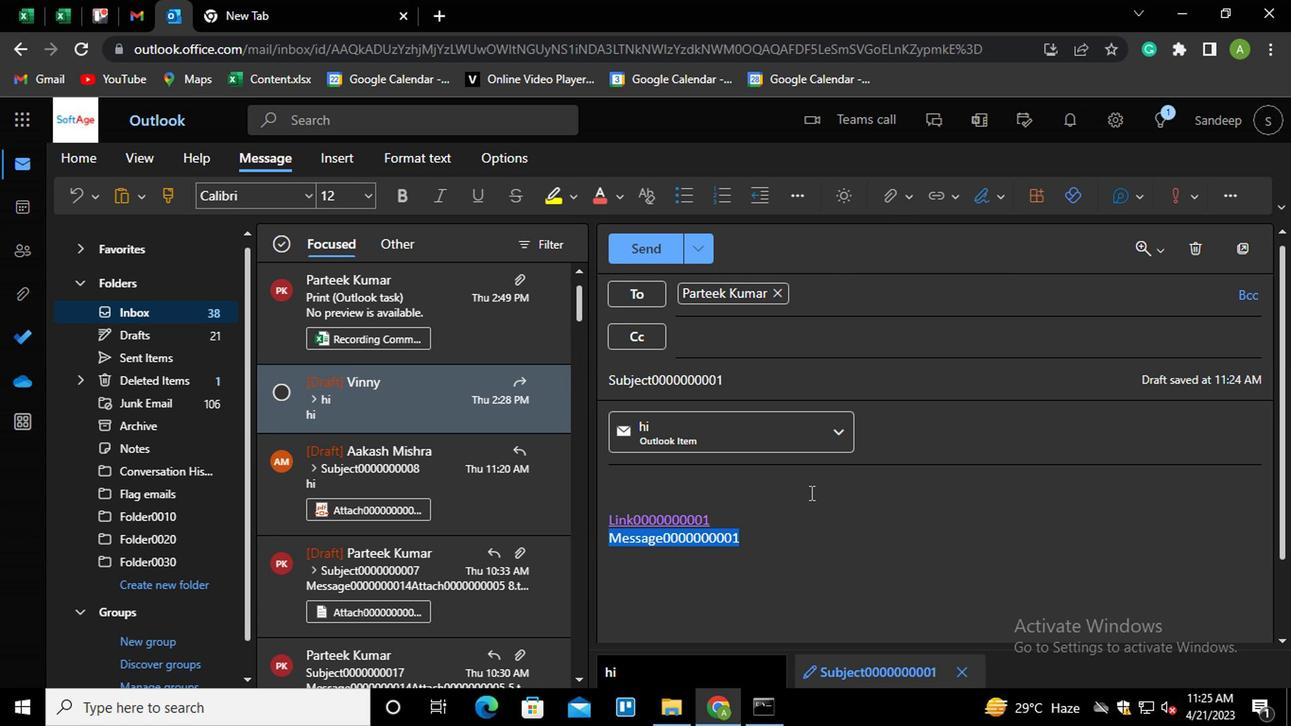 
Action: Mouse pressed left at (804, 521)
Screenshot: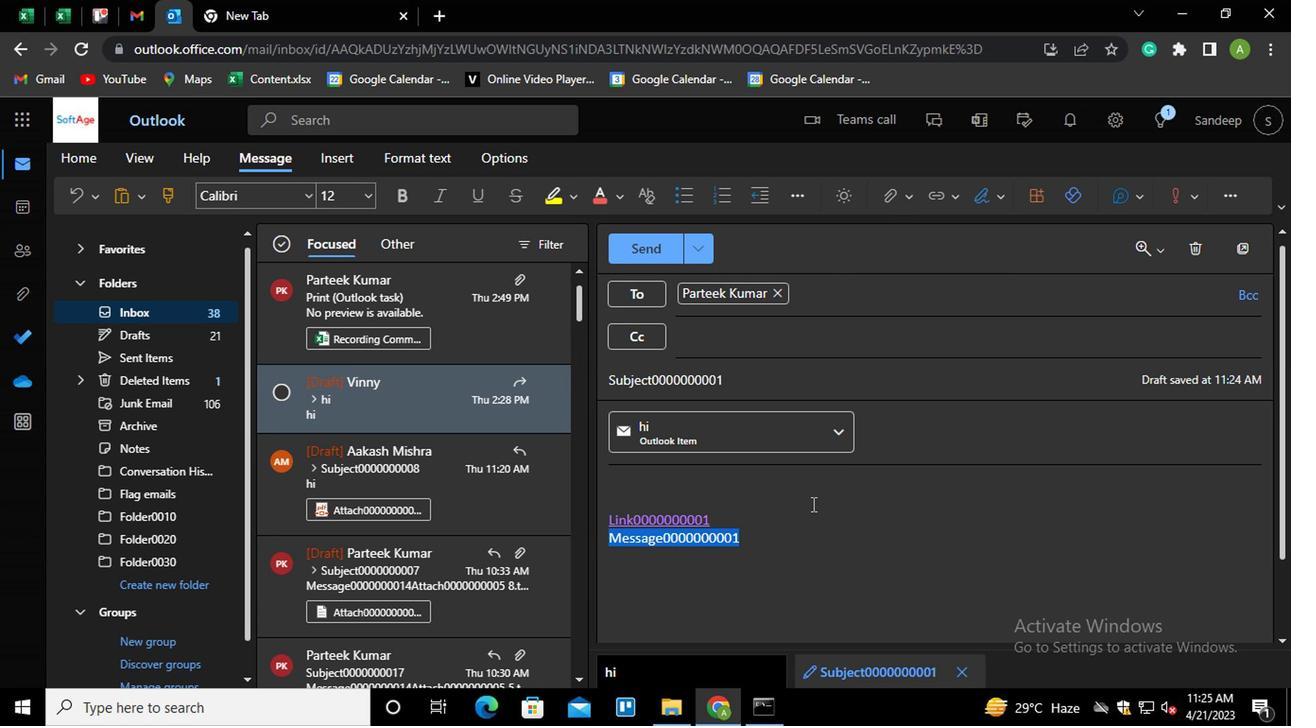 
Action: Mouse moved to (897, 199)
Screenshot: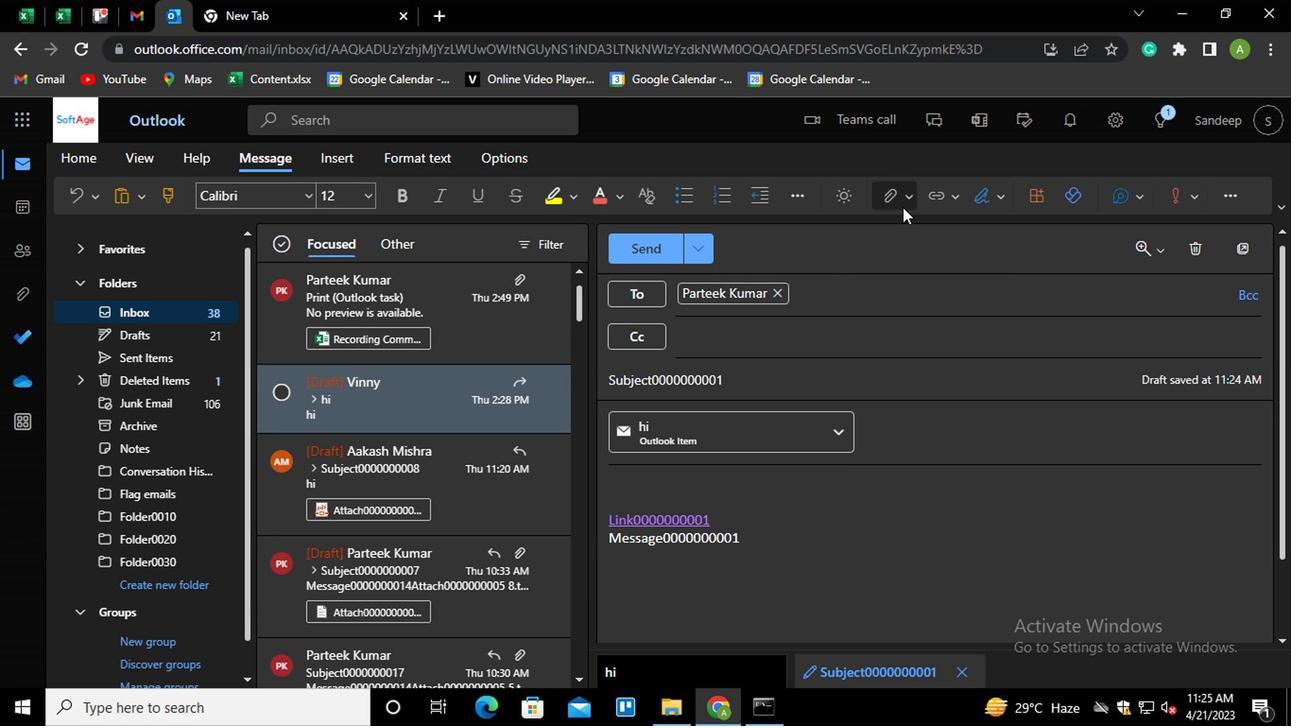 
Action: Mouse pressed left at (897, 199)
Screenshot: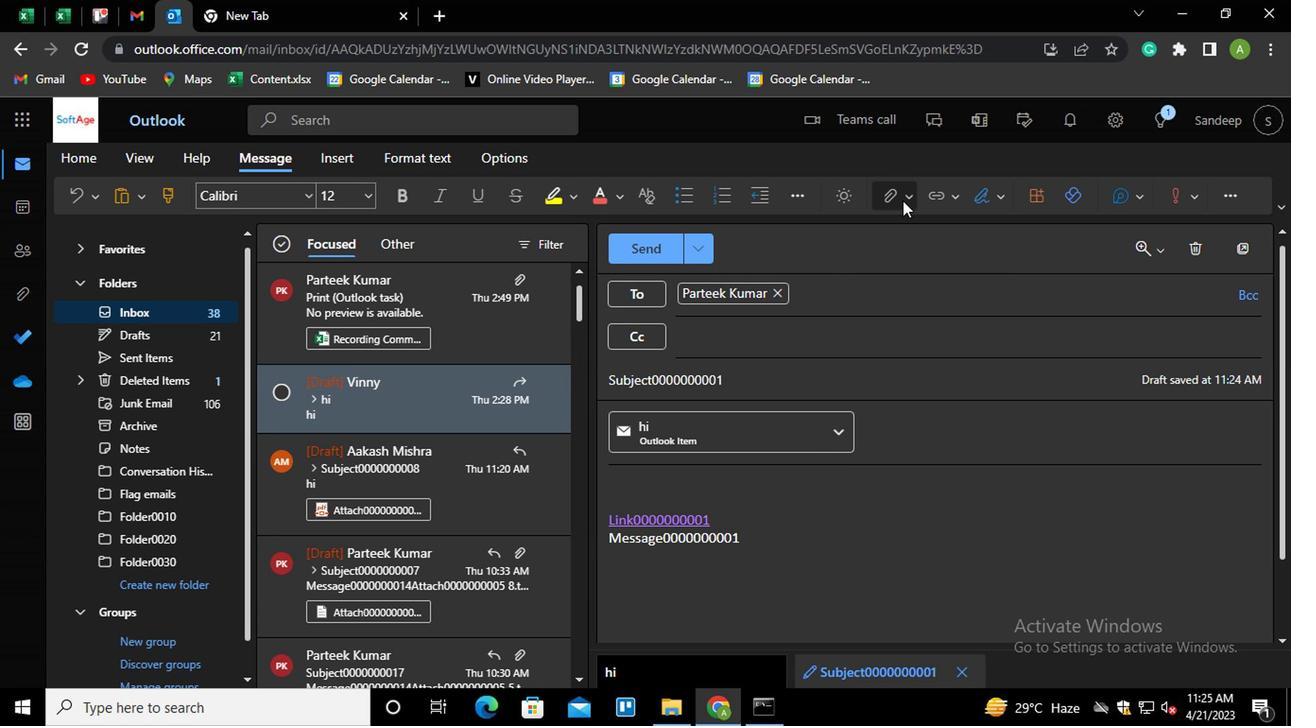 
Action: Mouse moved to (781, 240)
Screenshot: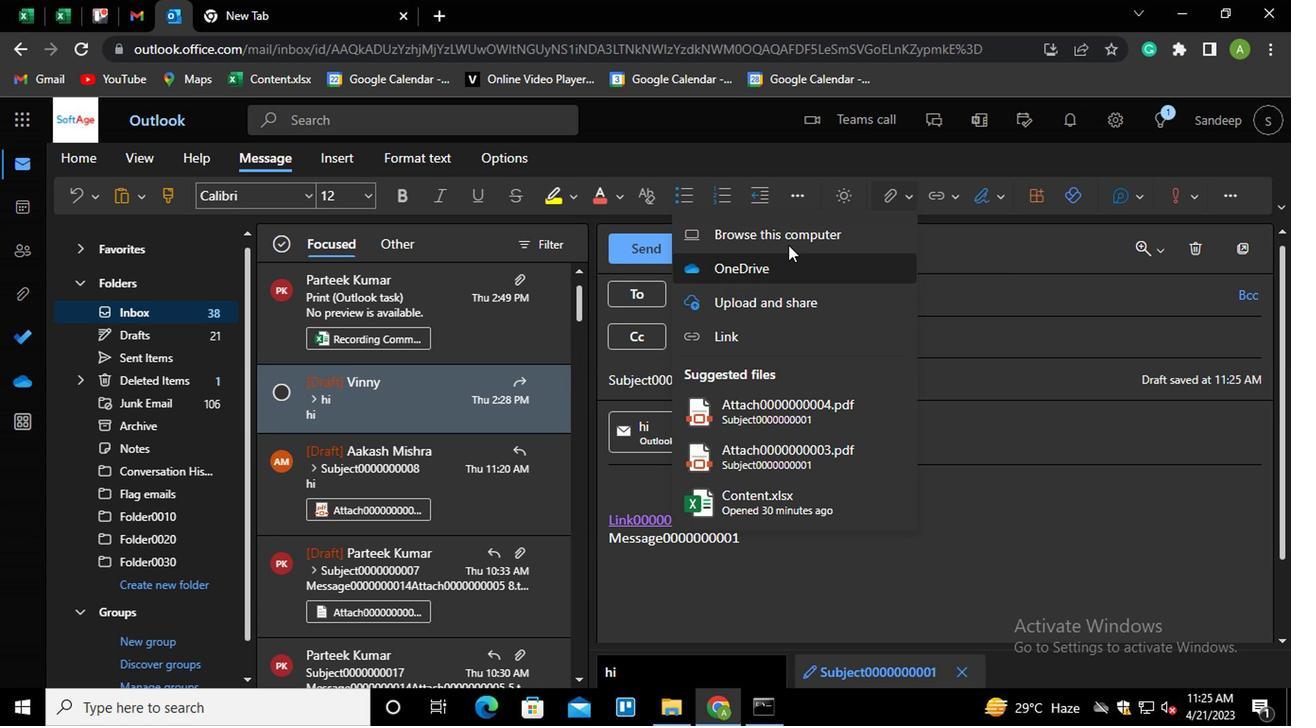 
Action: Mouse pressed left at (781, 240)
Screenshot: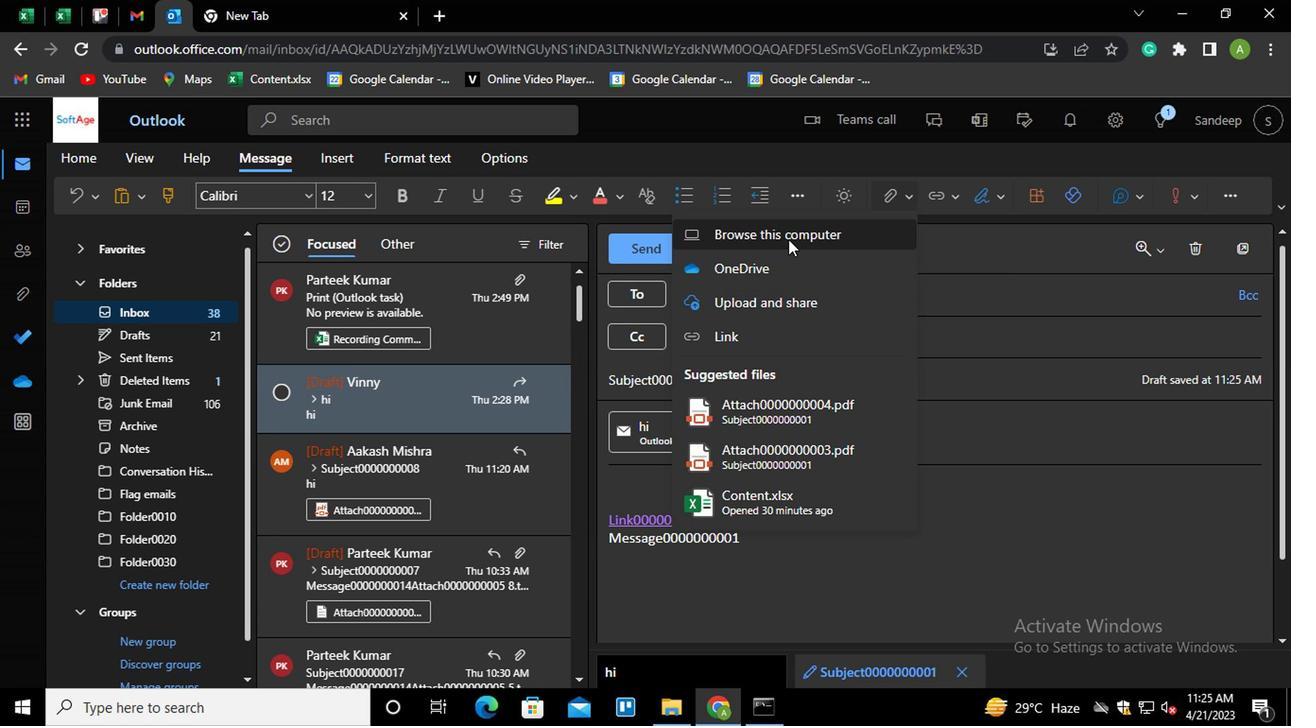 
Action: Mouse moved to (208, 135)
Screenshot: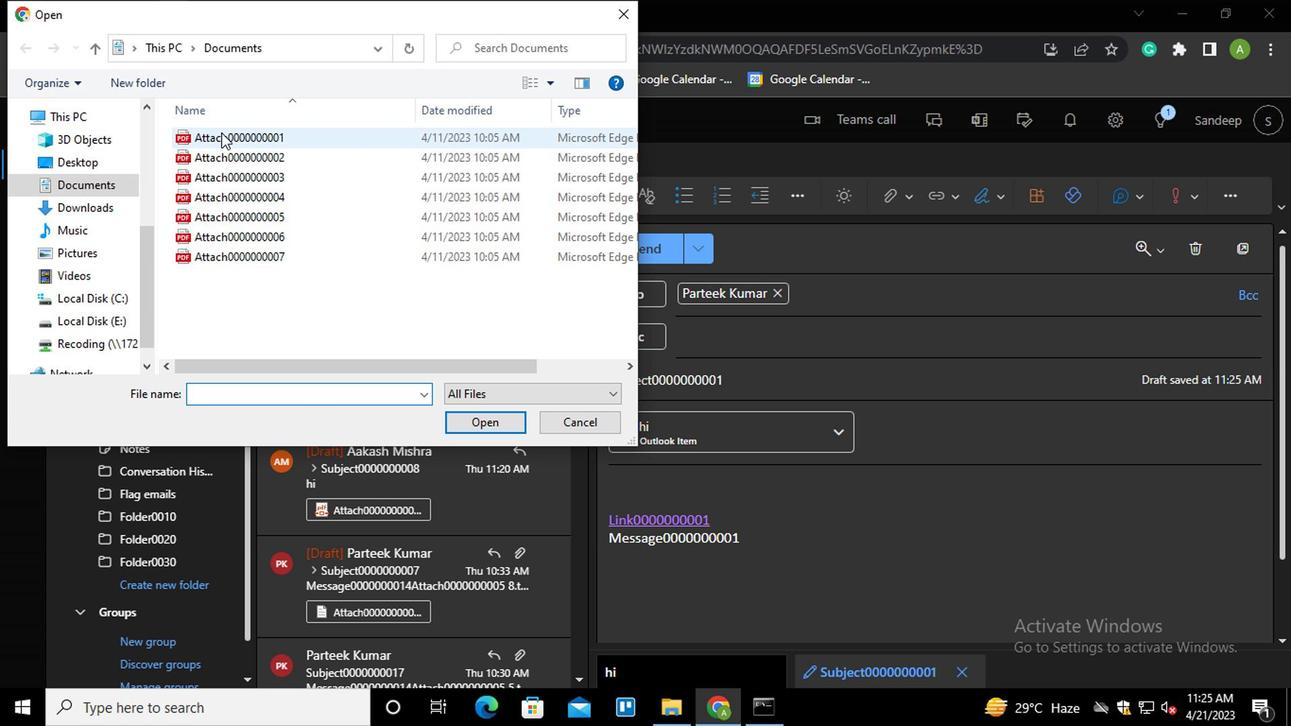 
Action: Mouse pressed left at (208, 135)
Screenshot: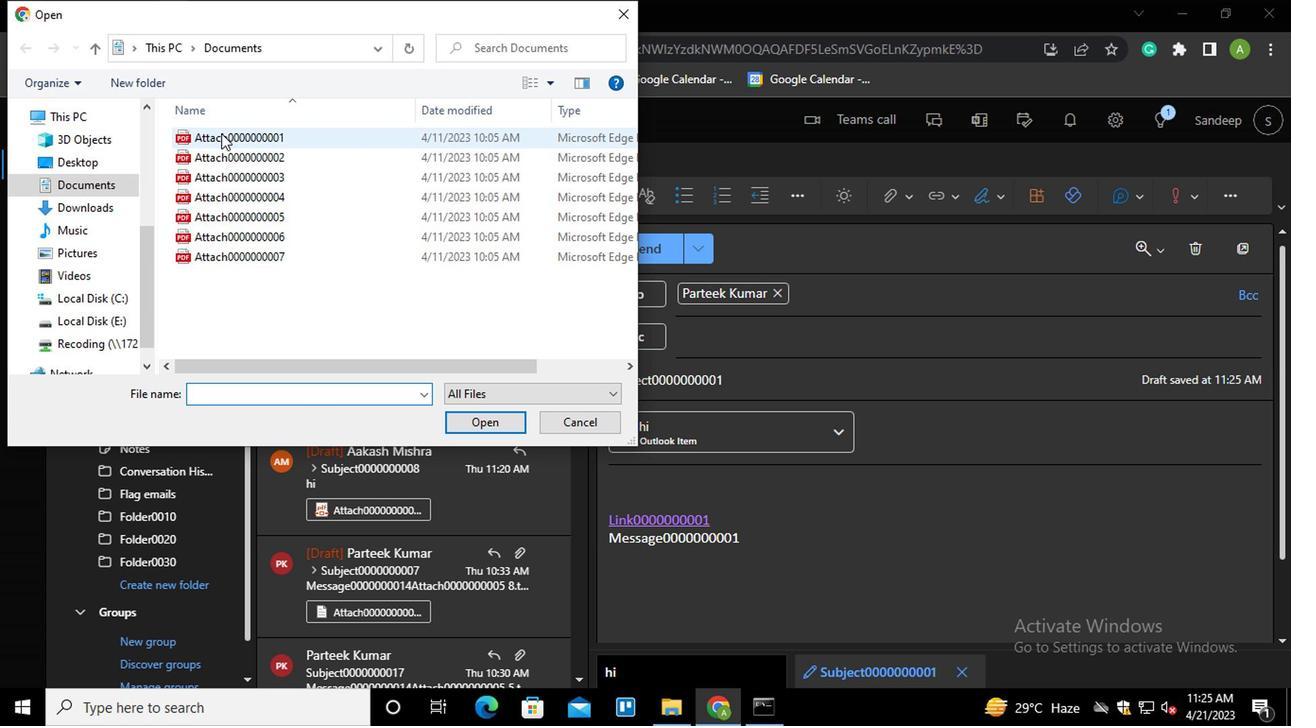 
Action: Mouse moved to (469, 420)
Screenshot: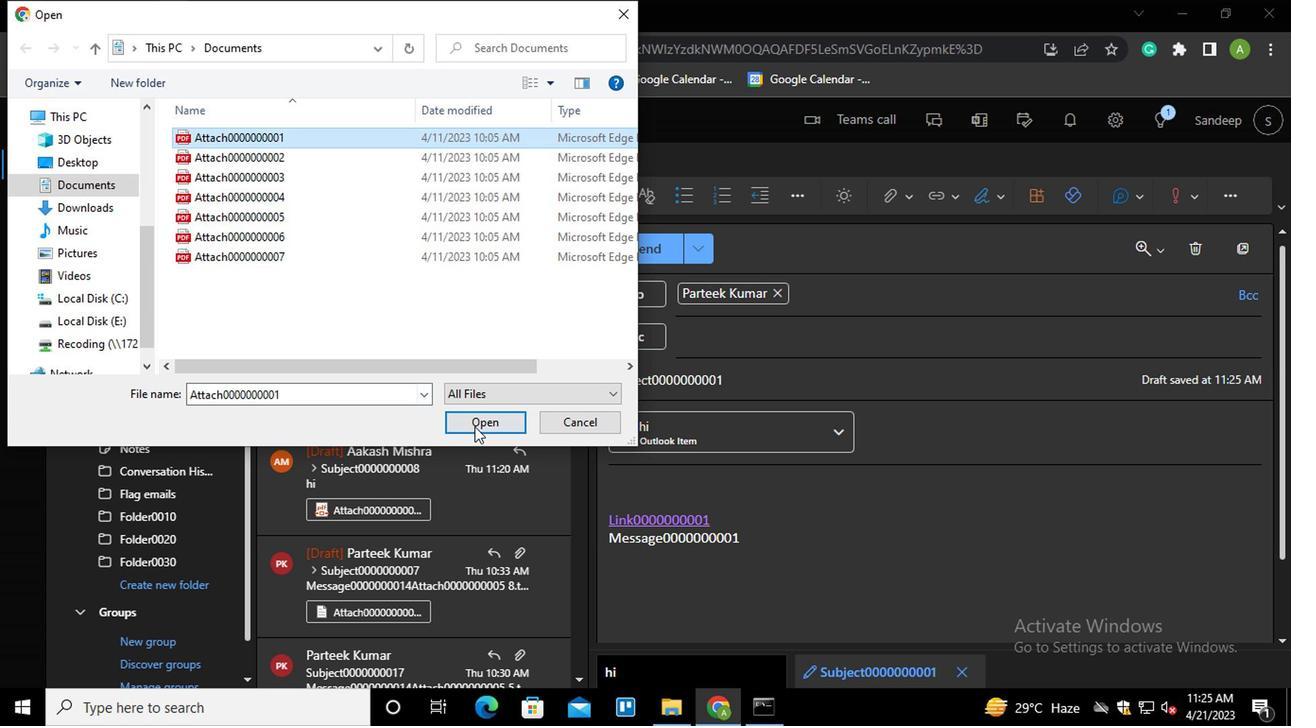 
Action: Mouse pressed left at (469, 420)
Screenshot: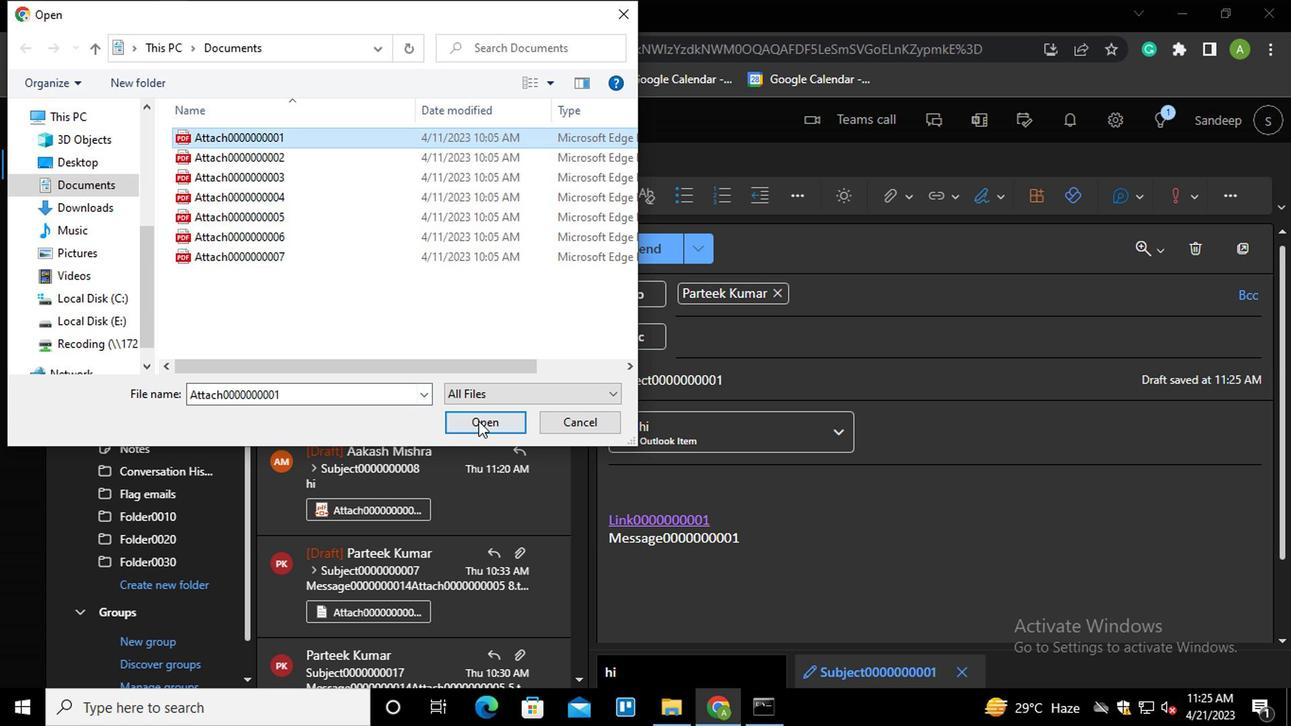 
Action: Mouse moved to (654, 254)
Screenshot: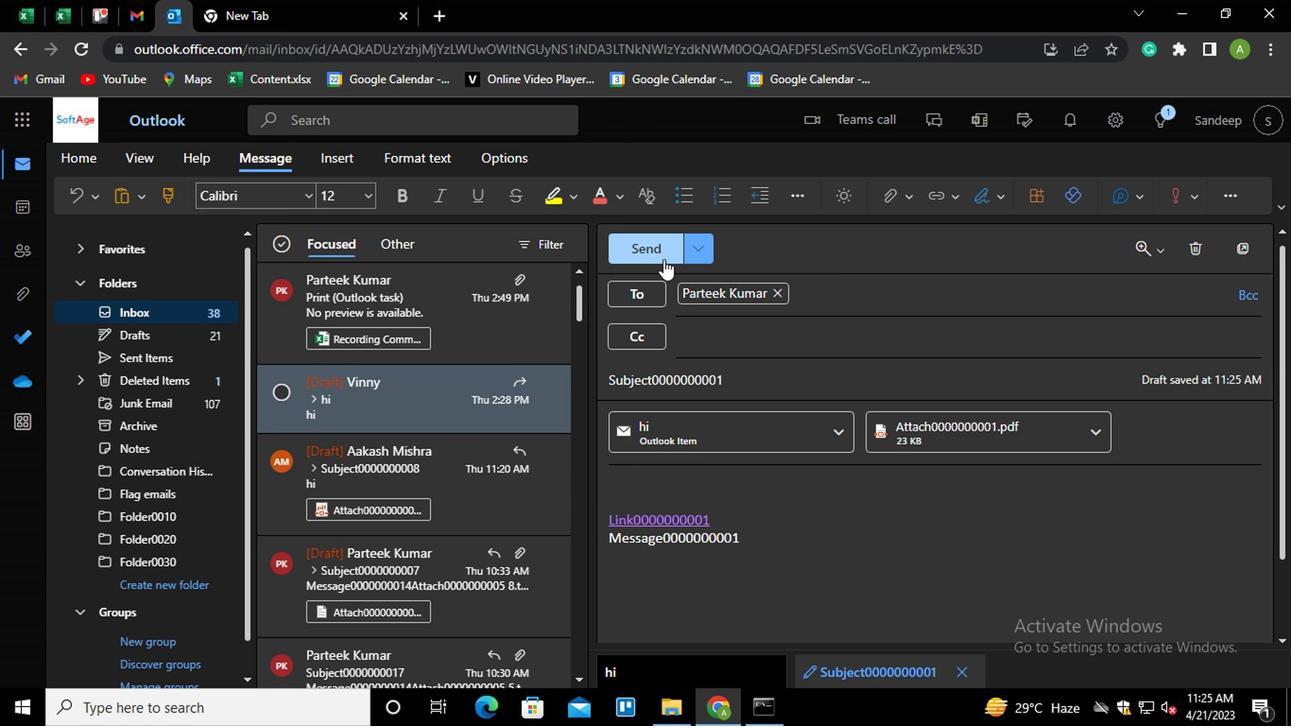 
Action: Mouse pressed left at (654, 254)
Screenshot: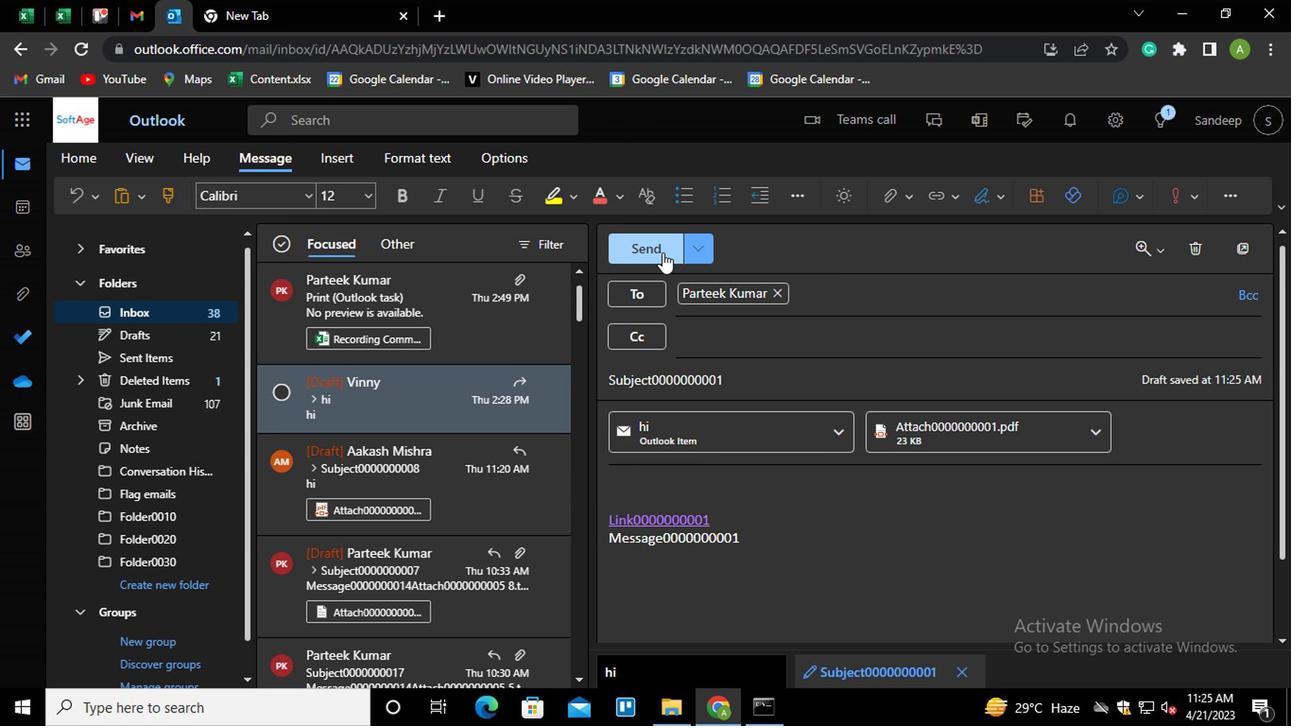 
Action: Mouse moved to (1248, 480)
Screenshot: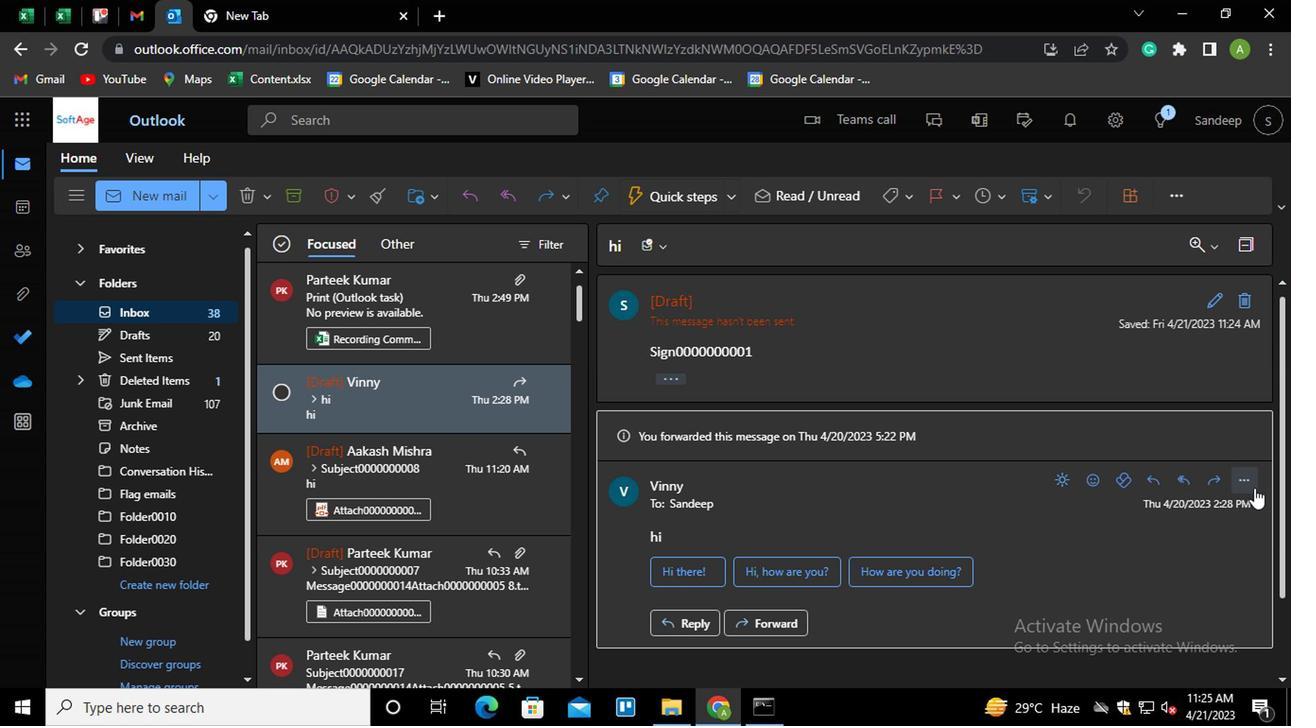 
Action: Mouse pressed left at (1248, 480)
Screenshot: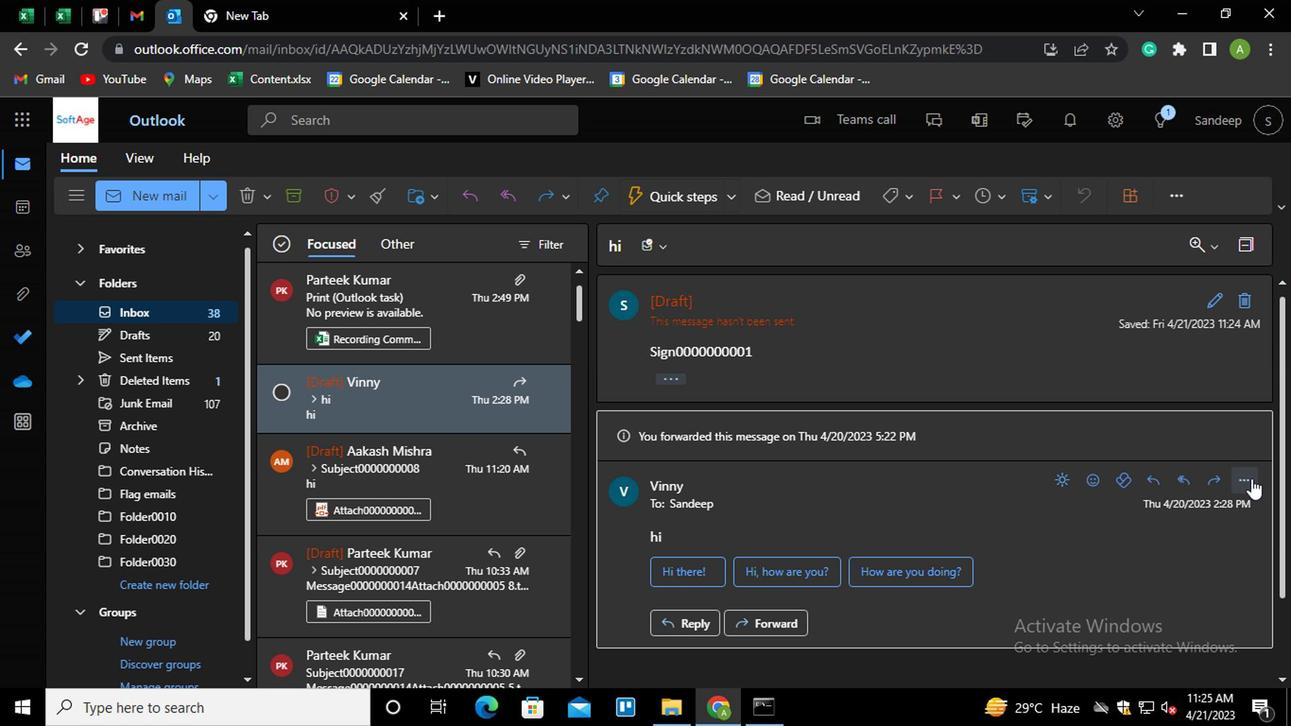 
Action: Mouse moved to (940, 260)
Screenshot: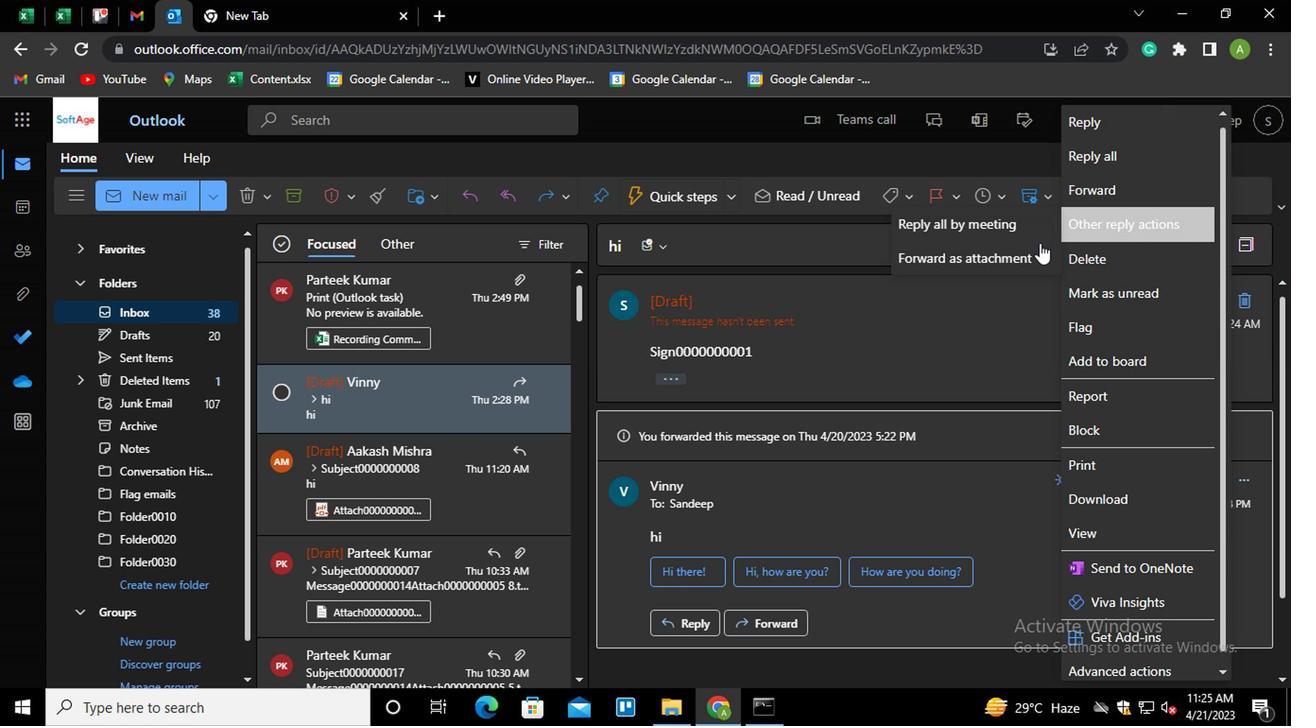 
Action: Mouse pressed left at (940, 260)
Screenshot: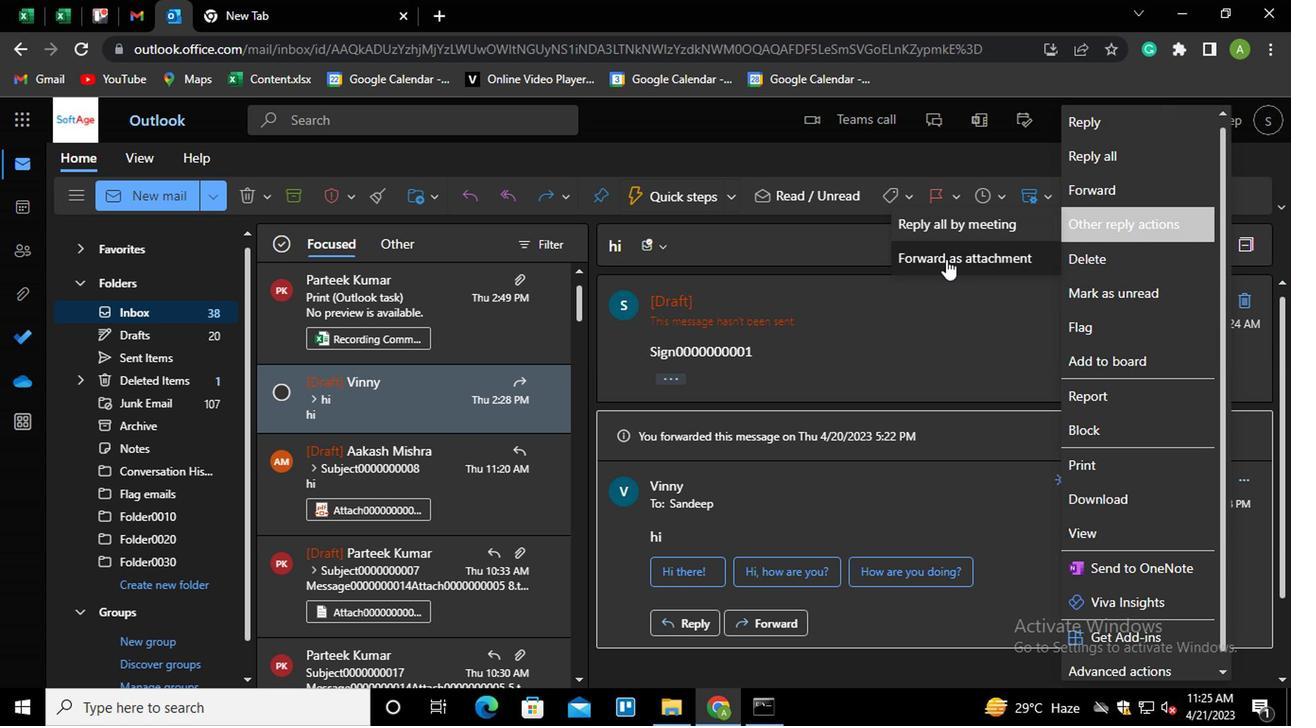 
Action: Mouse moved to (711, 523)
Screenshot: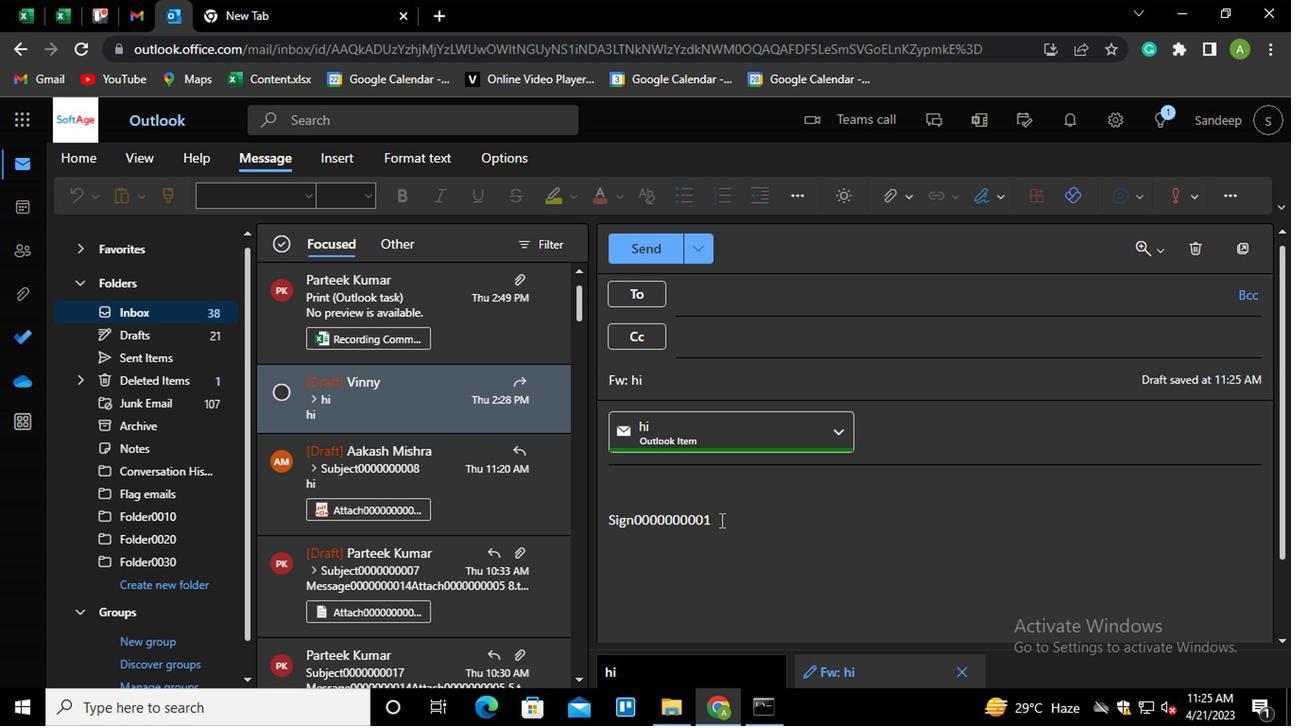 
Action: Mouse pressed left at (711, 523)
Screenshot: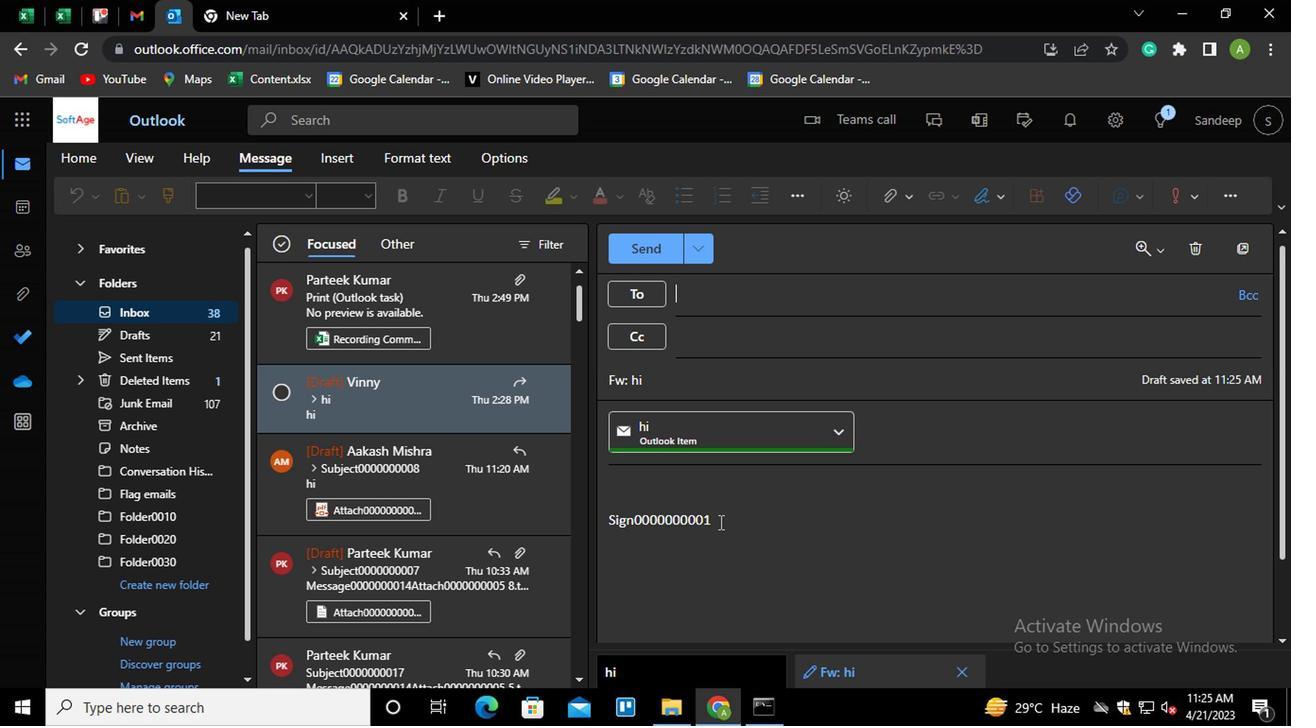 
Action: Mouse moved to (710, 523)
Screenshot: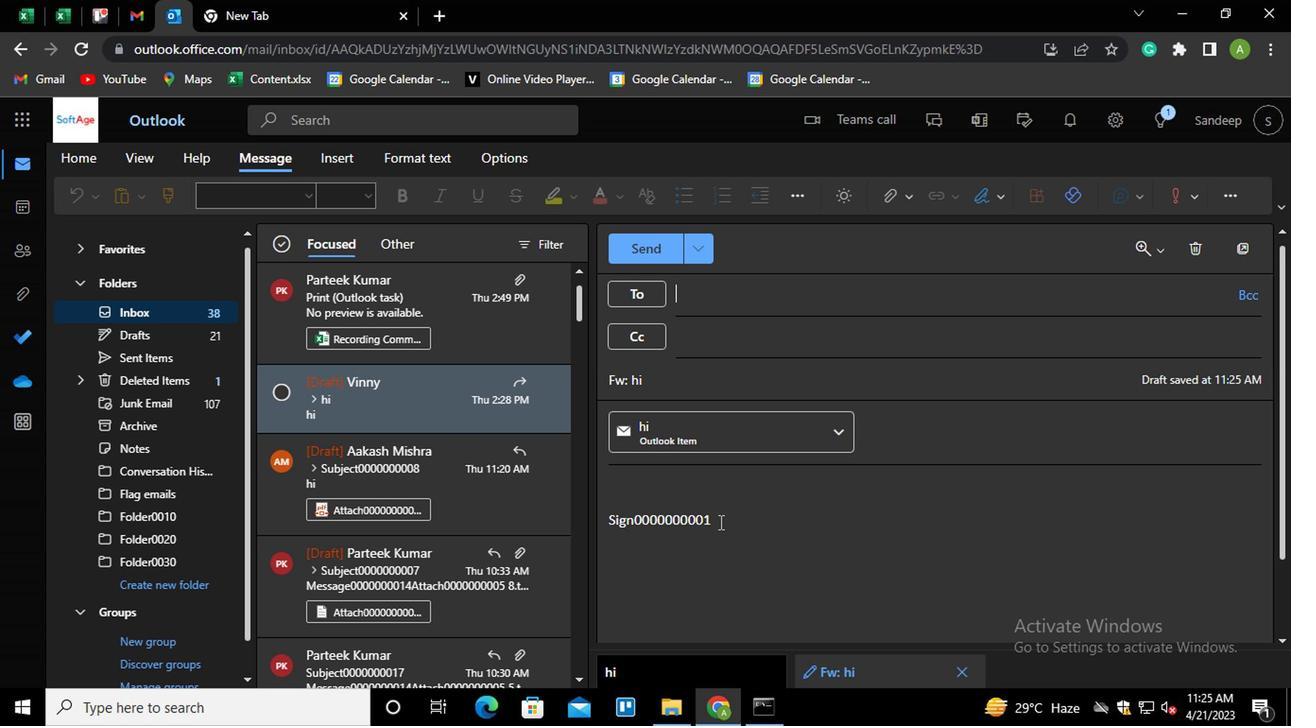 
Action: Key pressed <Key.shift_r><Key.home>ctrl+L
Screenshot: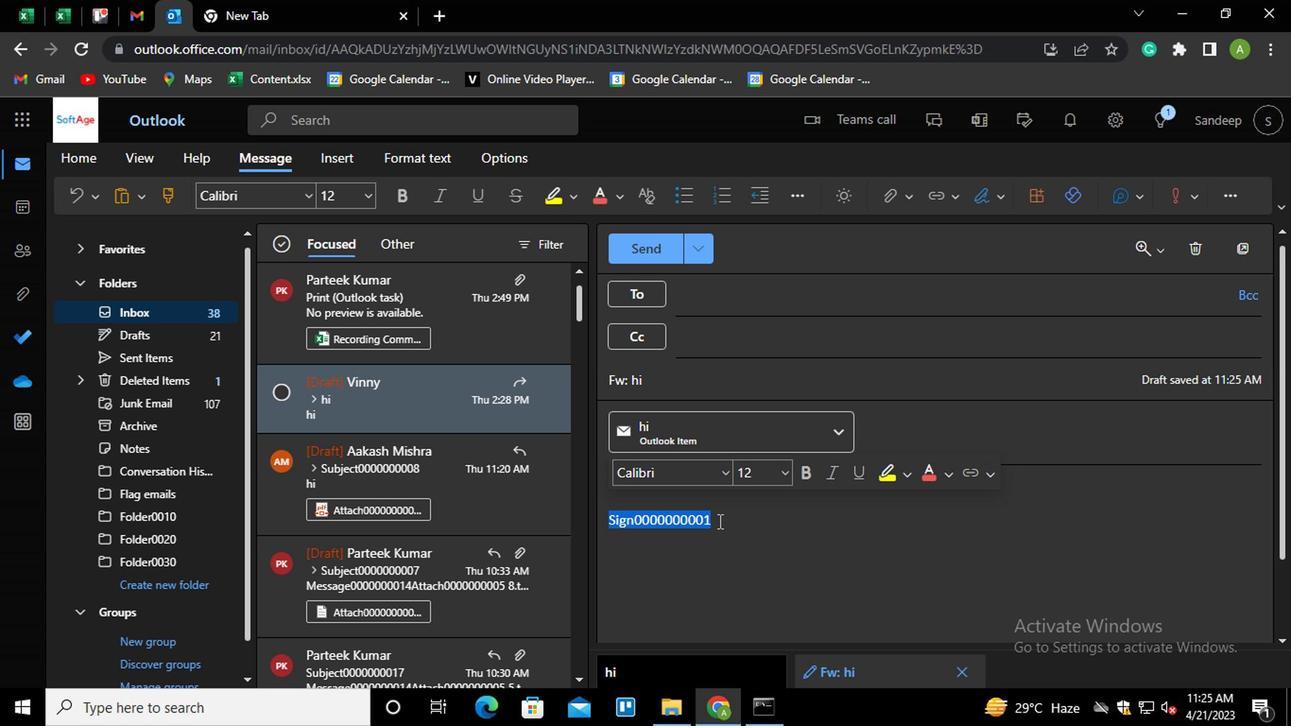 
Action: Mouse pressed left at (710, 523)
Screenshot: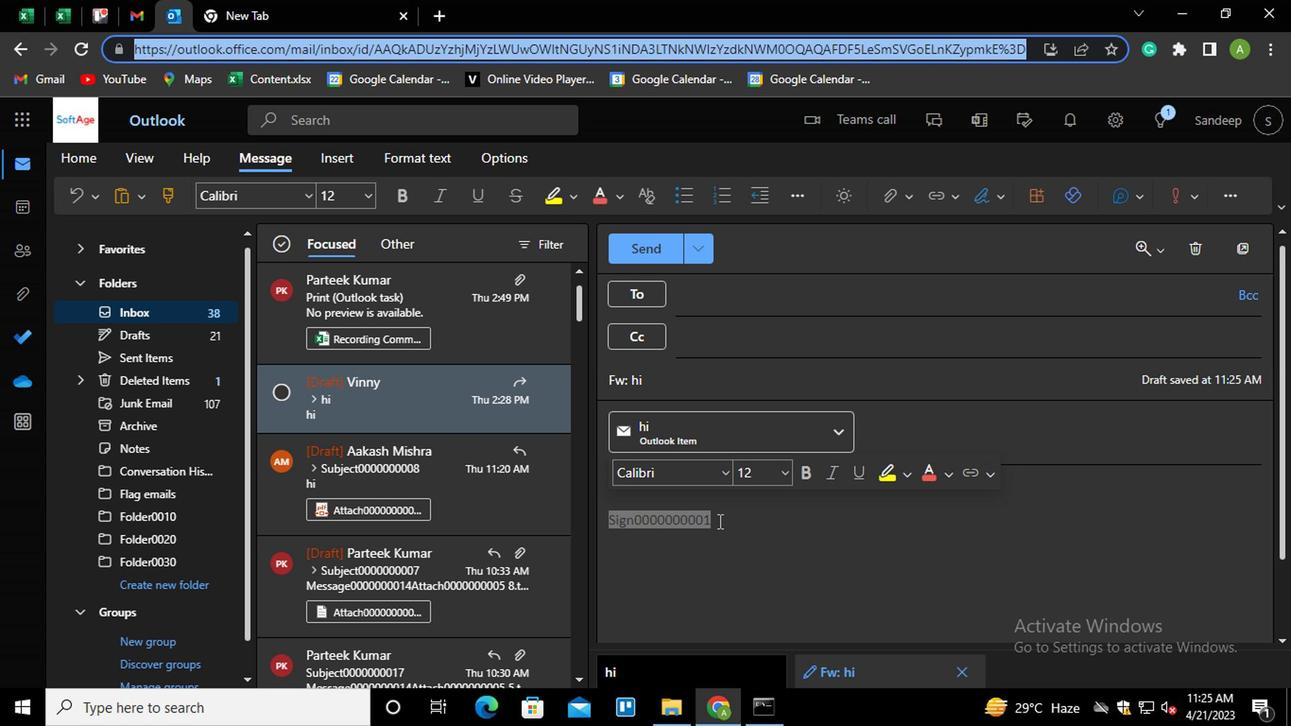 
Action: Key pressed ctrl+K<Key.shift_r>ctrl+LINK0000000001
Screenshot: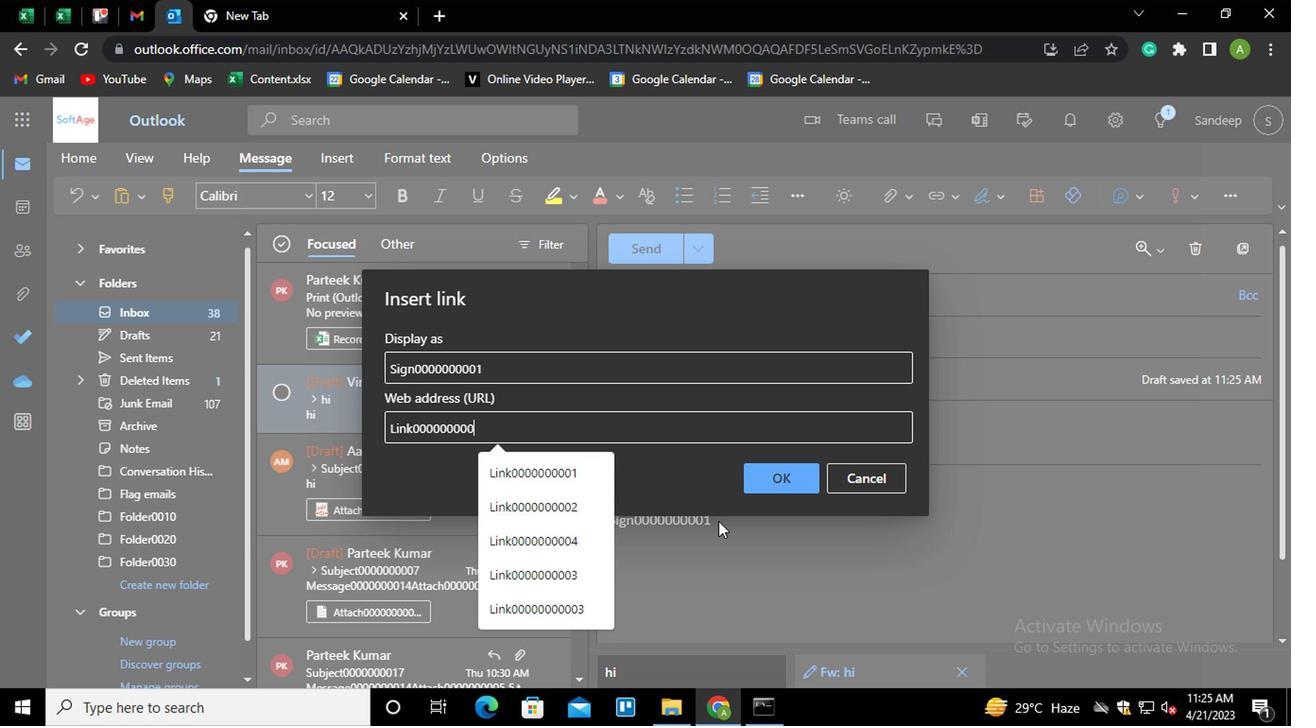 
Action: Mouse moved to (494, 359)
Screenshot: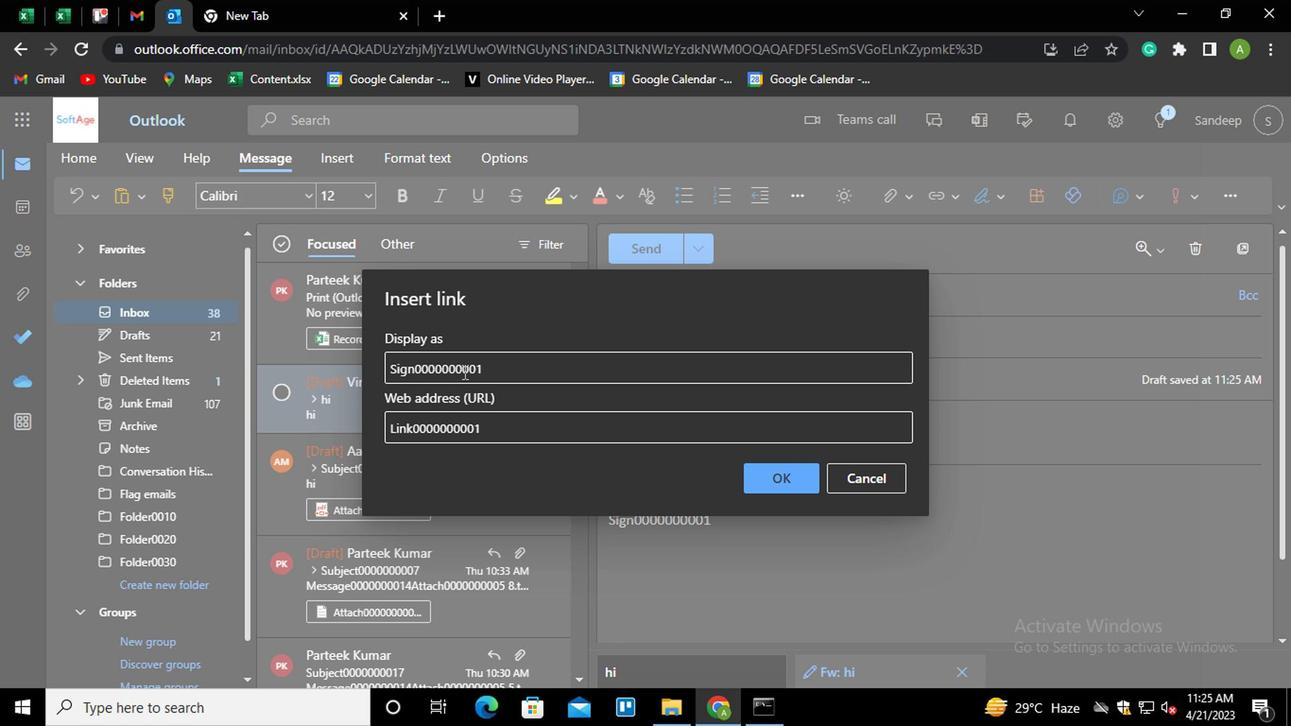 
Action: Mouse pressed left at (494, 359)
Screenshot: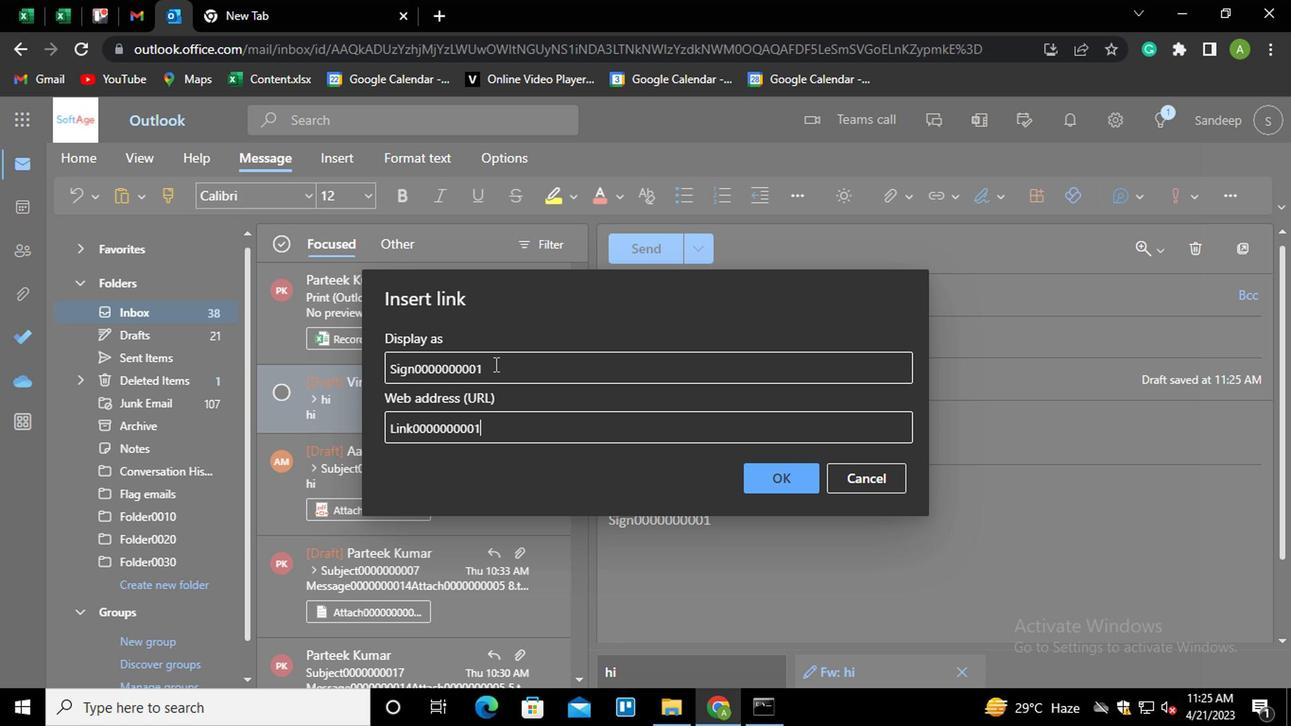 
Action: Mouse moved to (494, 361)
Screenshot: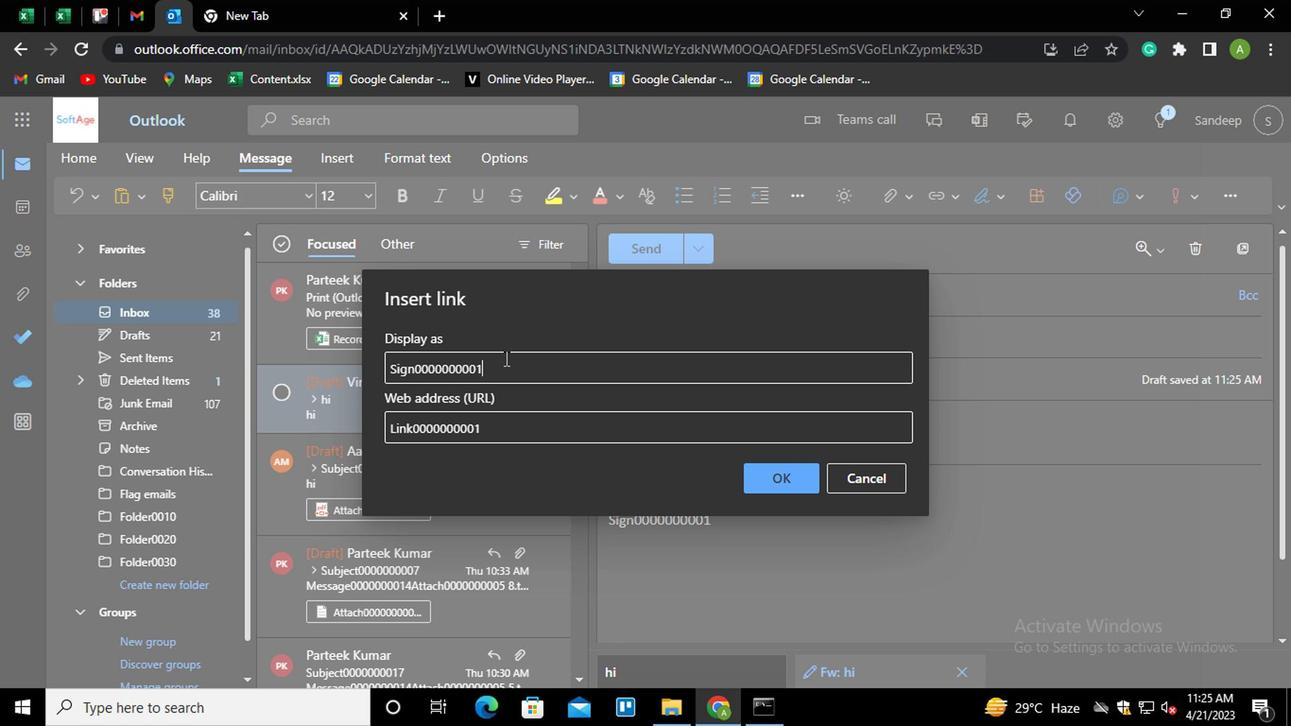
Action: Key pressed <Key.shift_r><Key.home><Key.shift_r>LINK0000000001
Screenshot: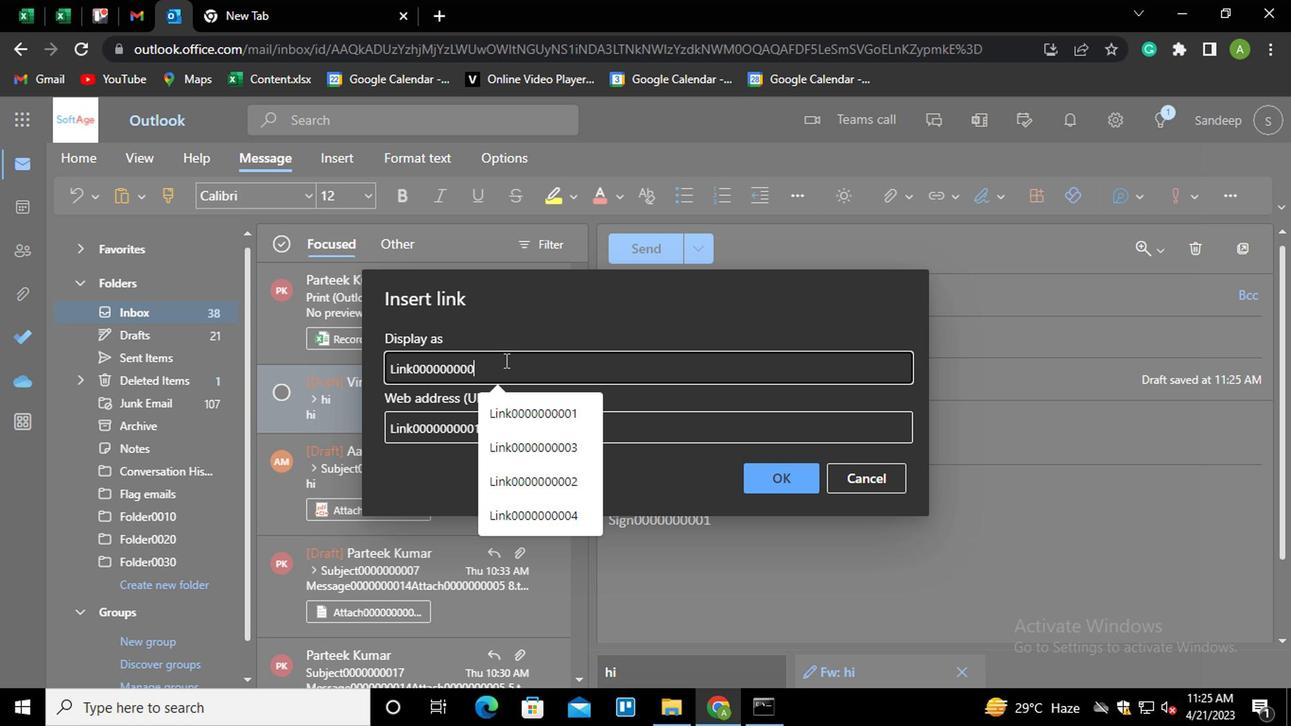 
Action: Mouse moved to (795, 472)
Screenshot: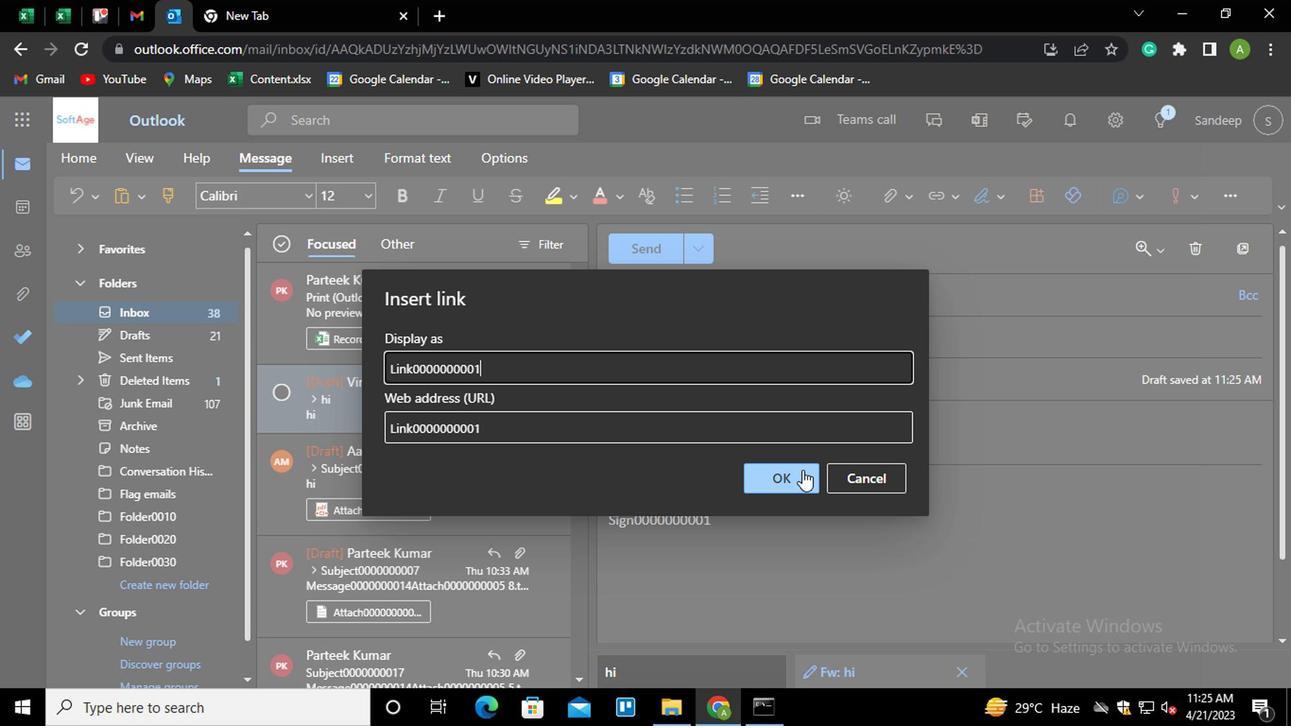 
Action: Mouse pressed left at (795, 472)
Screenshot: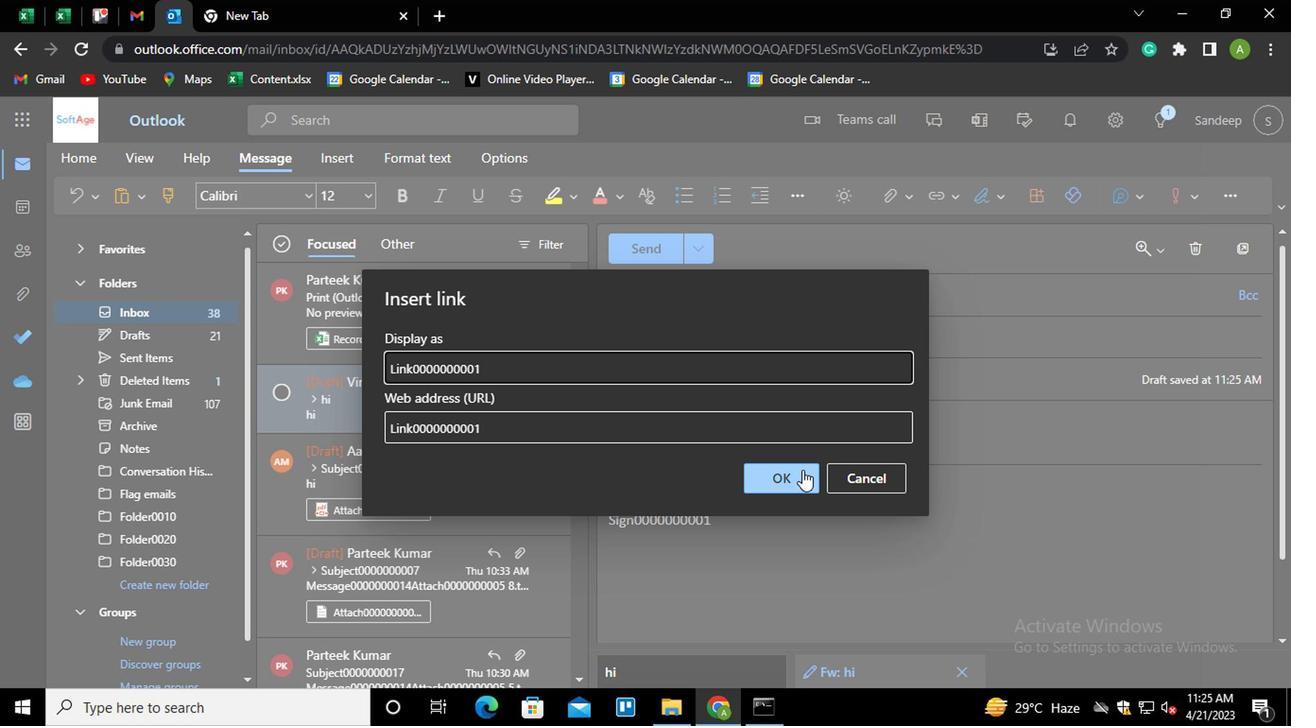 
Action: Mouse moved to (693, 294)
Screenshot: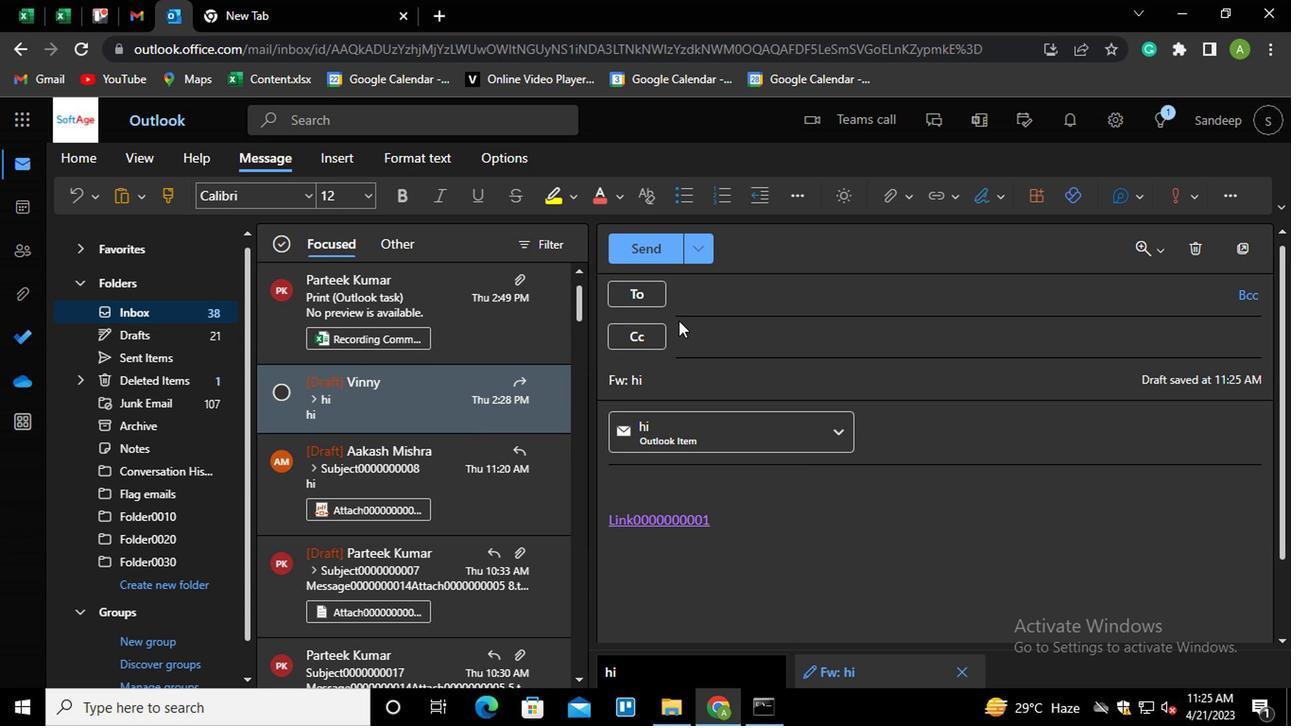 
Action: Mouse pressed left at (693, 294)
Screenshot: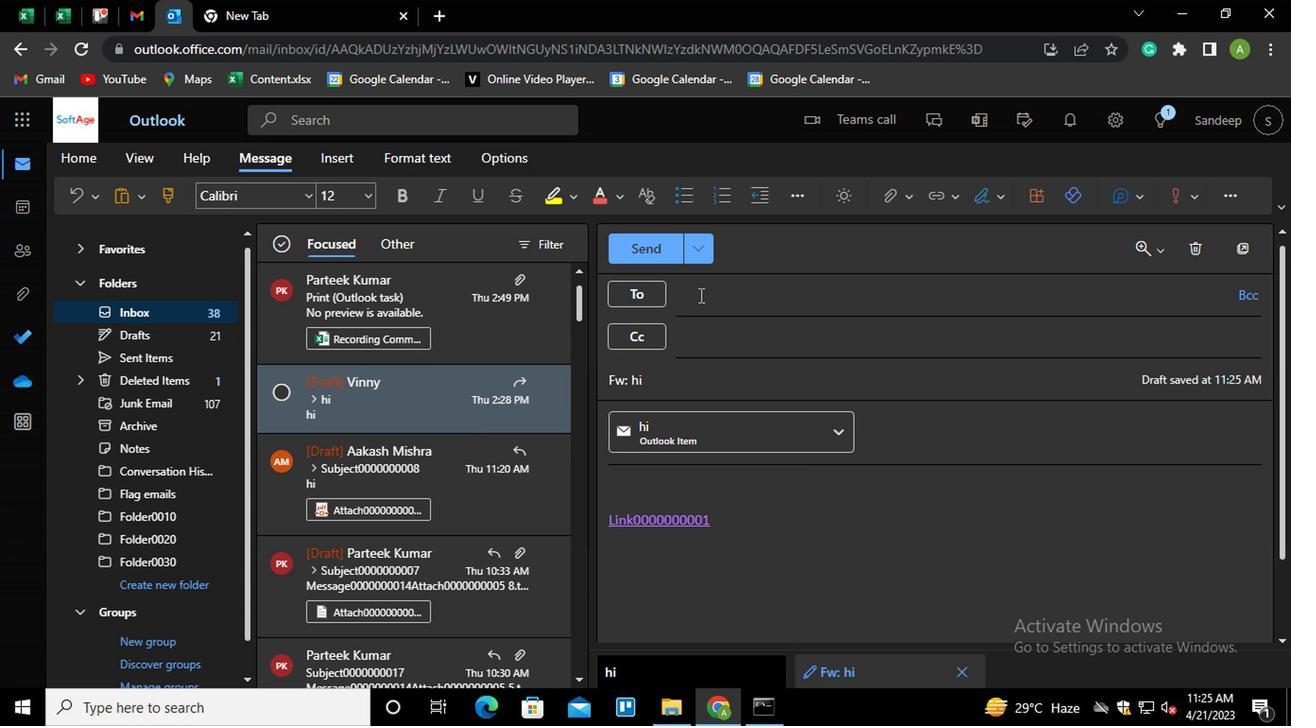 
Action: Key pressed PART<Key.enter>AAA<Key.backspace><Key.enter>AYU<Key.enter>
Screenshot: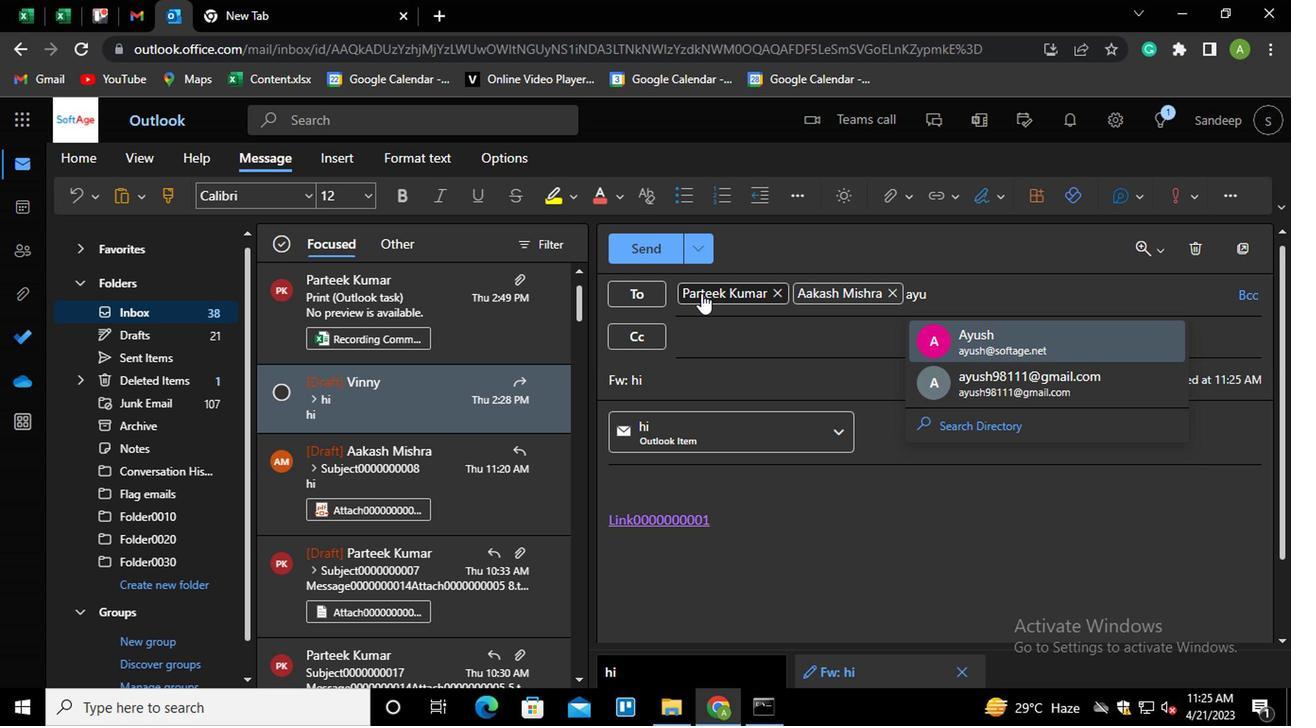 
Action: Mouse moved to (688, 380)
Screenshot: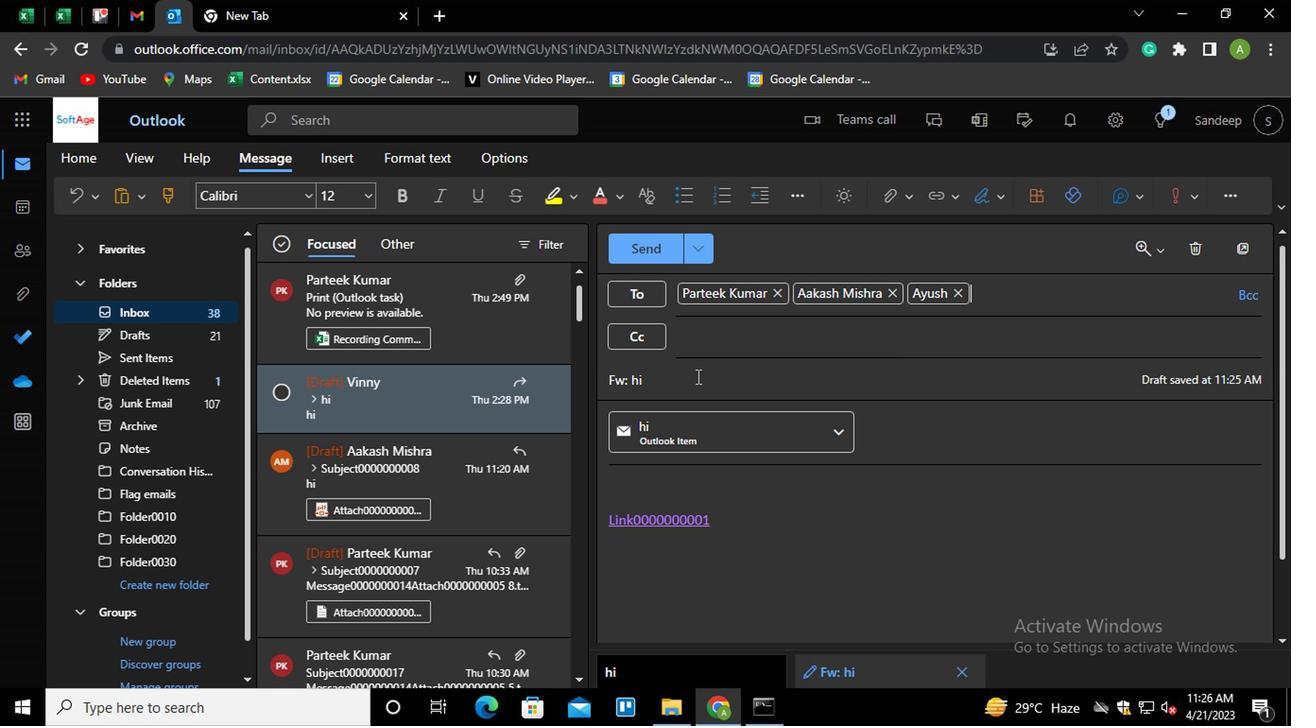 
Action: Mouse pressed left at (688, 380)
Screenshot: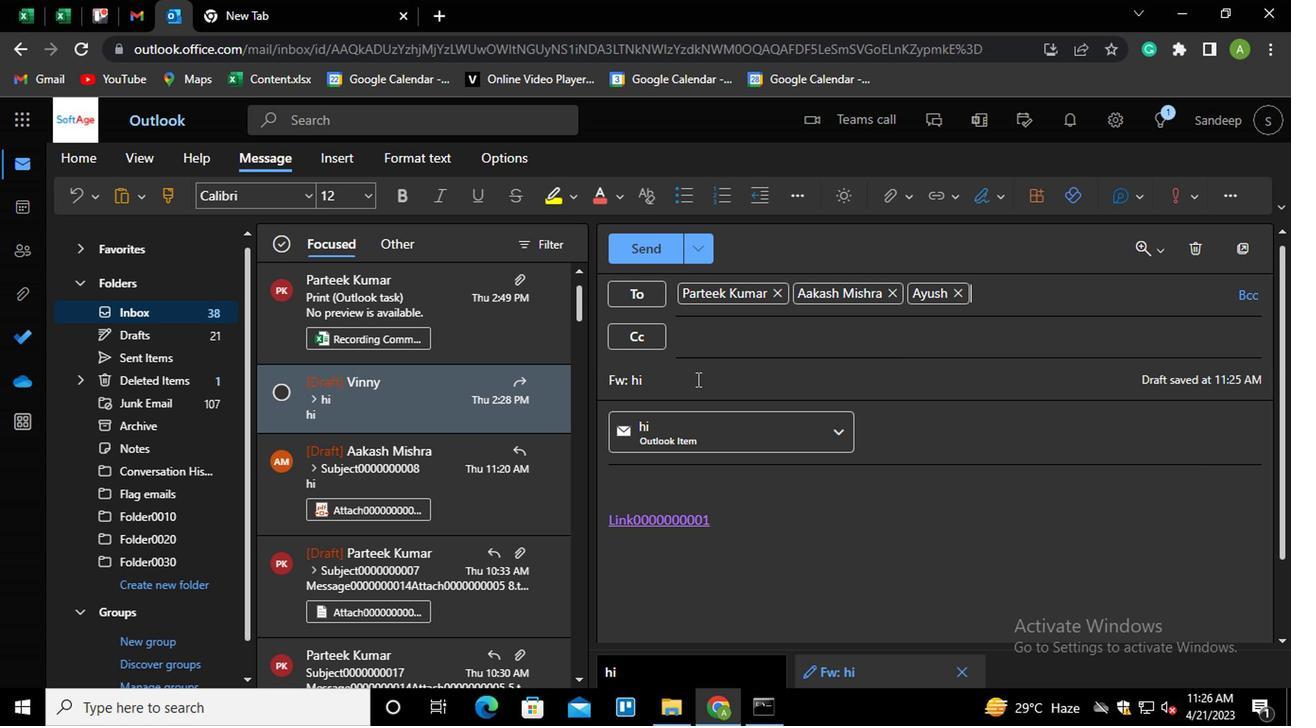 
Action: Key pressed <Key.shift_r><Key.home><Key.shift>SUBJET<Key.backspace>CT0000000002
Screenshot: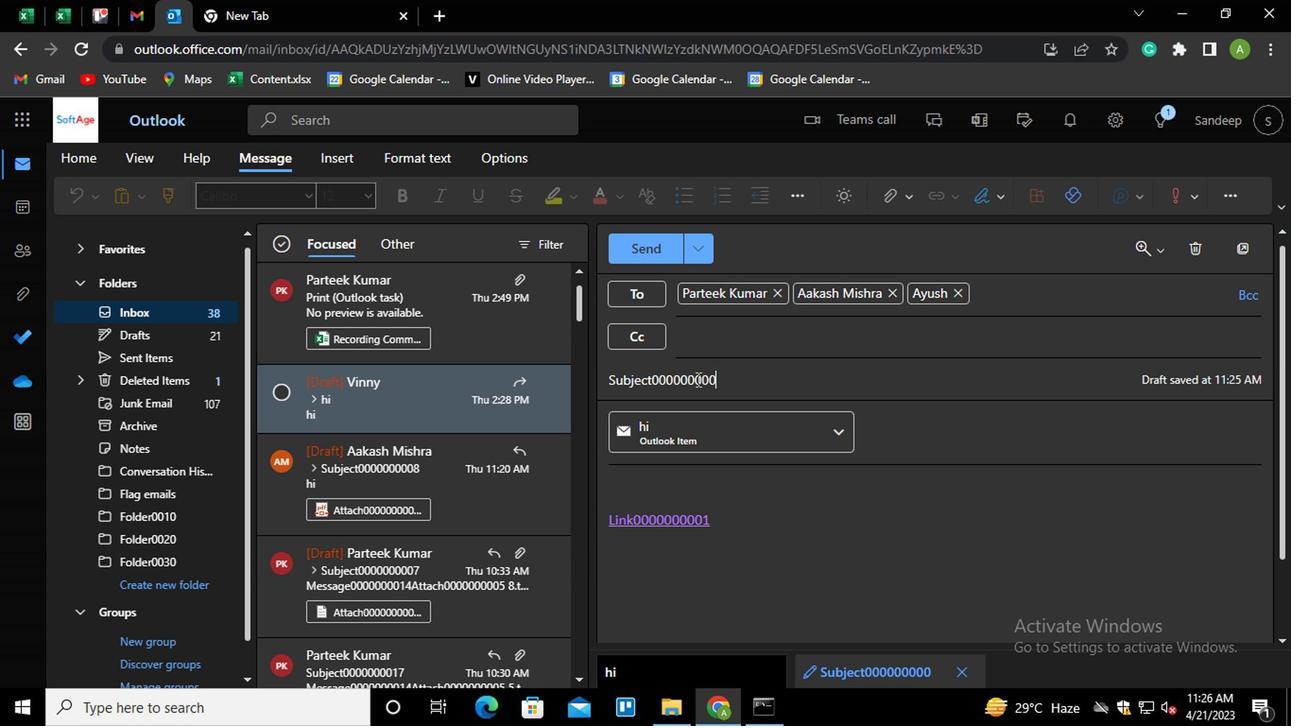 
Action: Mouse moved to (730, 521)
Screenshot: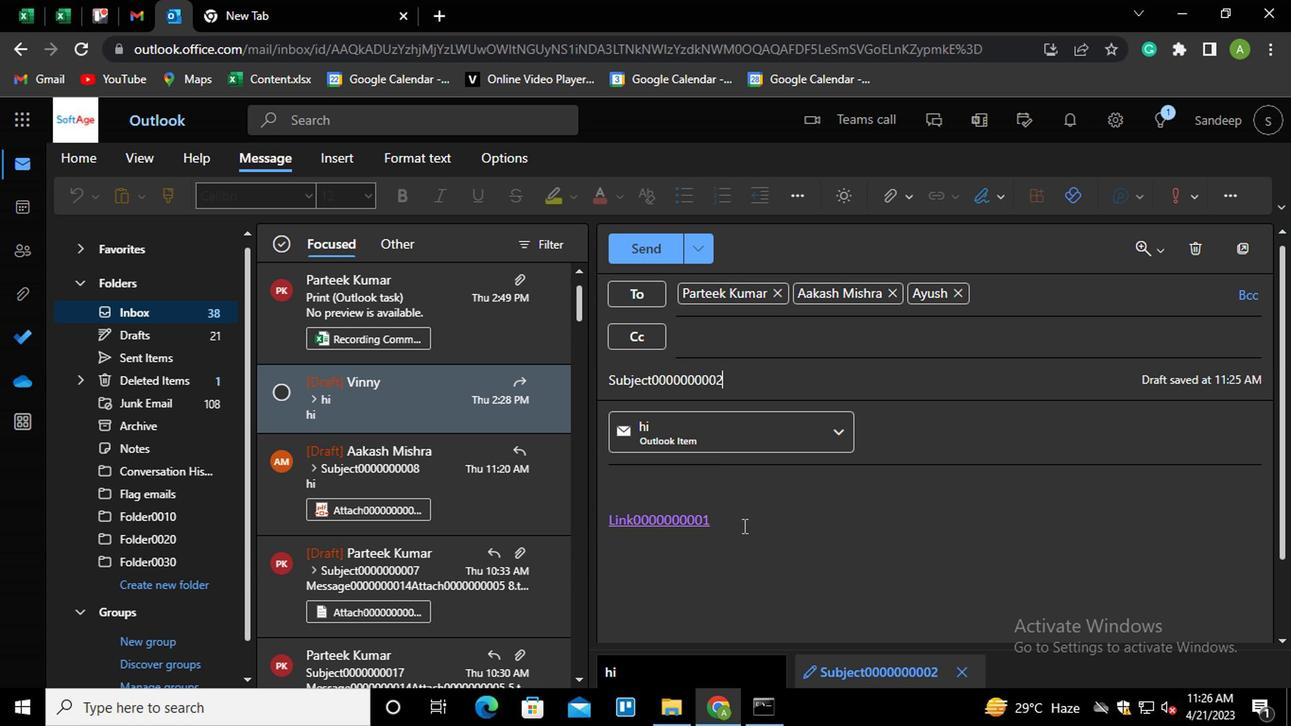 
Action: Mouse pressed left at (730, 521)
Screenshot: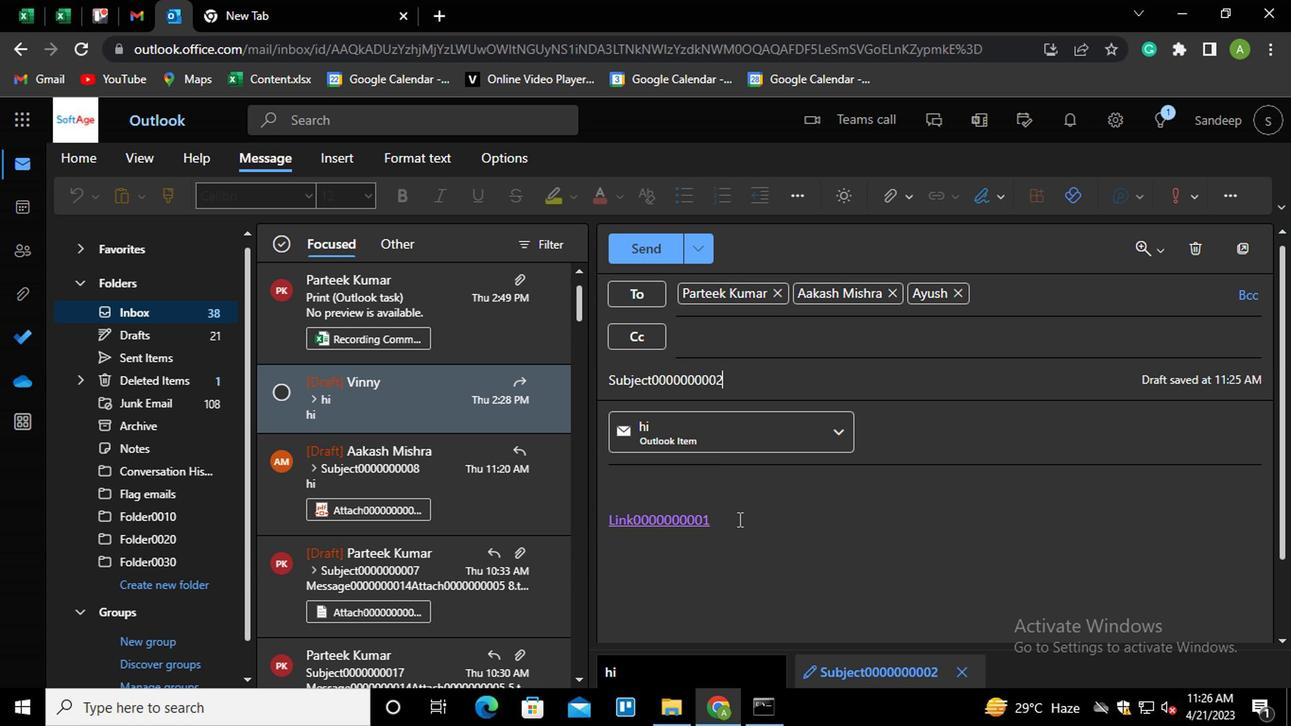 
Action: Key pressed <Key.shift_r><Key.enter><Key.shift_r>MESSAGE0000000003
Screenshot: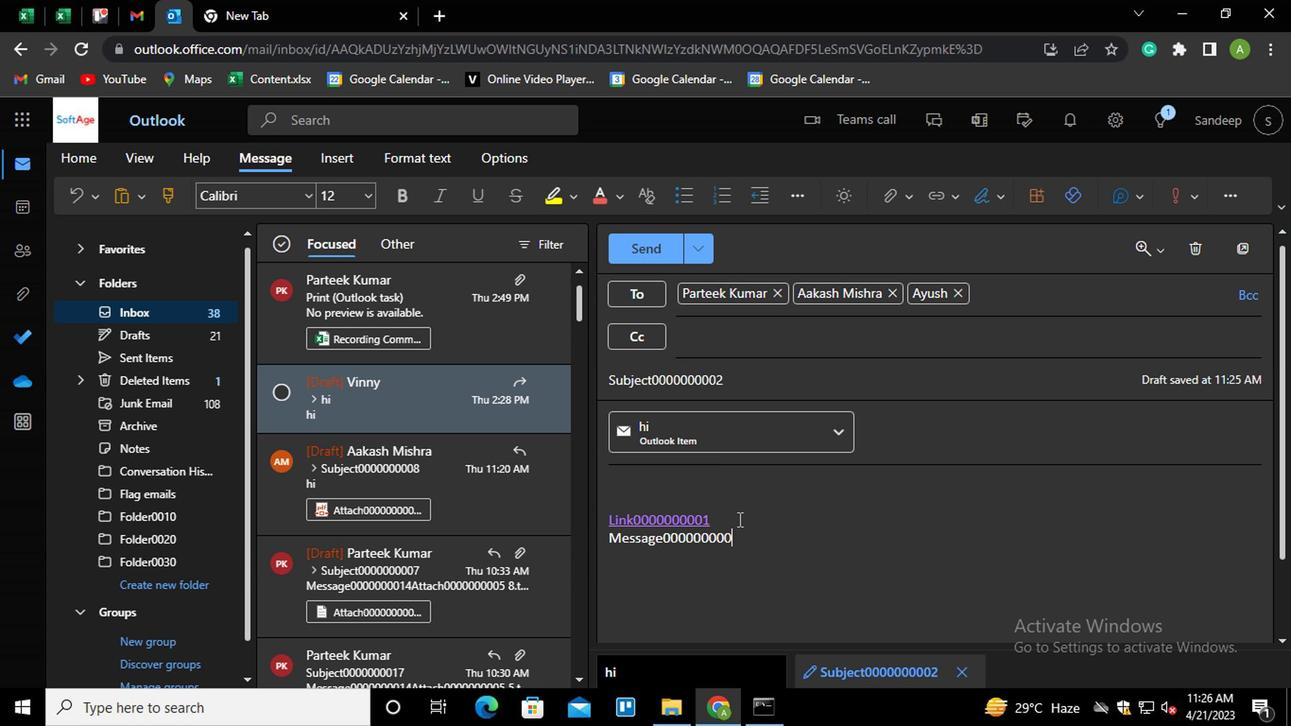 
Action: Mouse moved to (899, 202)
Screenshot: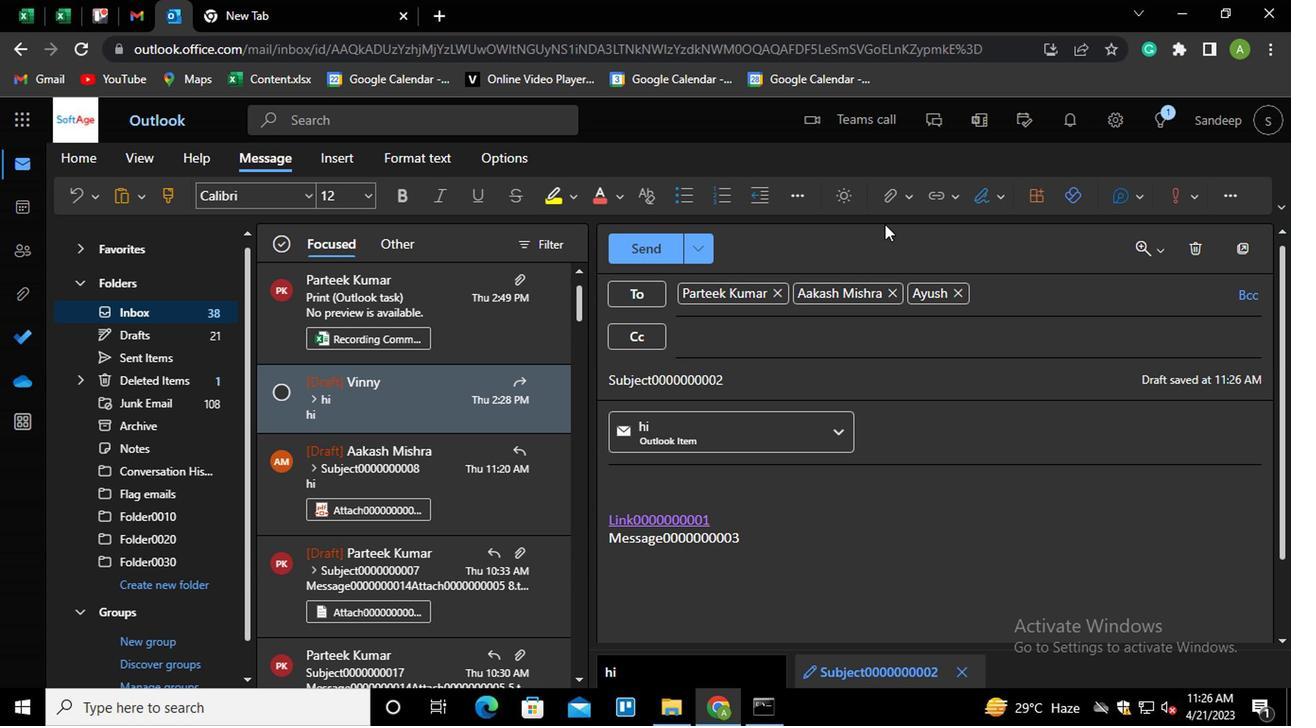 
Action: Mouse pressed left at (899, 202)
Screenshot: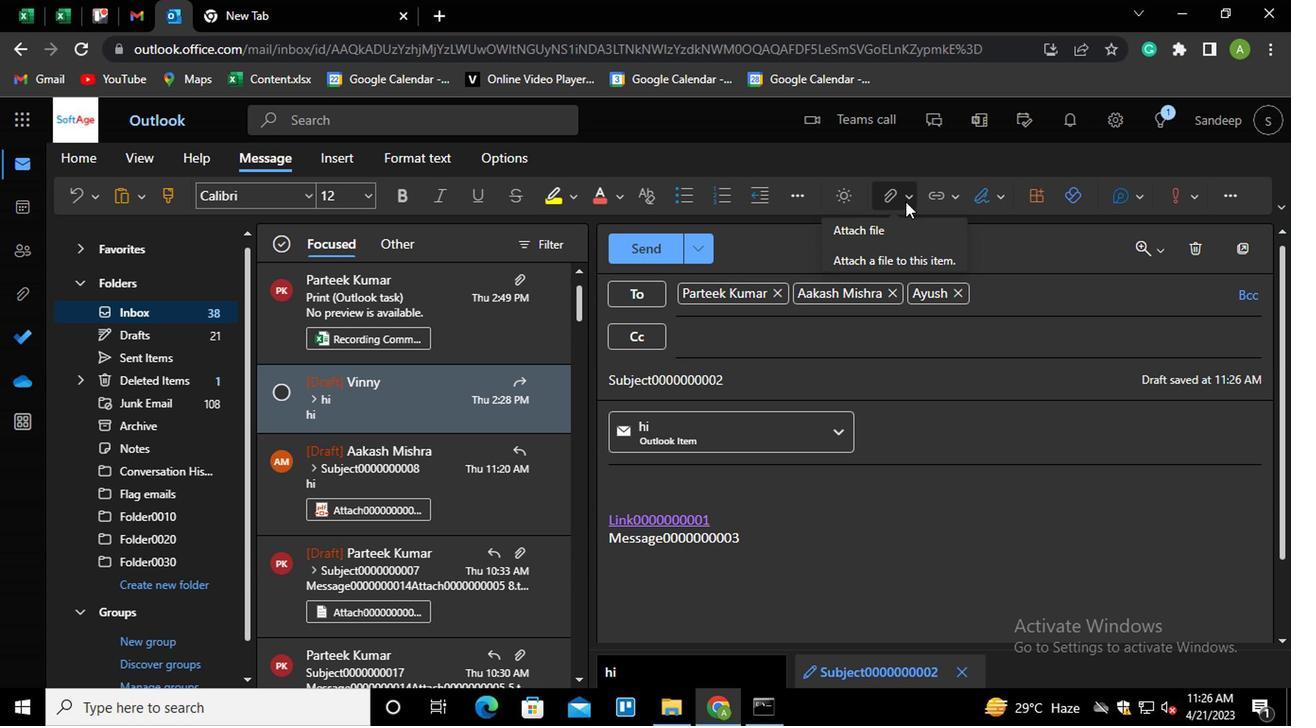
Action: Mouse moved to (861, 236)
Screenshot: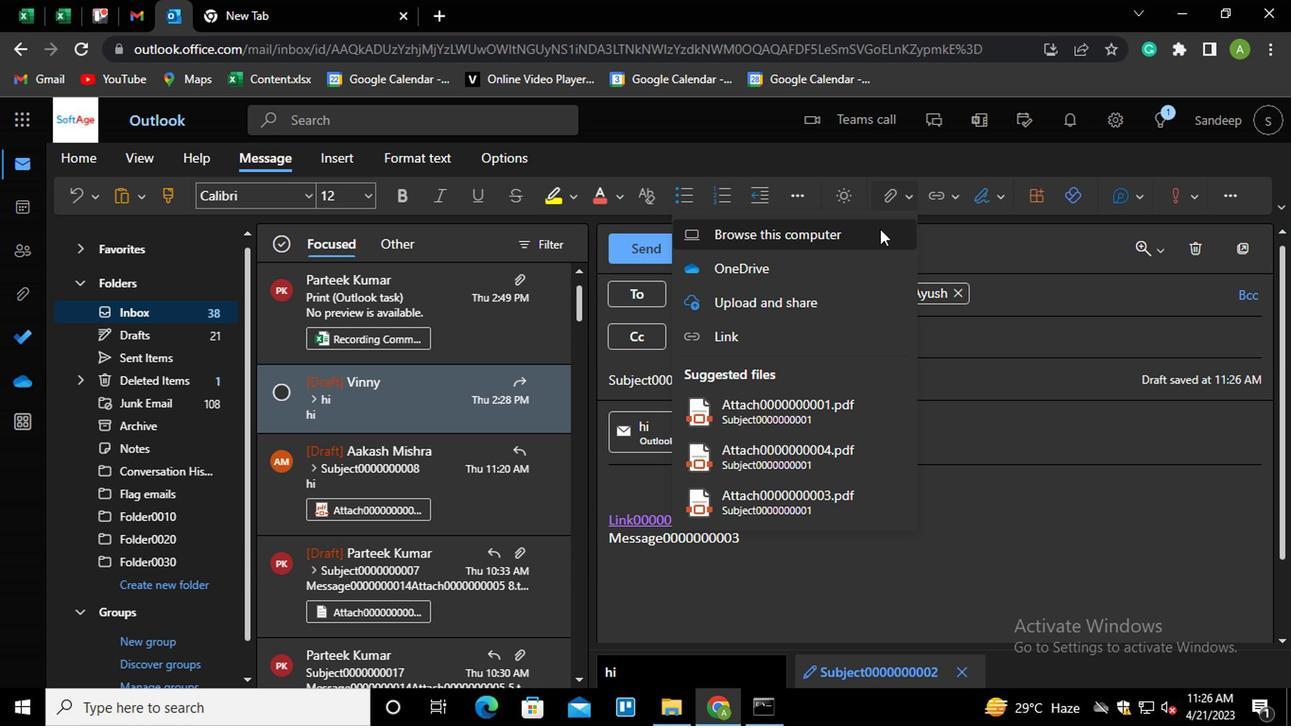 
Action: Mouse pressed left at (861, 236)
Screenshot: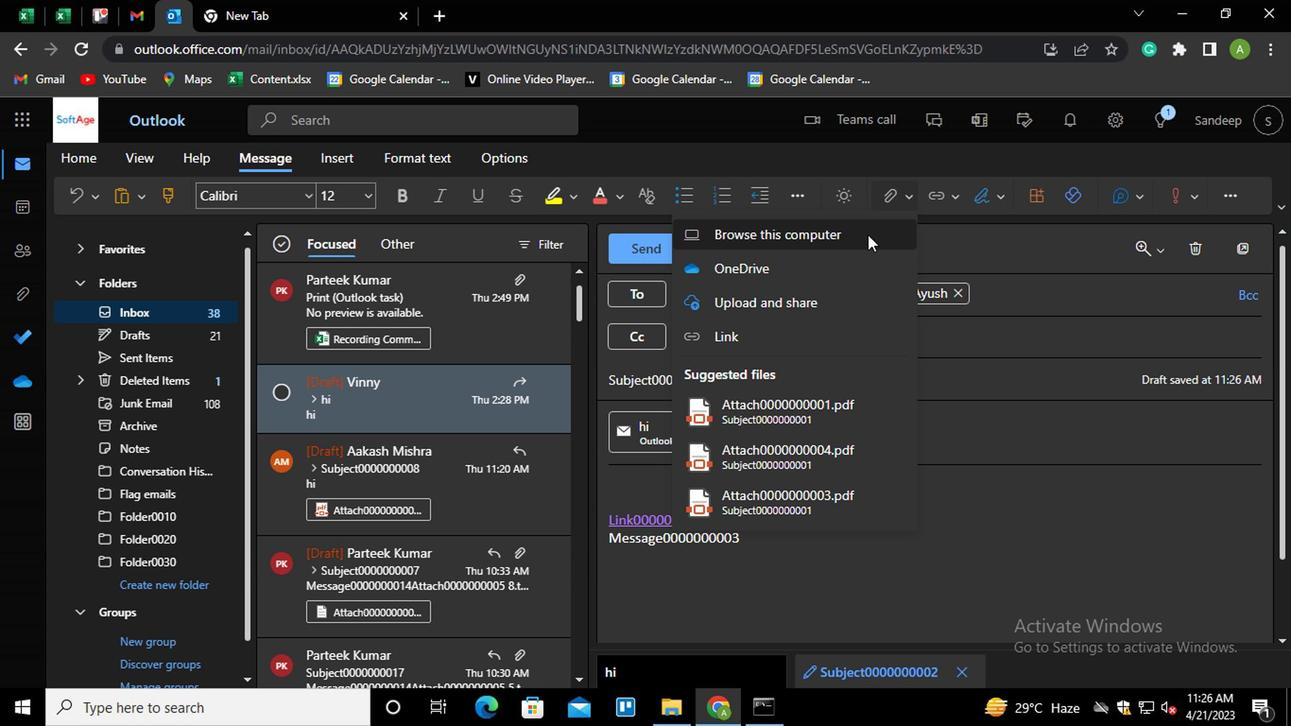 
Action: Mouse moved to (292, 143)
Screenshot: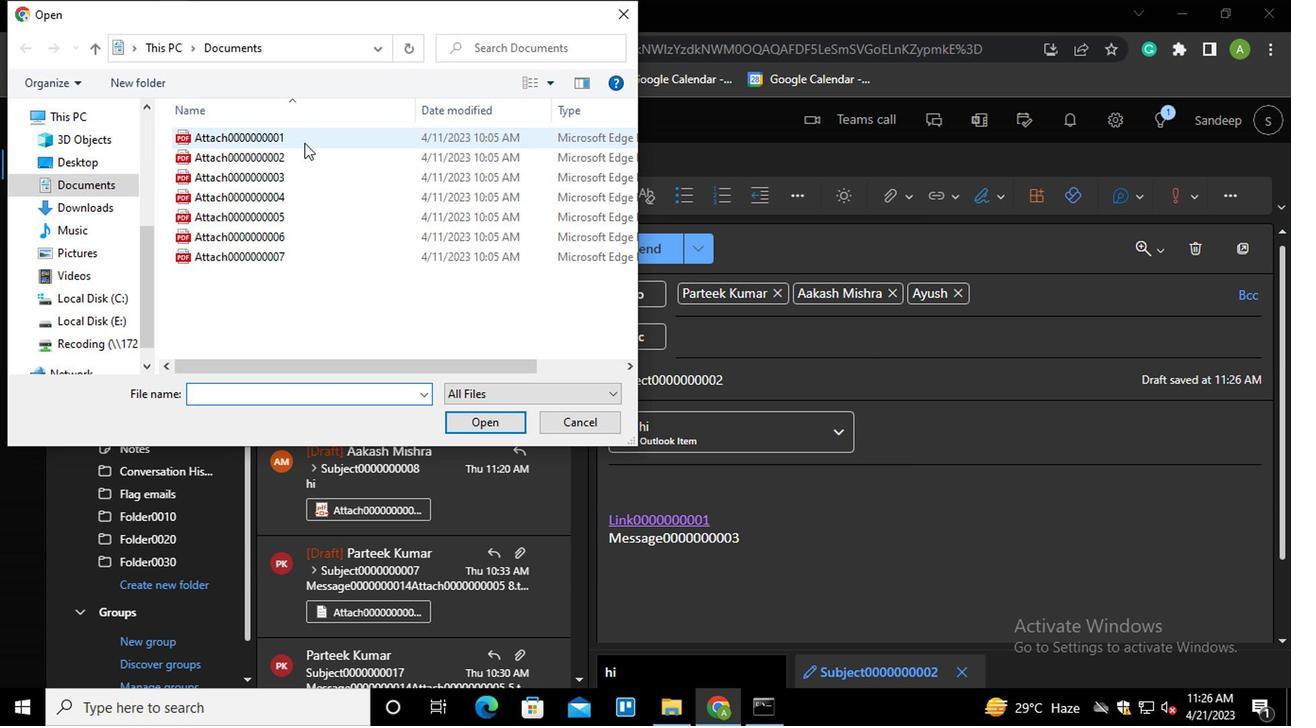 
Action: Mouse pressed left at (292, 143)
Screenshot: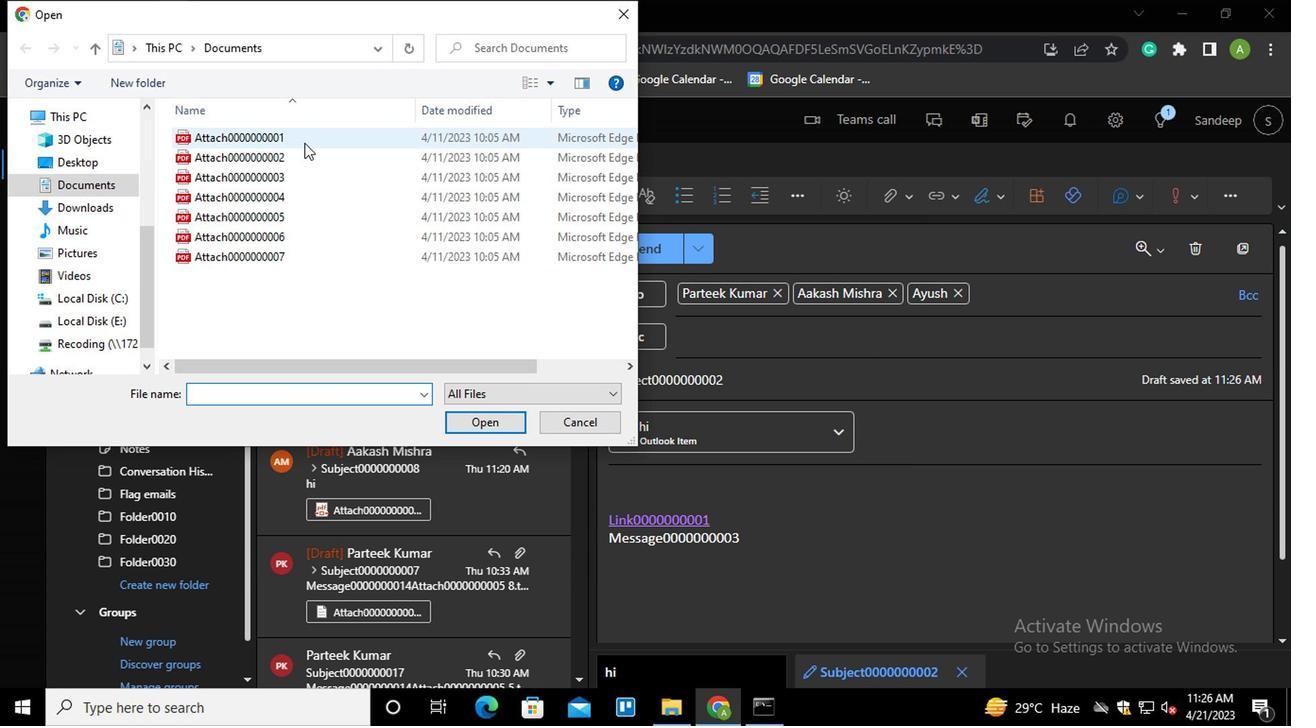 
Action: Mouse moved to (480, 425)
Screenshot: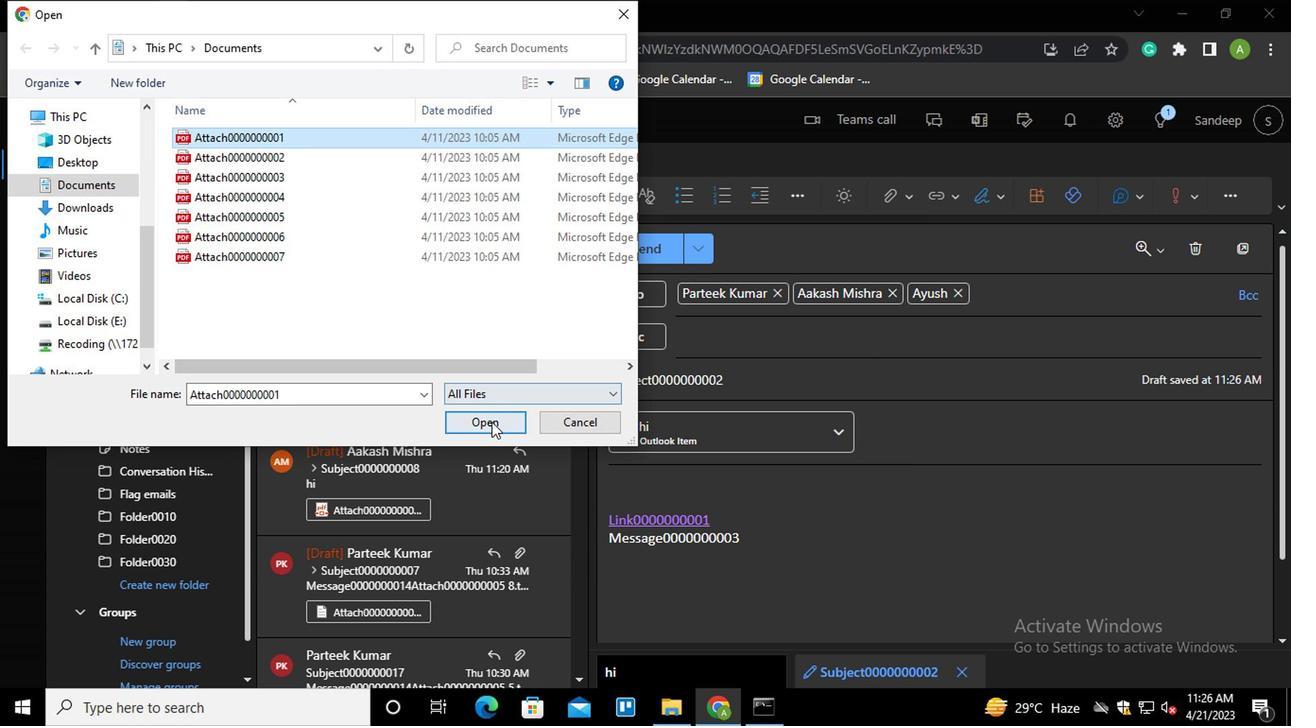 
Action: Mouse pressed left at (480, 425)
Screenshot: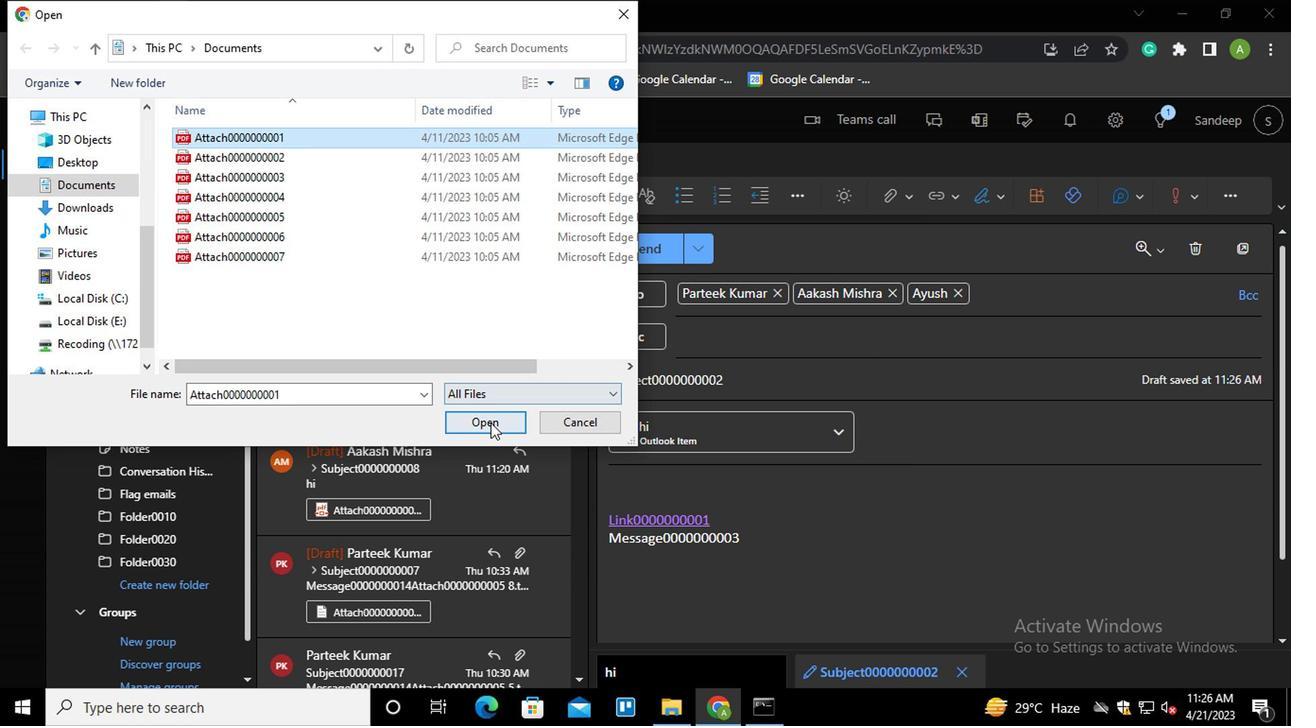 
Action: Mouse moved to (634, 247)
Screenshot: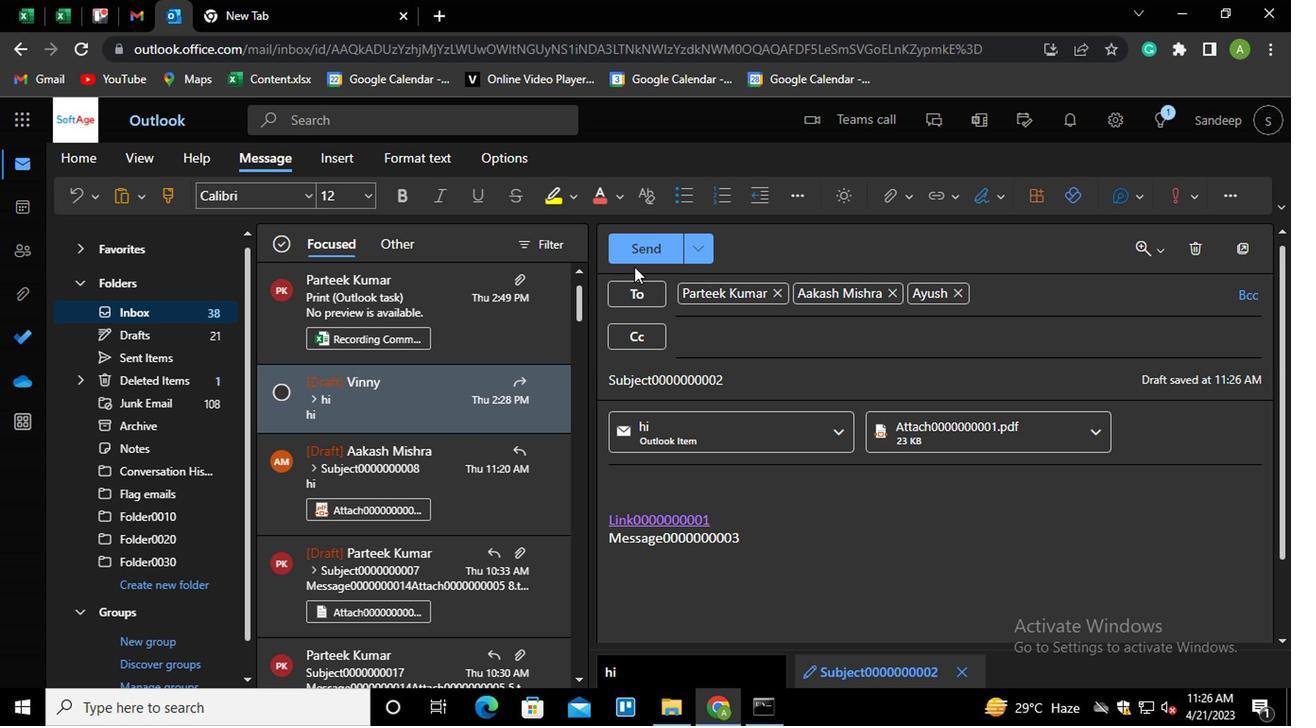 
Action: Mouse pressed left at (634, 247)
Screenshot: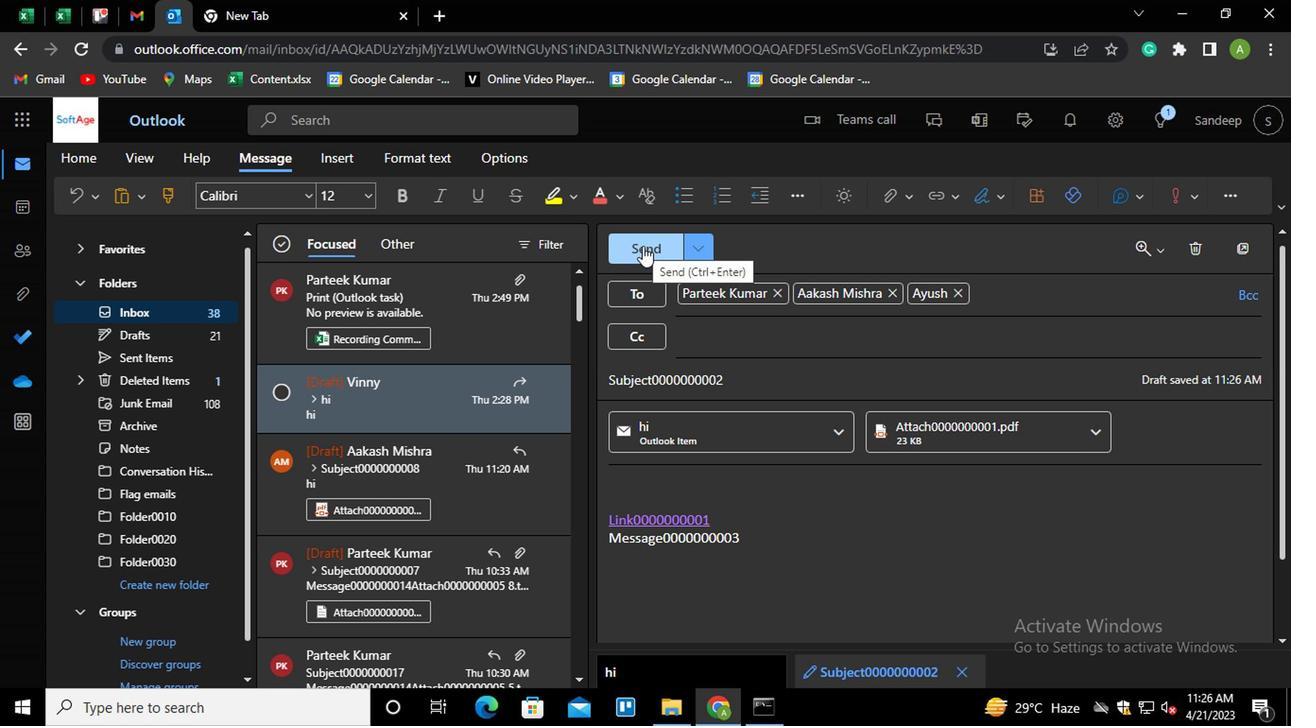
Action: Mouse moved to (1243, 484)
Screenshot: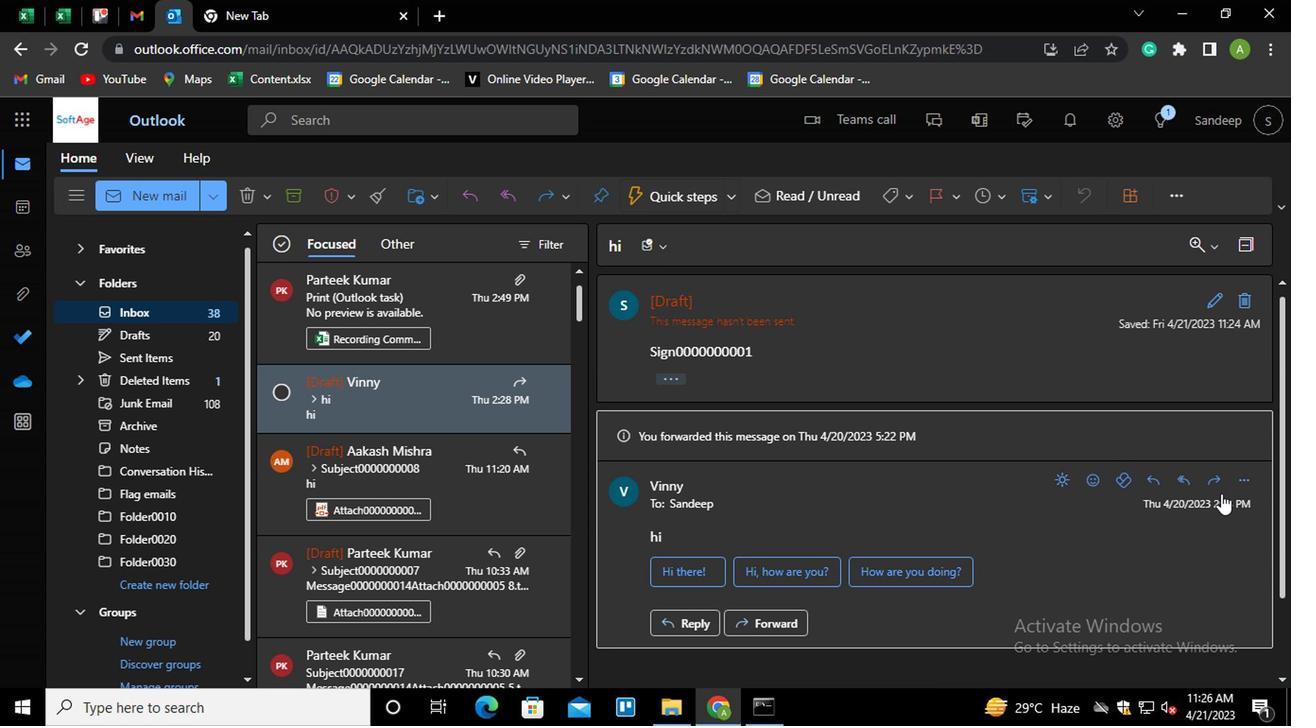 
Action: Mouse pressed left at (1243, 484)
Screenshot: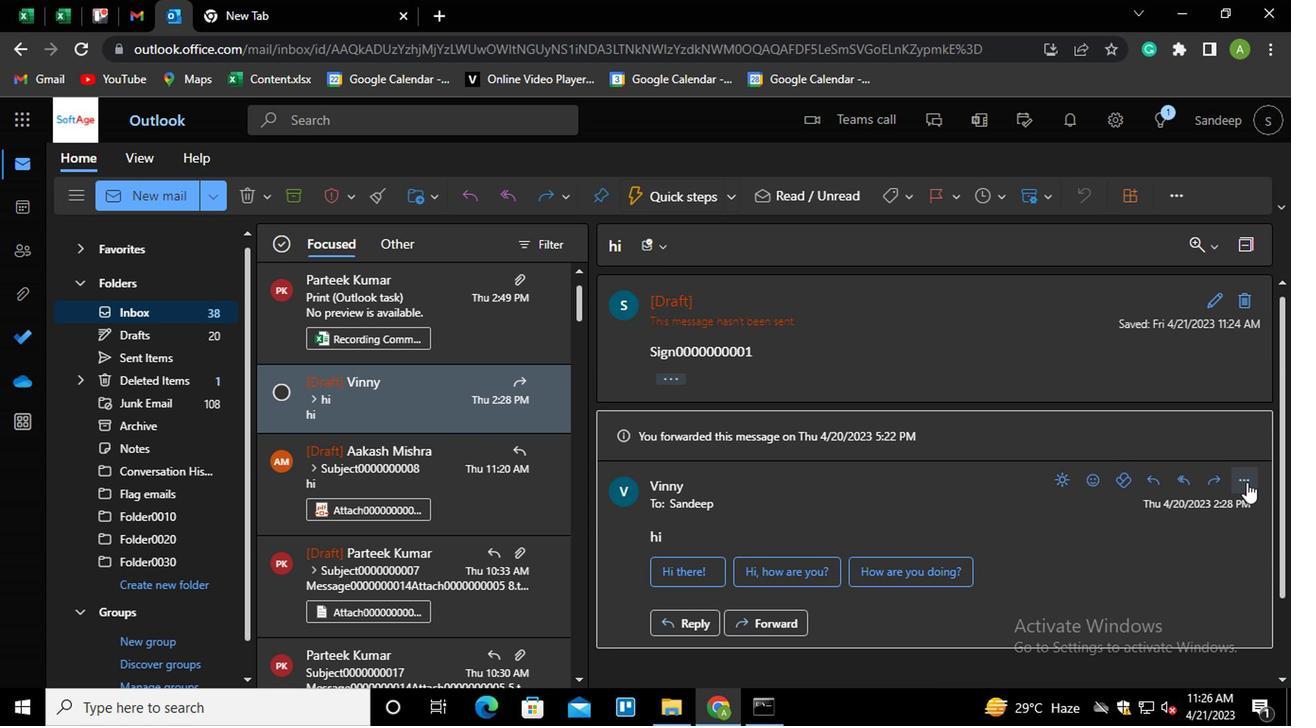 
Action: Mouse moved to (1018, 256)
Screenshot: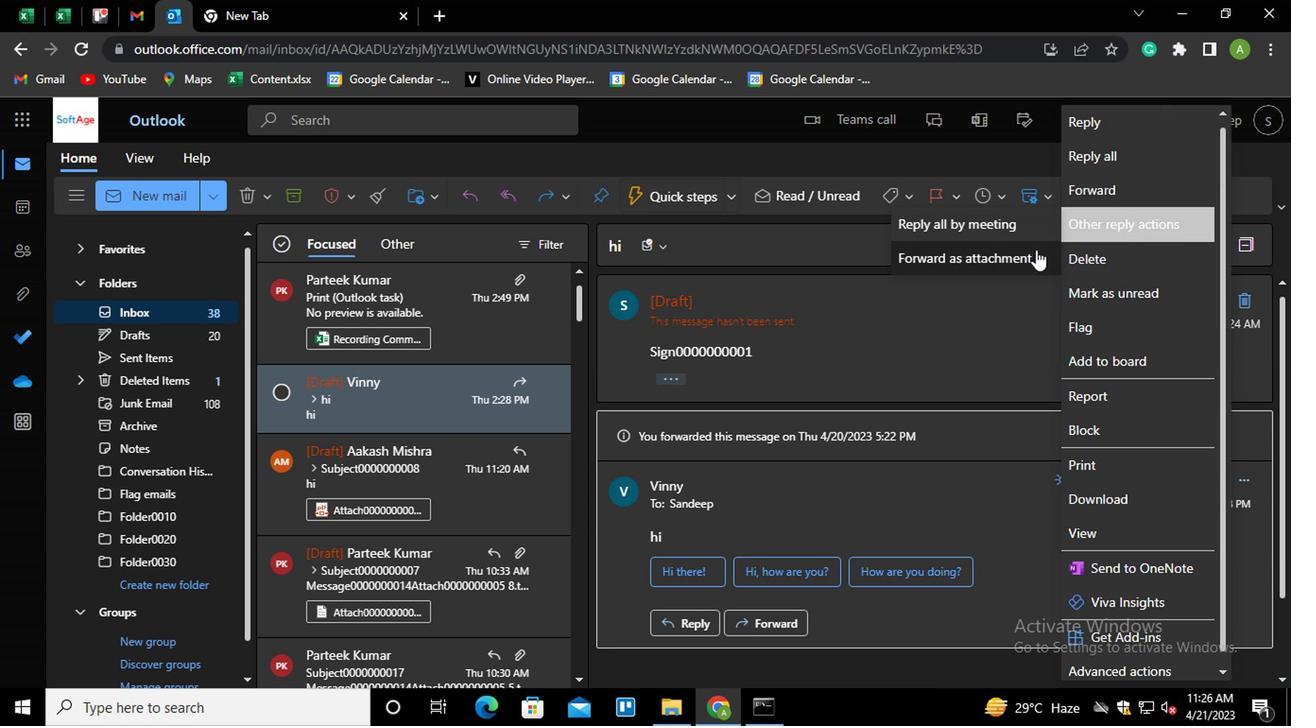 
Action: Mouse pressed left at (1018, 256)
Screenshot: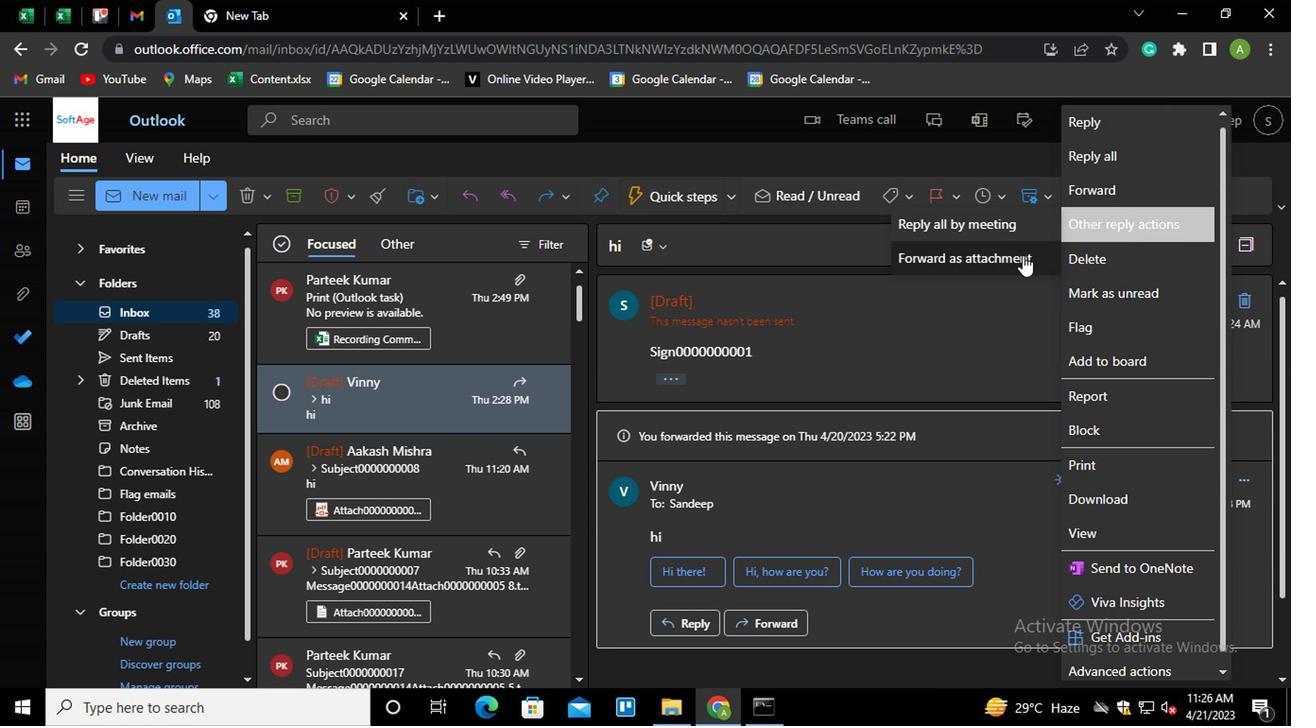 
Action: Mouse moved to (710, 457)
Screenshot: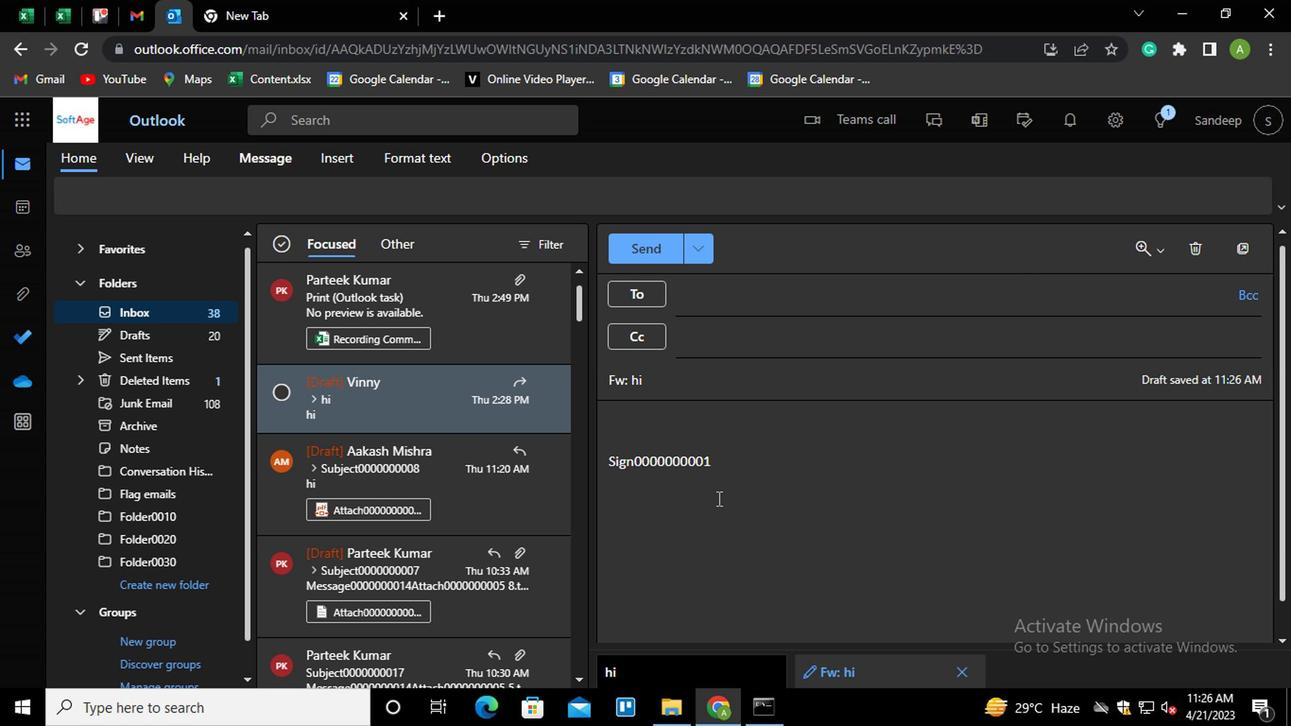 
Action: Mouse pressed left at (710, 457)
Screenshot: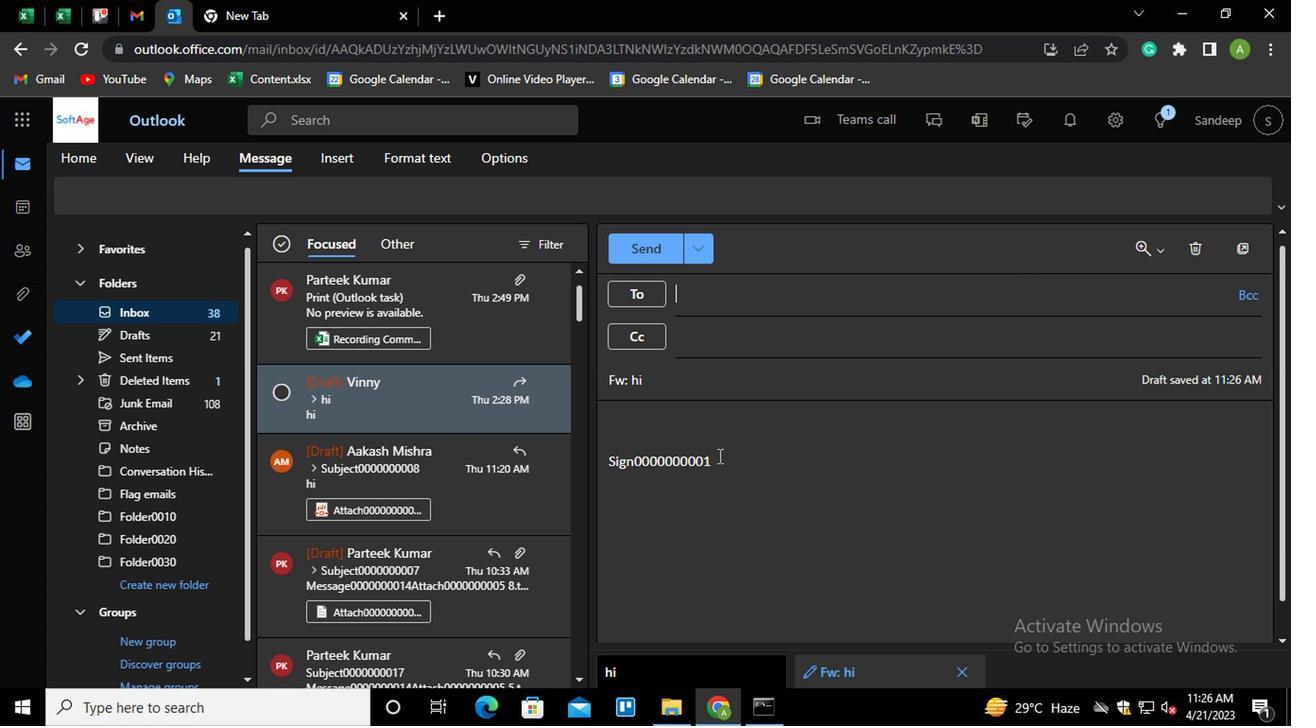 
Action: Mouse moved to (711, 463)
Screenshot: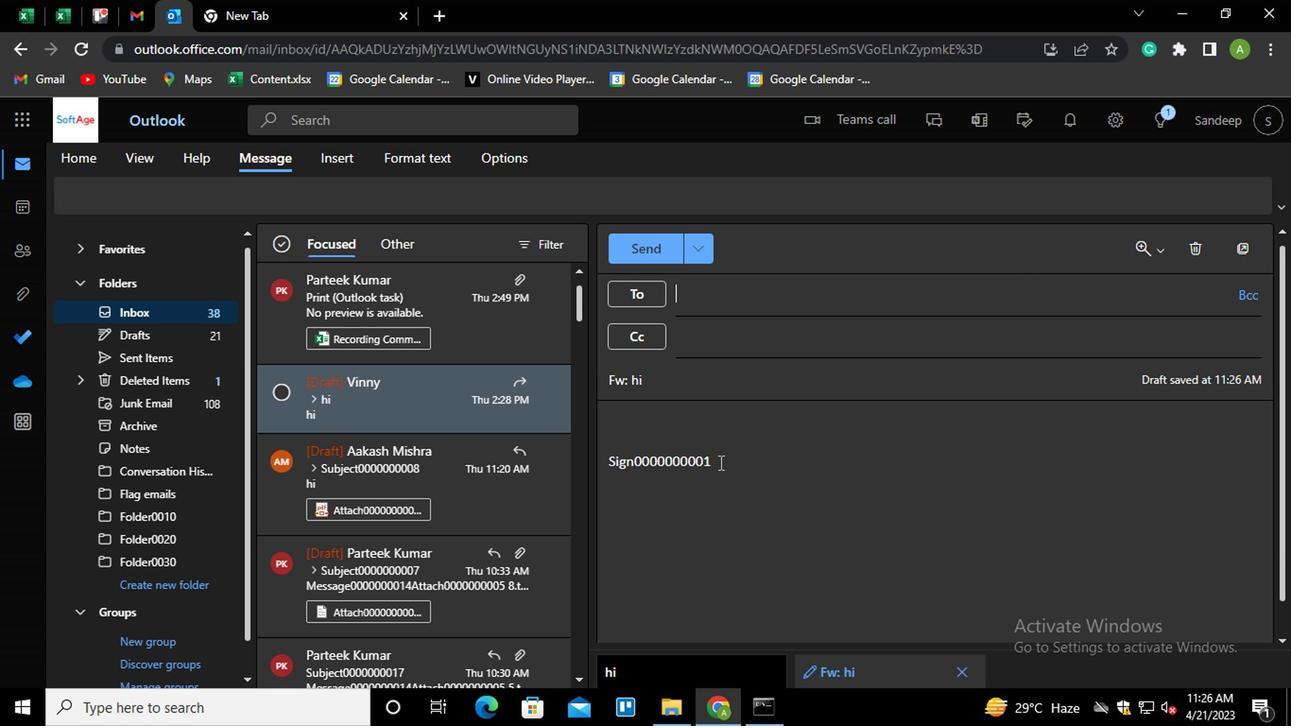 
Action: Mouse pressed left at (711, 463)
Screenshot: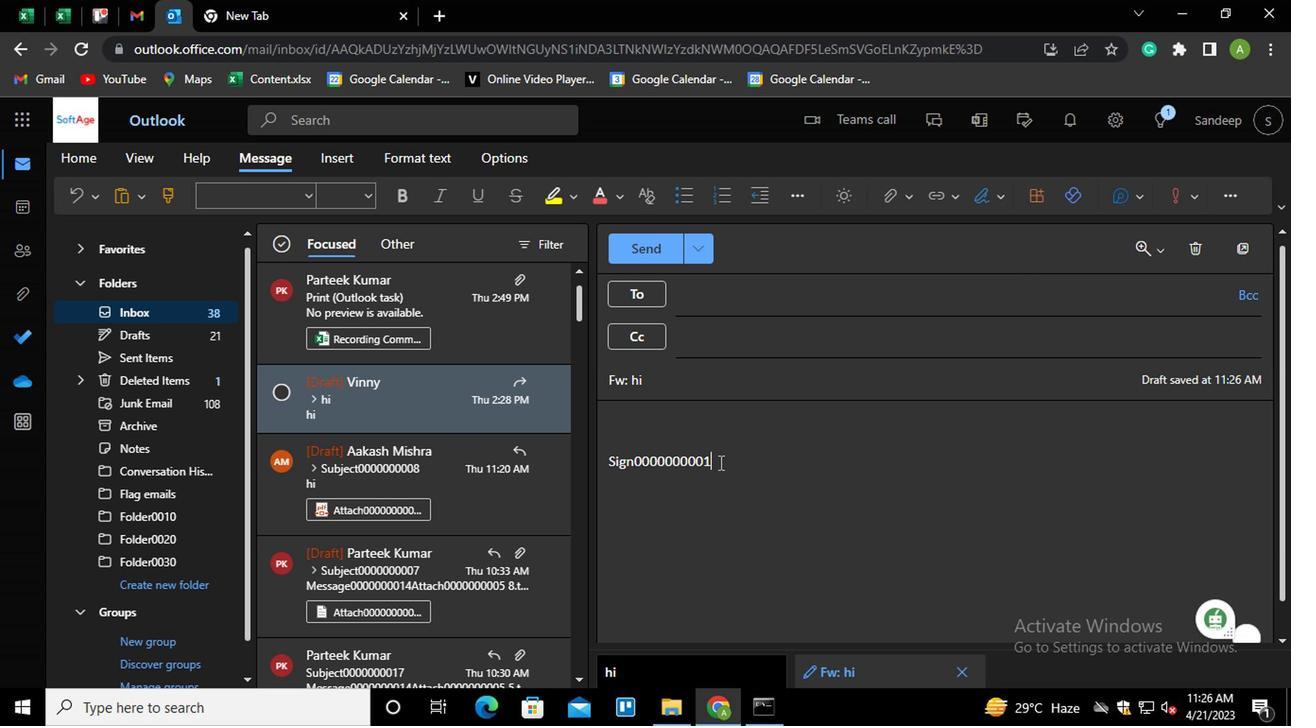 
Action: Mouse moved to (715, 520)
Screenshot: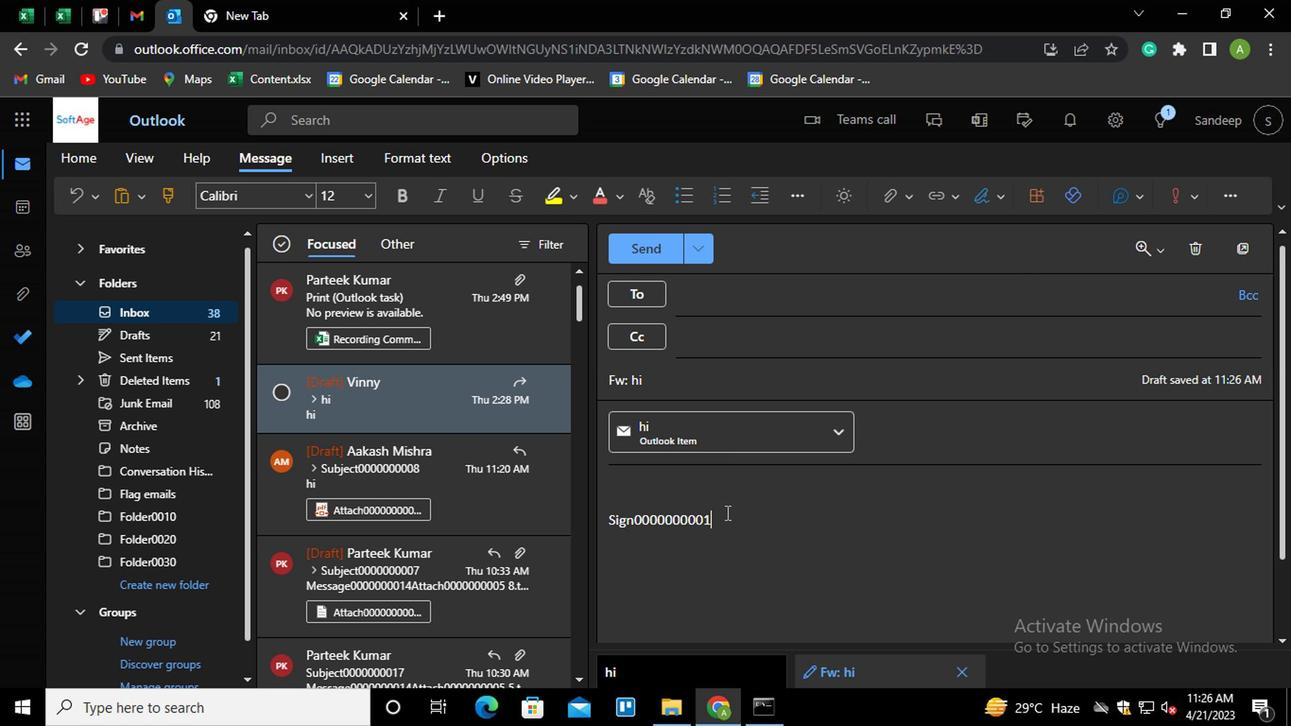 
Action: Key pressed <Key.shift_r><Key.home><Key.backspace>ctrl+K<Key.shift_r>ctrl+LINK0000000001
Screenshot: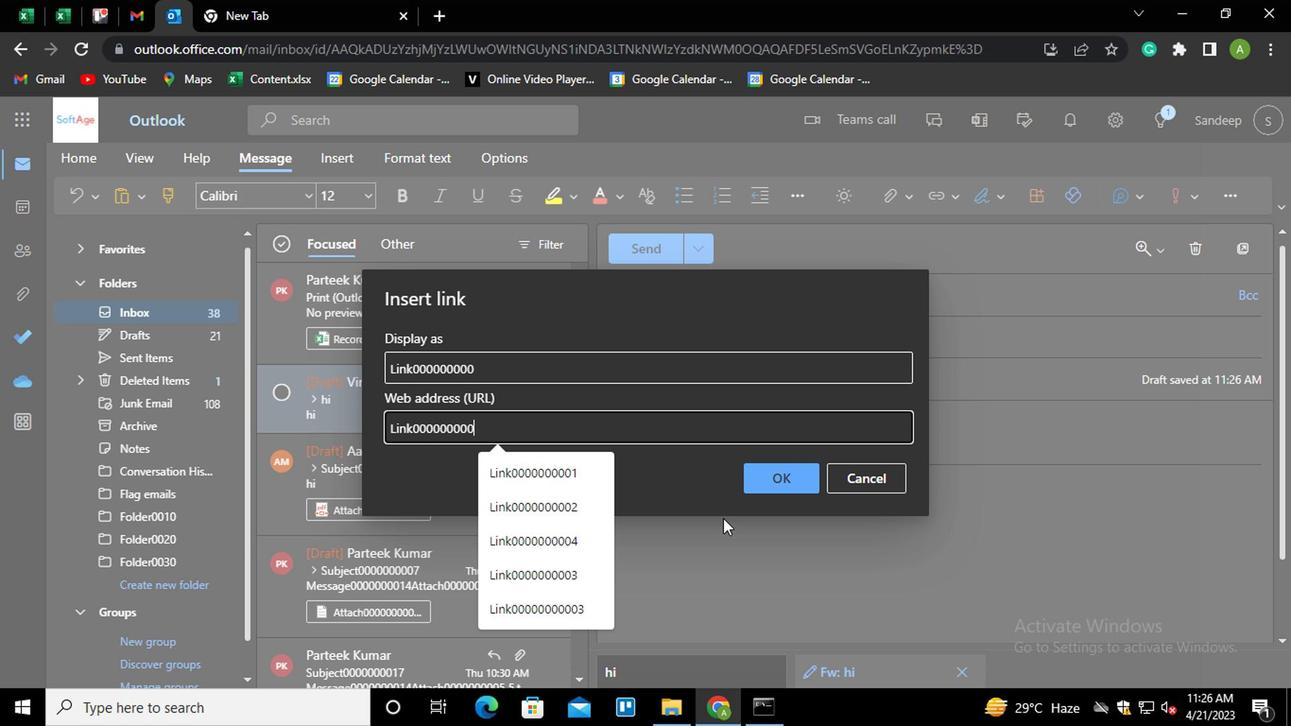 
Action: Mouse moved to (743, 472)
Screenshot: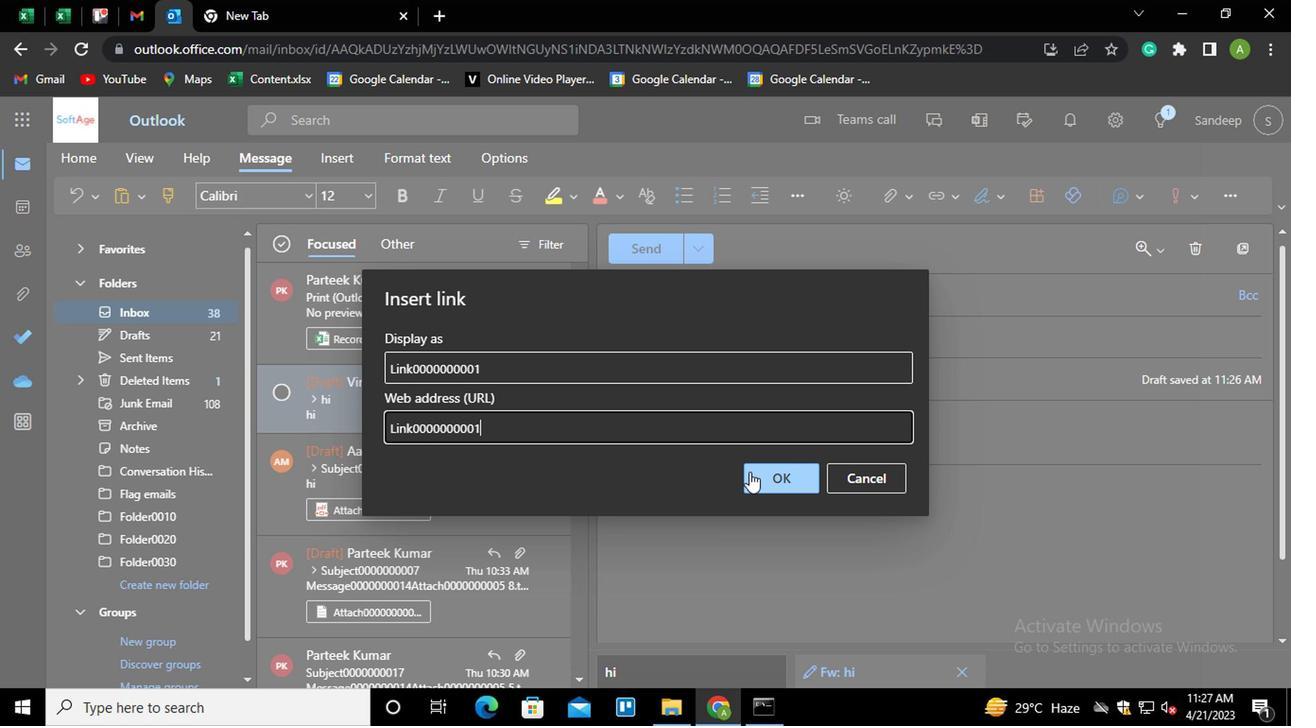 
Action: Mouse pressed left at (743, 472)
Screenshot: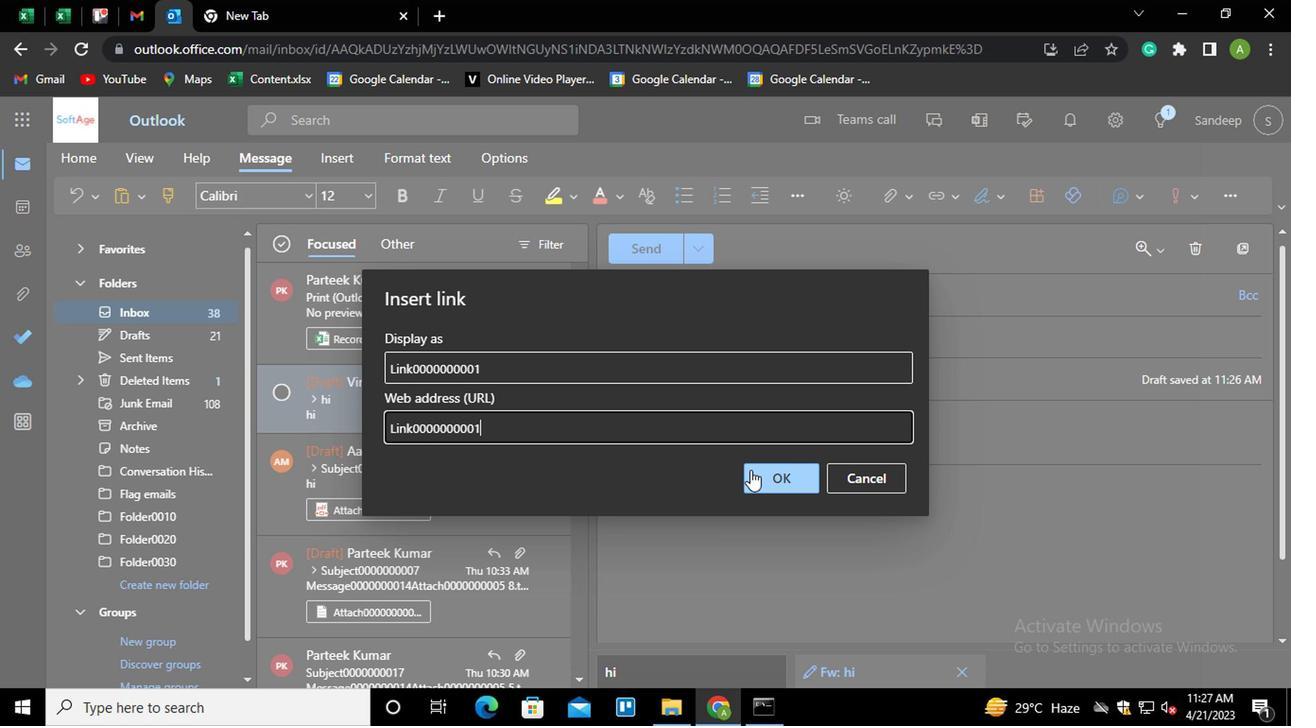 
Action: Mouse moved to (730, 299)
Screenshot: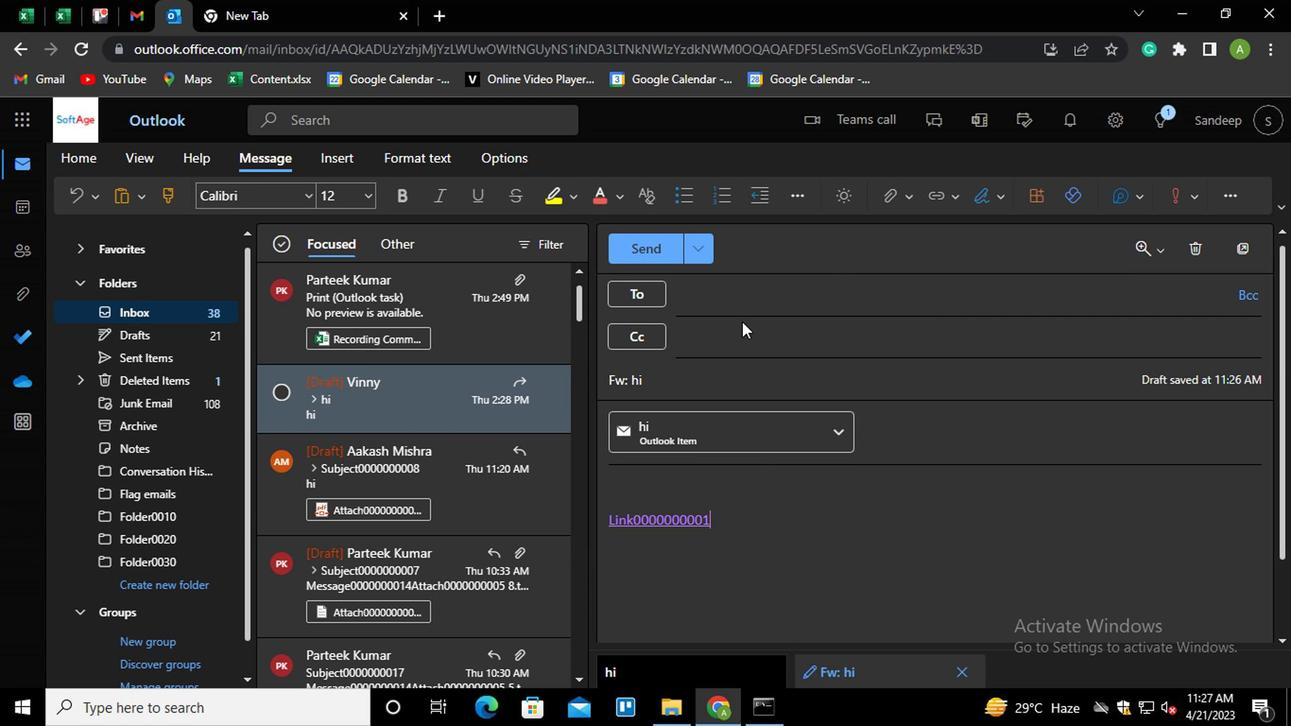 
Action: Mouse pressed left at (730, 299)
Screenshot: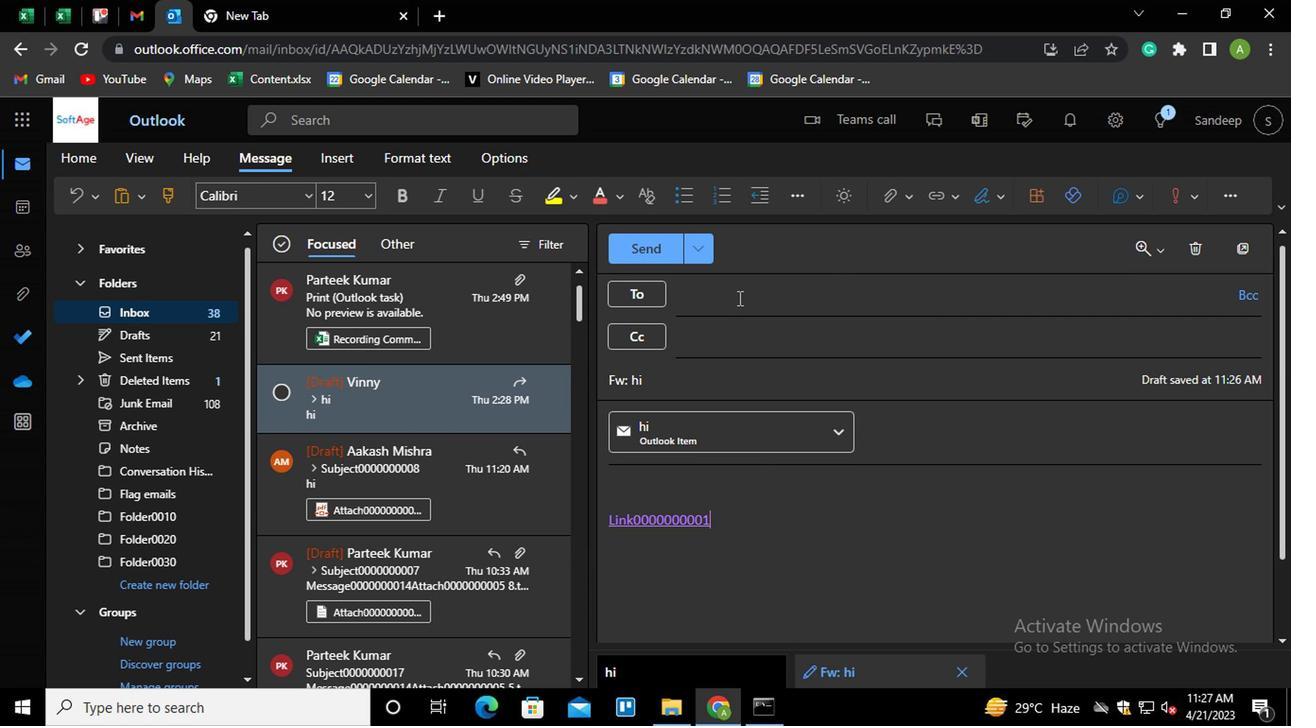 
Action: Mouse moved to (736, 291)
Screenshot: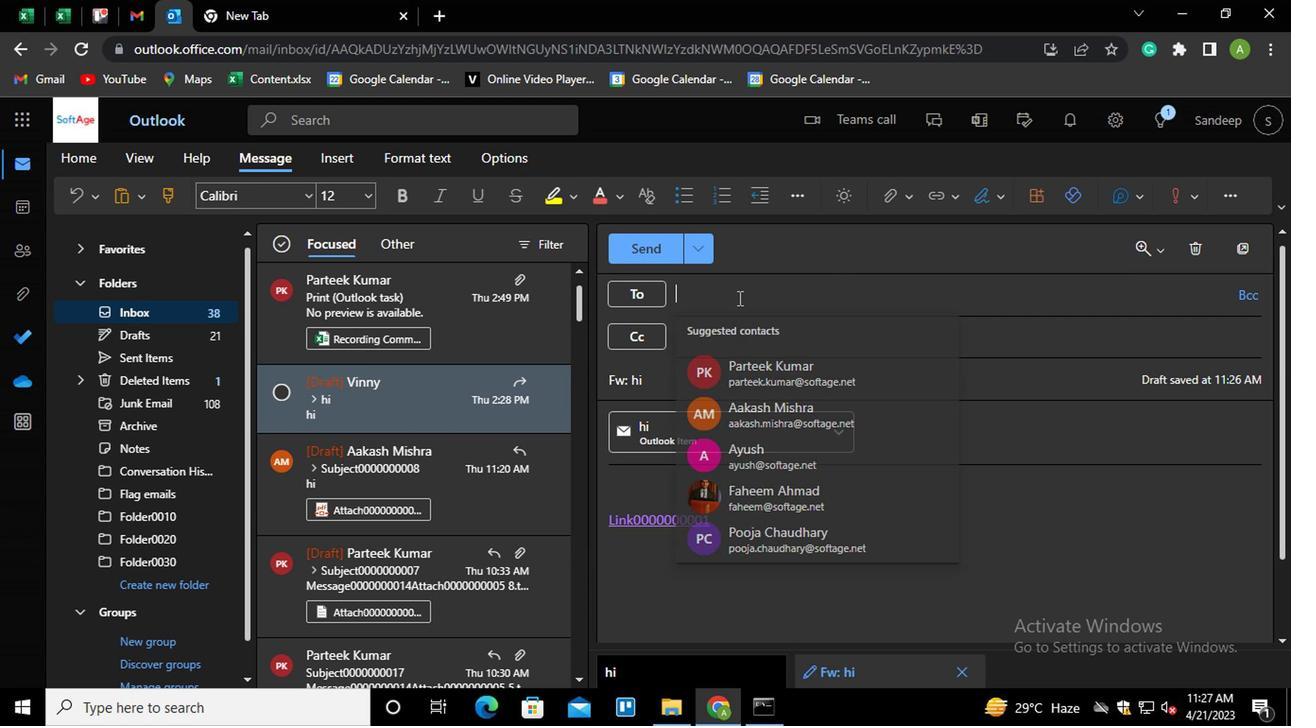 
Action: Key pressed PART<Key.enter>
Screenshot: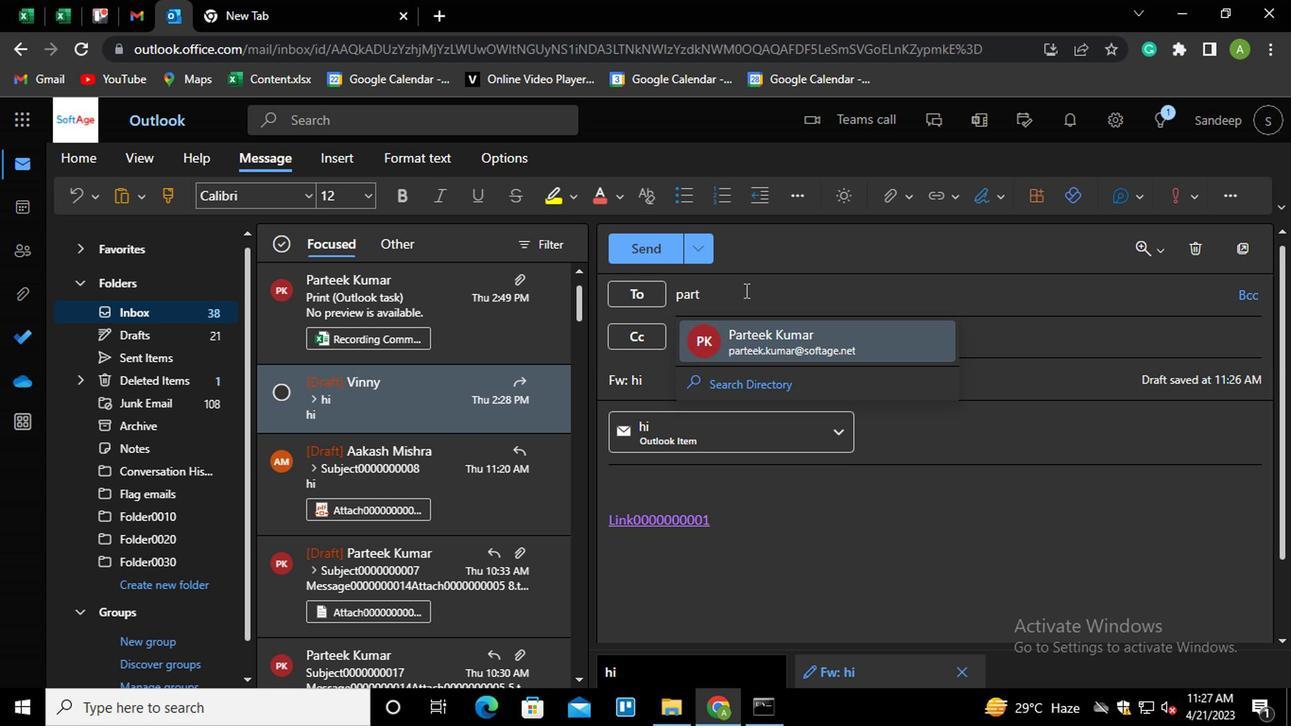 
Action: Mouse moved to (736, 338)
Screenshot: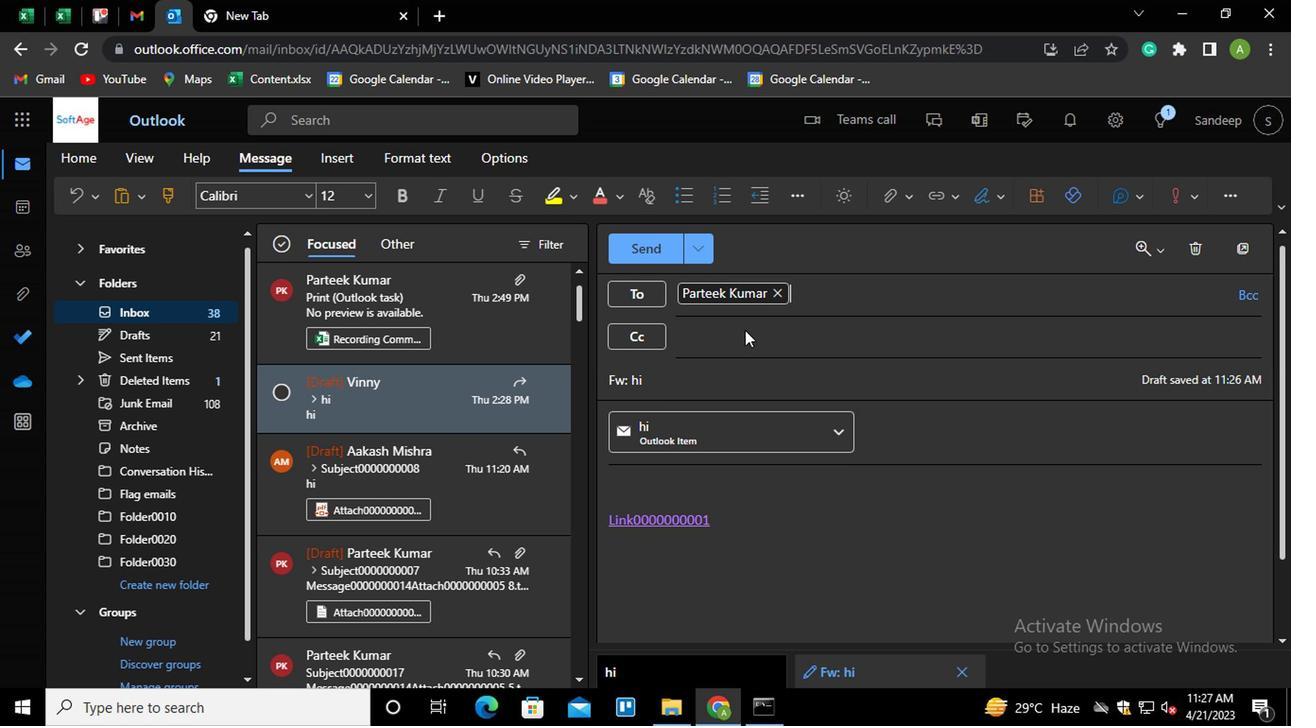 
Action: Mouse pressed left at (736, 338)
Screenshot: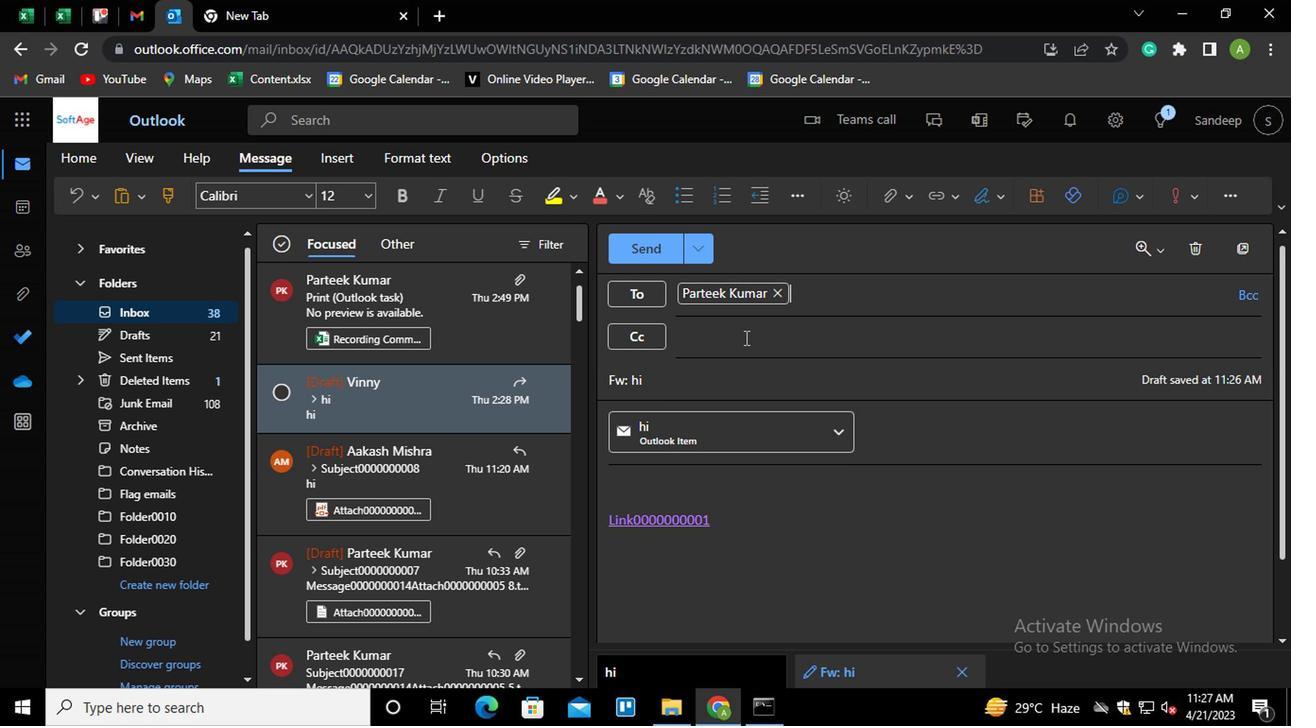
Action: Key pressed AAK<Key.enter>
Screenshot: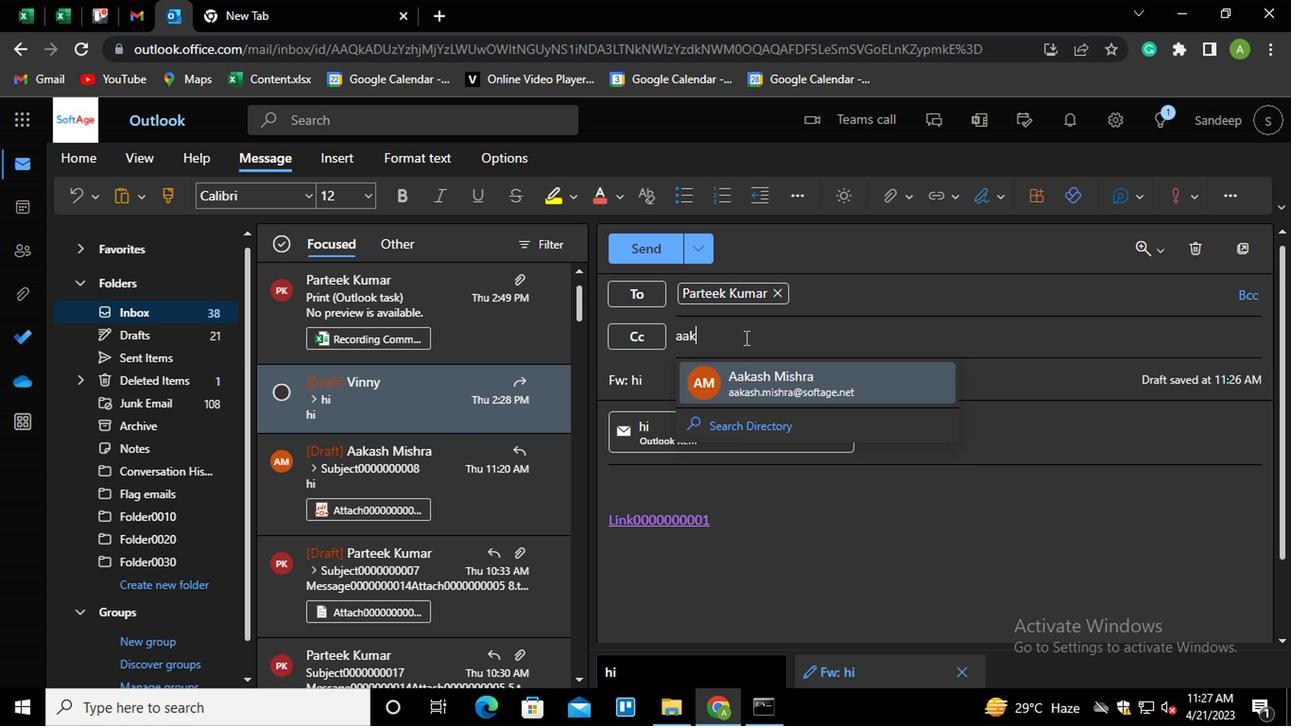 
Action: Mouse moved to (658, 375)
Screenshot: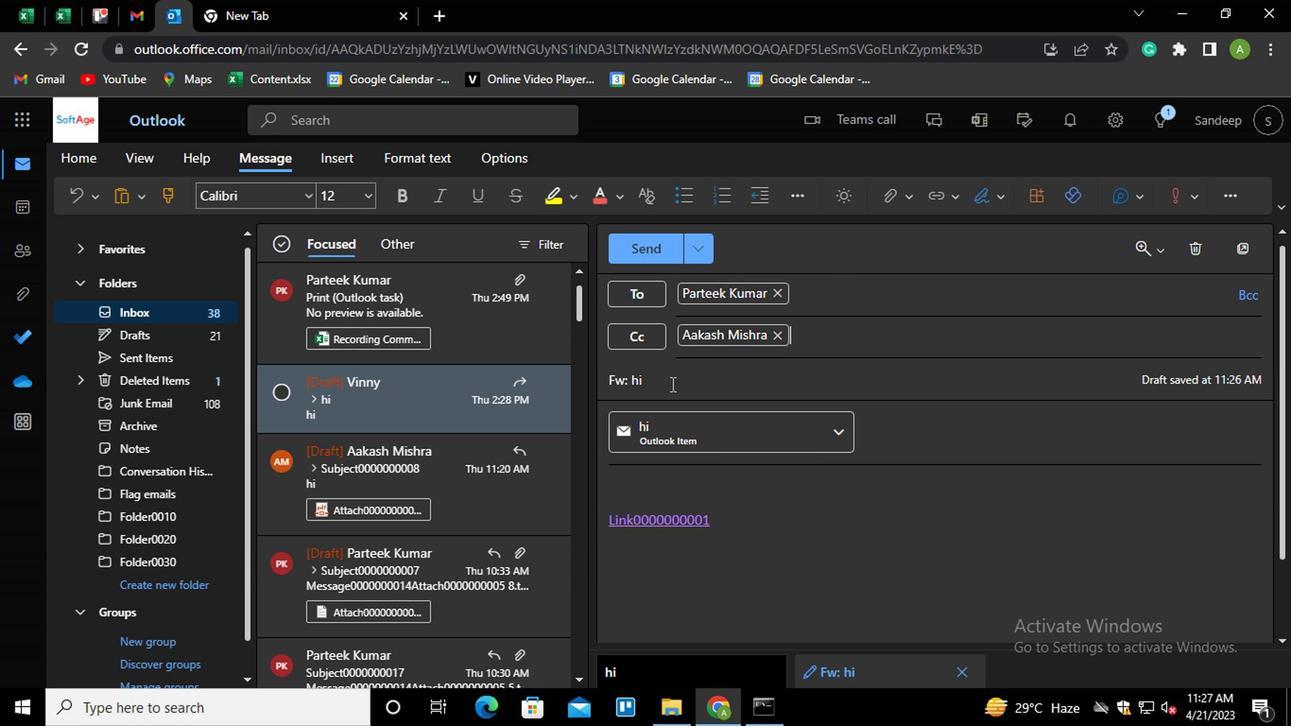 
Action: Mouse pressed left at (658, 375)
Screenshot: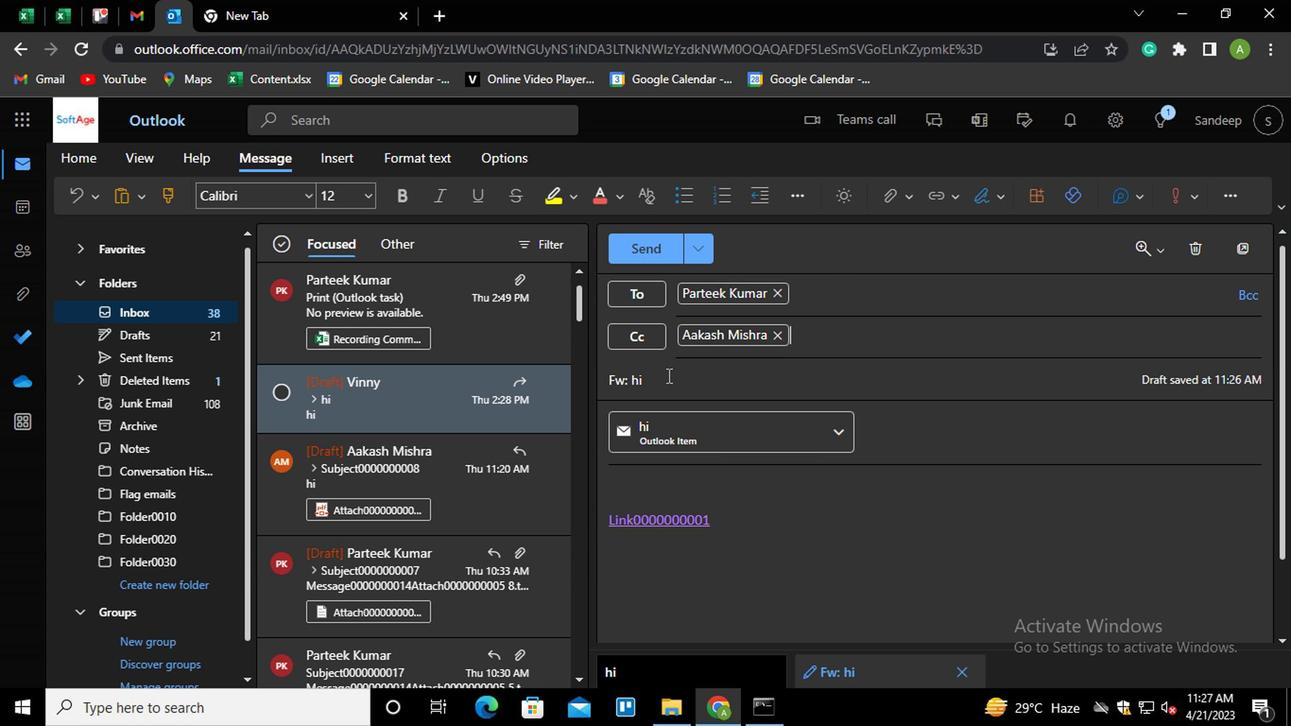 
Action: Key pressed <Key.shift_r><Key.home><Key.shift>SUBJECT0000000001
Screenshot: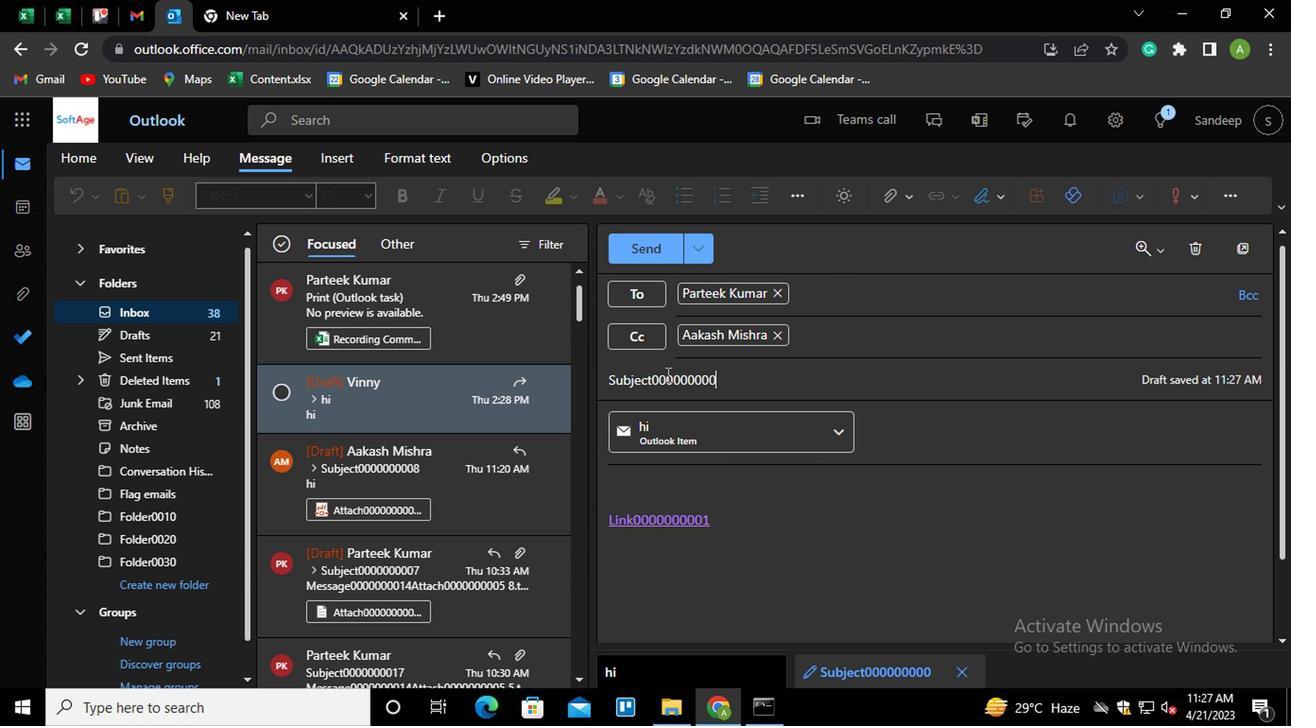 
Action: Mouse moved to (712, 521)
Screenshot: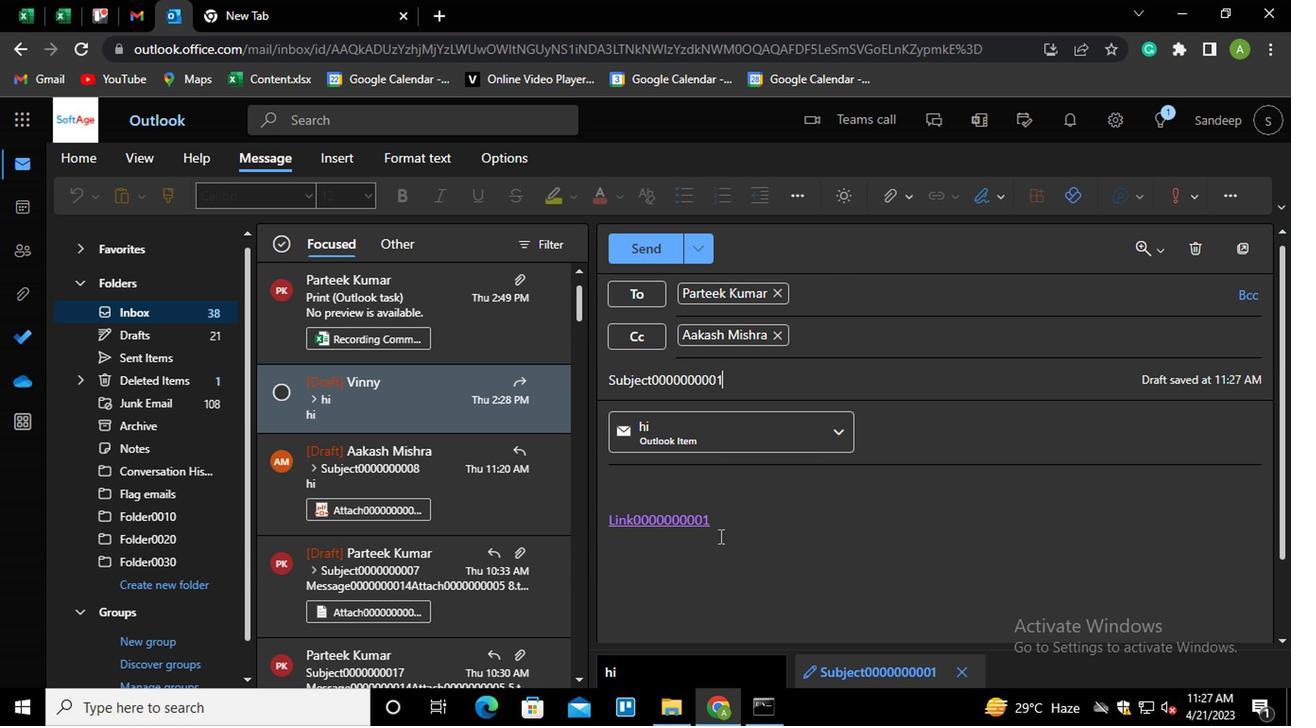 
Action: Mouse pressed left at (712, 521)
Screenshot: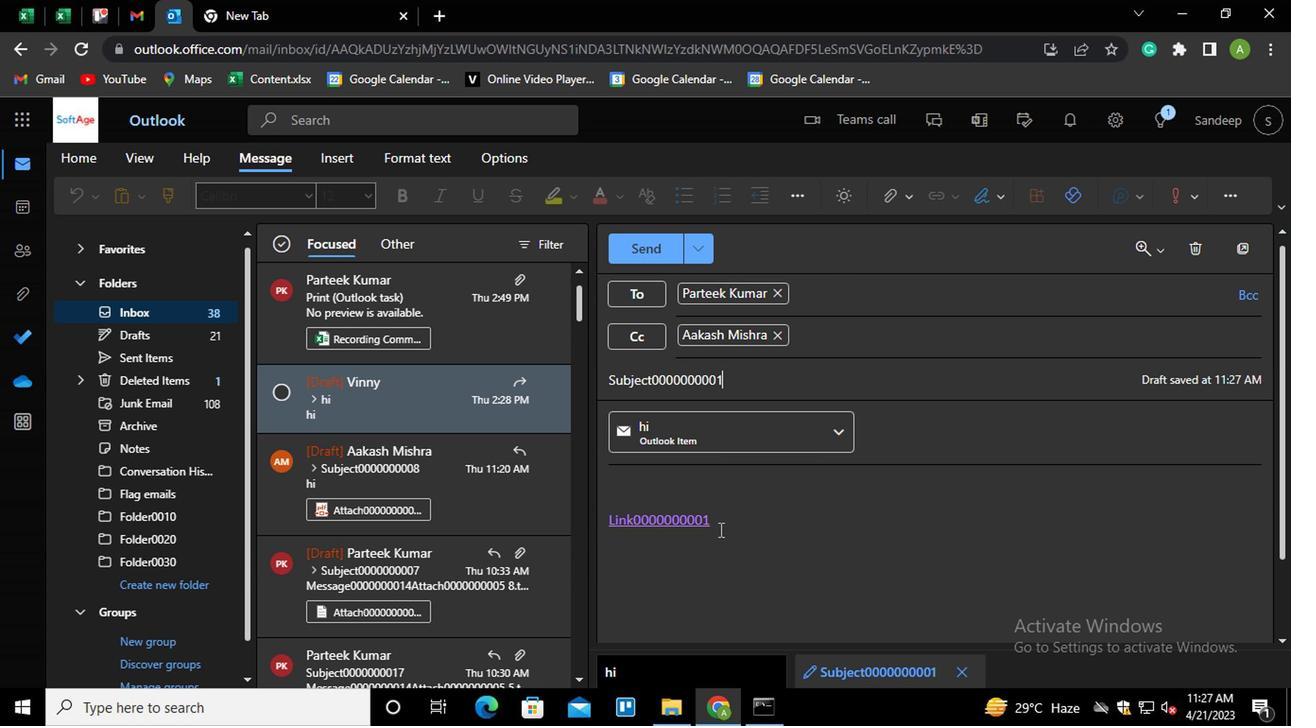 
Action: Key pressed <Key.shift_r><Key.enter><Key.shift_r>MESSAGE0000000003
Screenshot: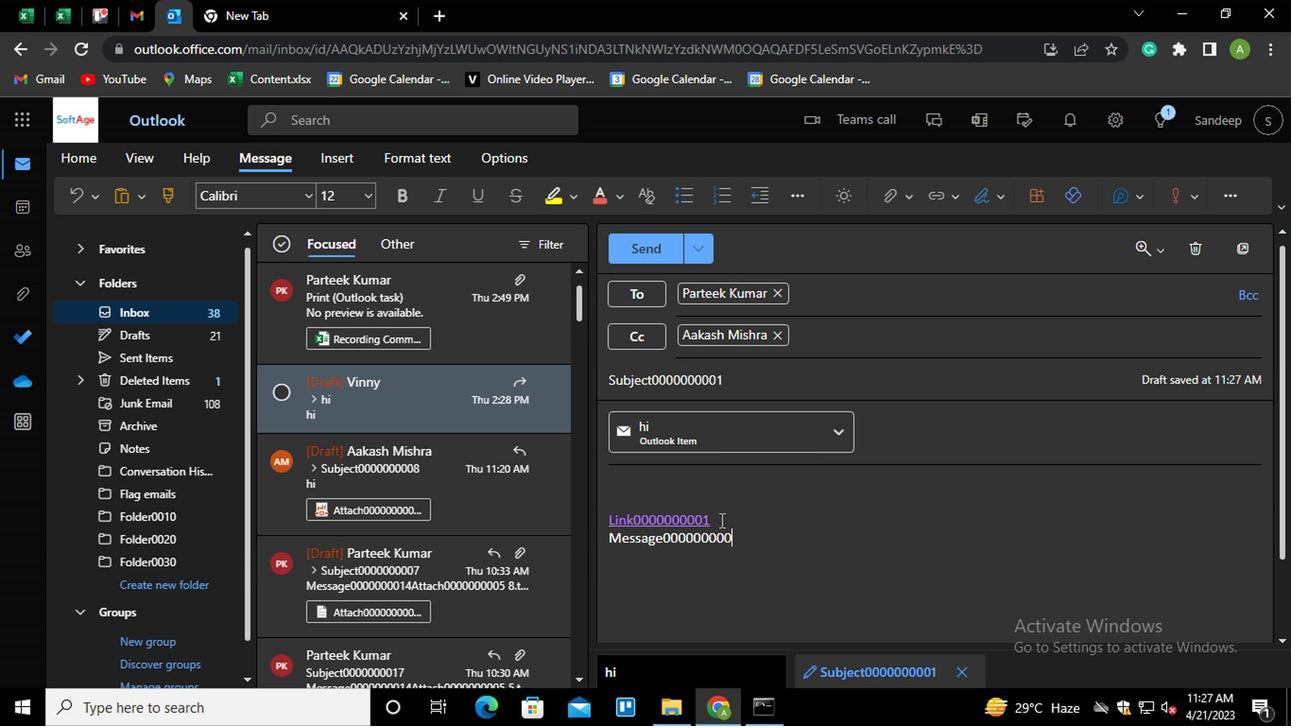 
Action: Mouse moved to (654, 254)
Screenshot: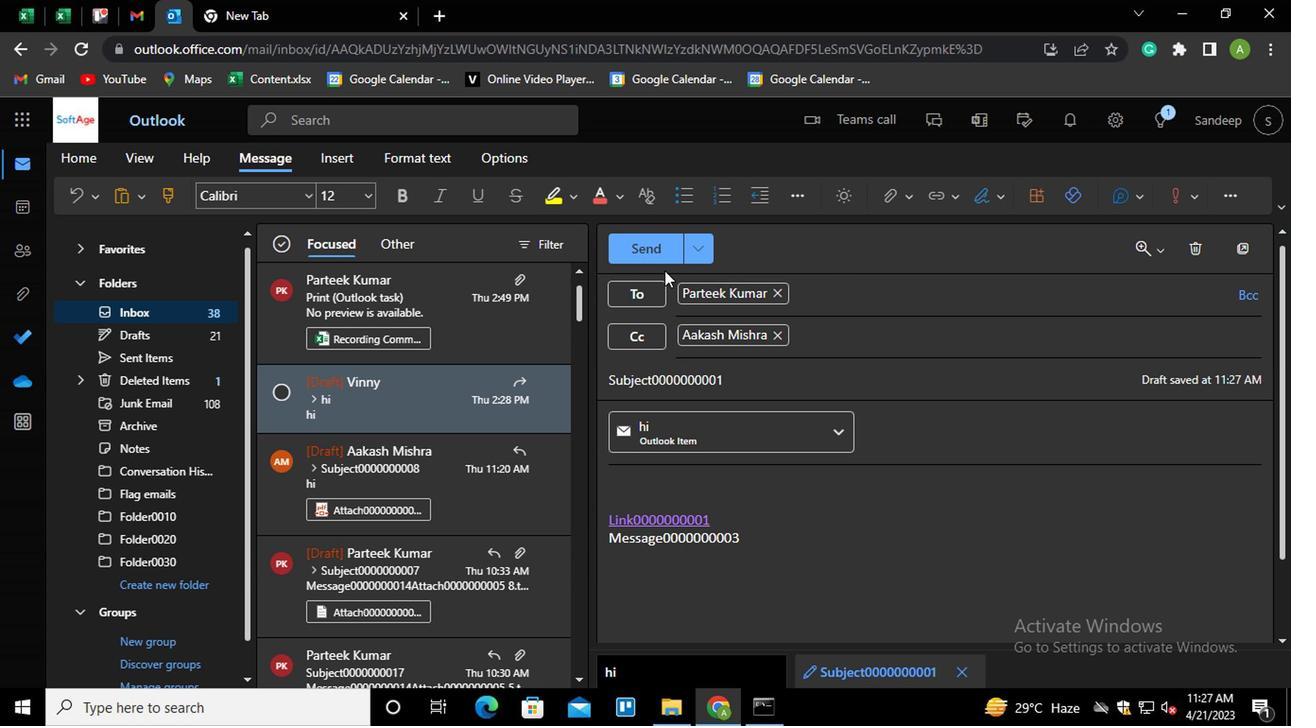 
Action: Mouse pressed left at (654, 254)
Screenshot: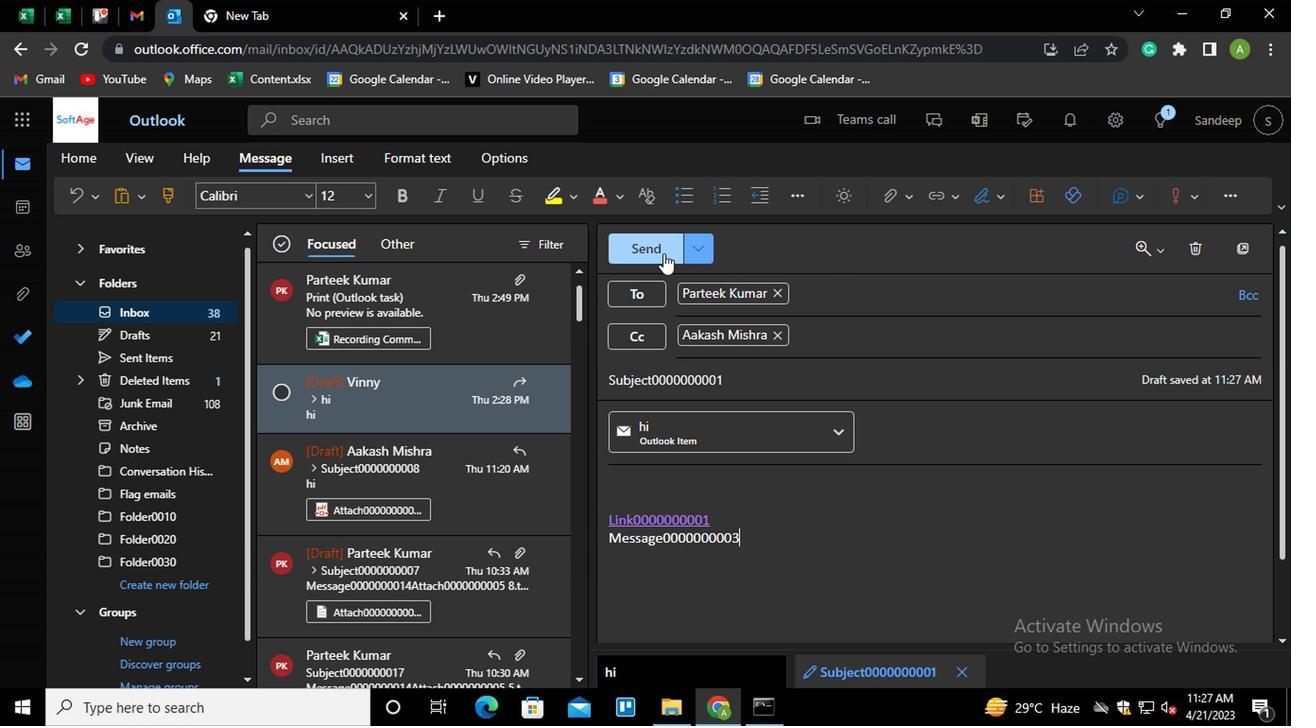 
Action: Mouse moved to (911, 510)
Screenshot: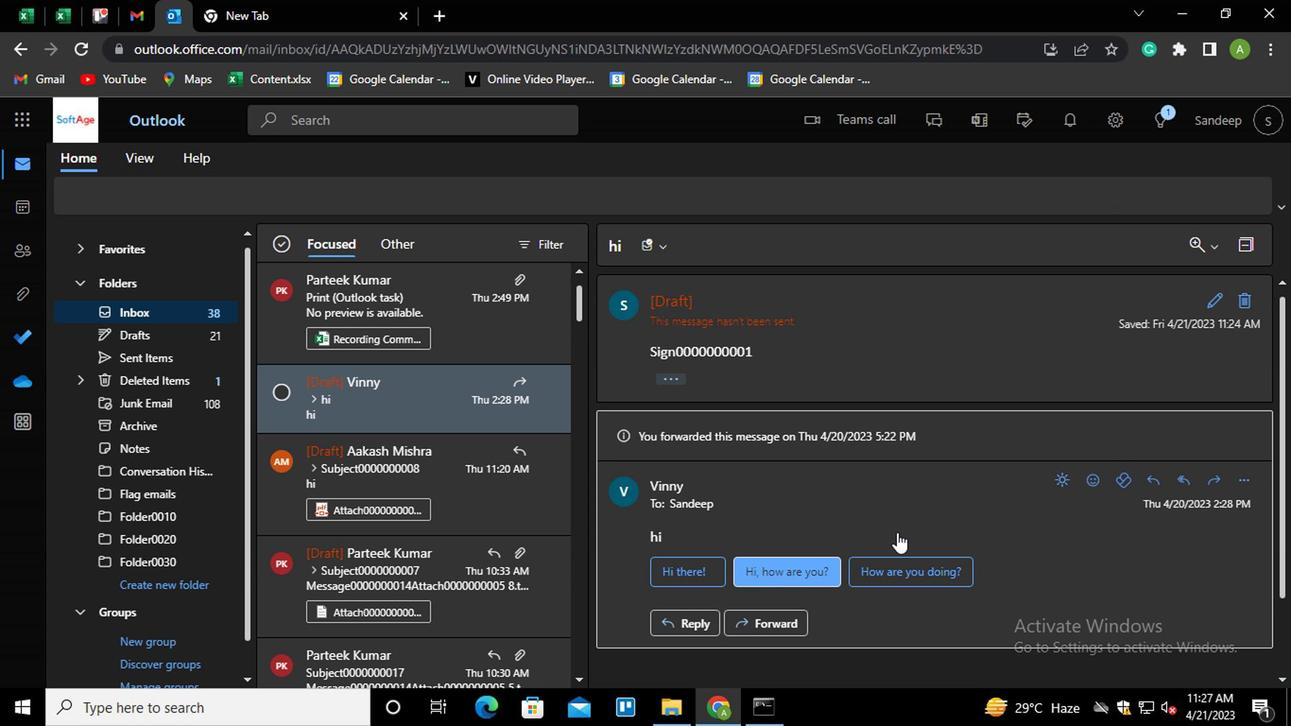 
